 Task: Research Airbnb properties in Coimbra, Portugal from 26th December, 2023 to 27th December, 2023 for 6 adults. Place can be entire room or private room with 6 bedrooms having 6 beds and 6 bathrooms. Property type can be house. Amenities needed are: wifi, TV, free parkinig on premises, gym, breakfast.
Action: Mouse moved to (485, 132)
Screenshot: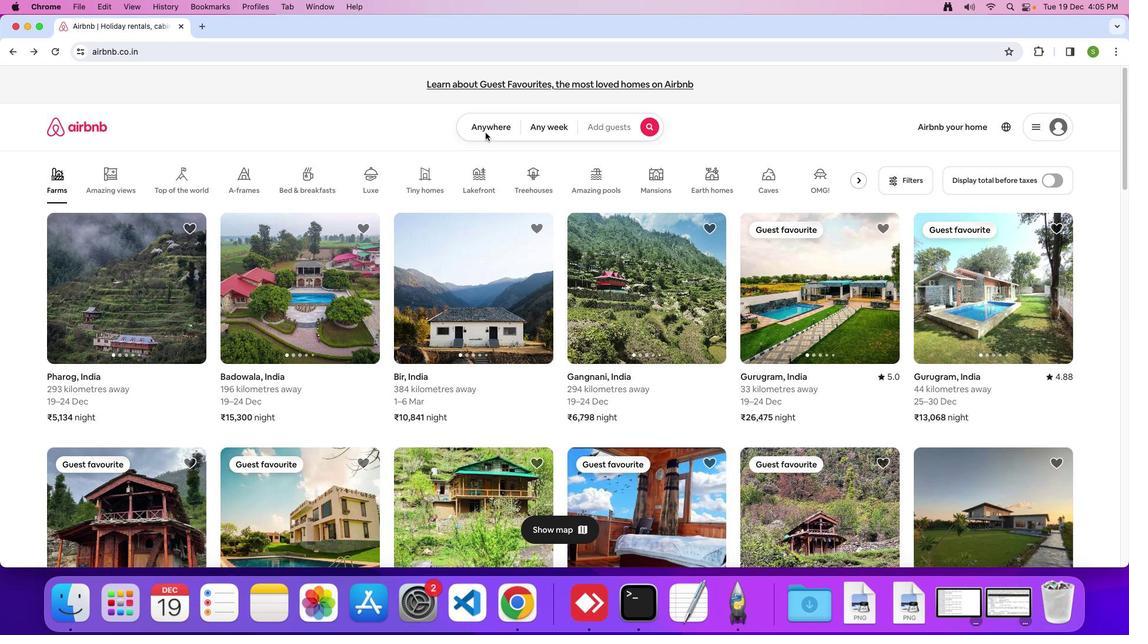 
Action: Mouse pressed left at (485, 132)
Screenshot: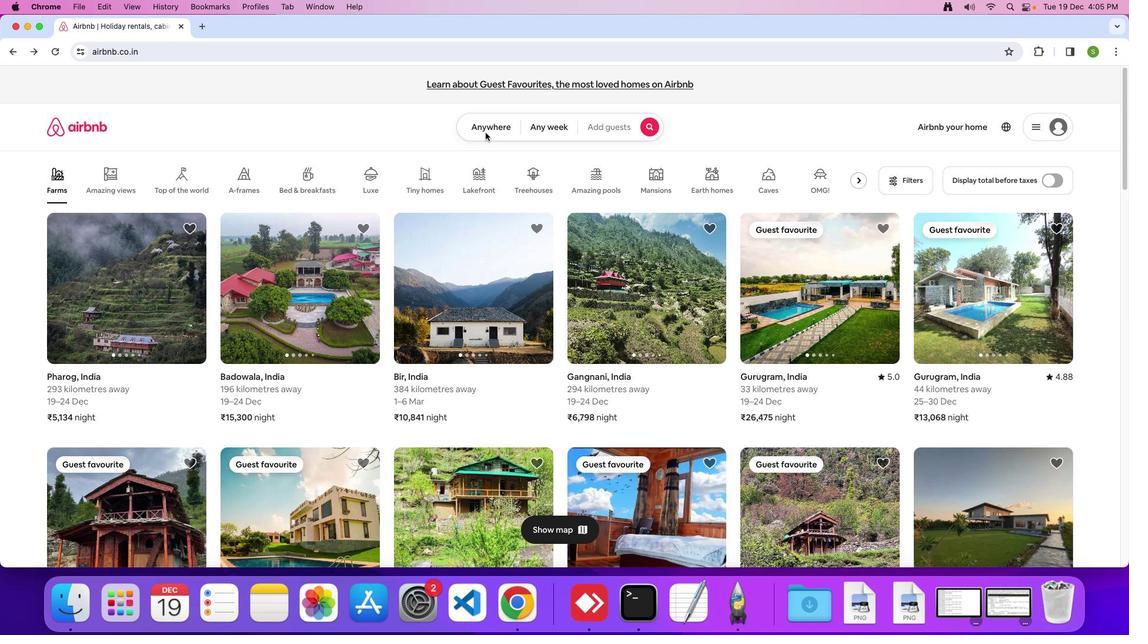 
Action: Mouse moved to (484, 129)
Screenshot: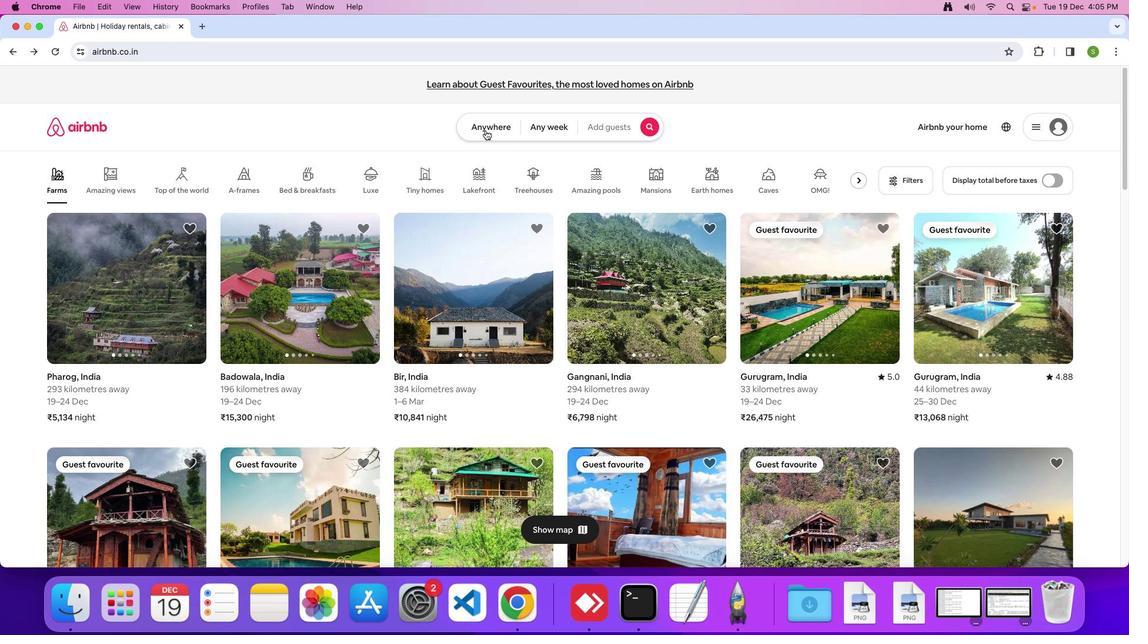 
Action: Mouse pressed left at (484, 129)
Screenshot: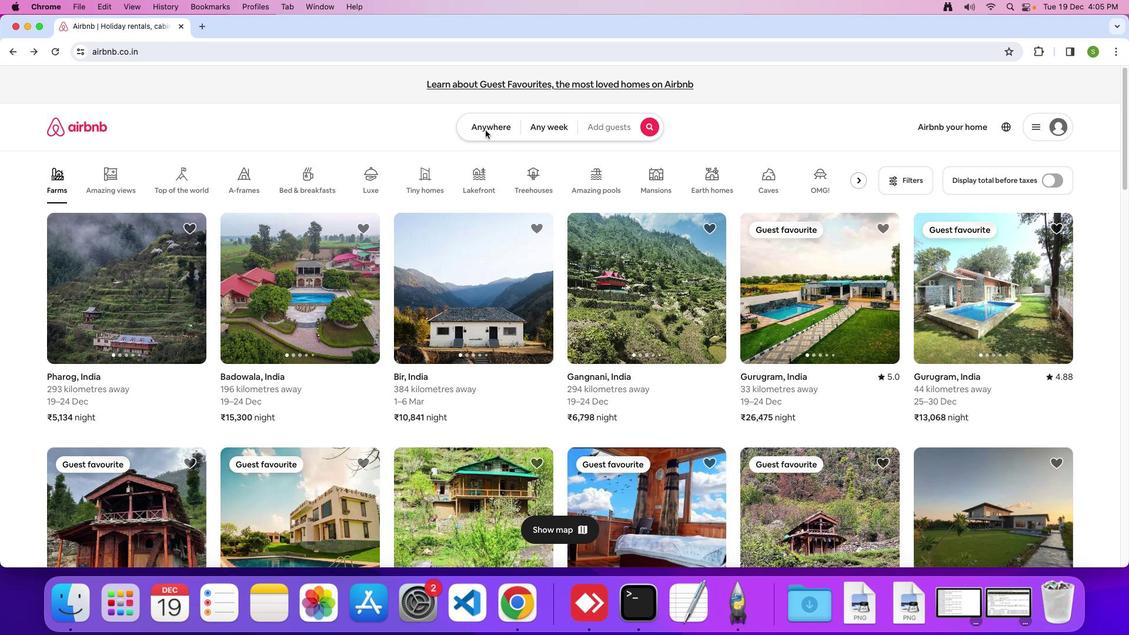 
Action: Mouse moved to (421, 174)
Screenshot: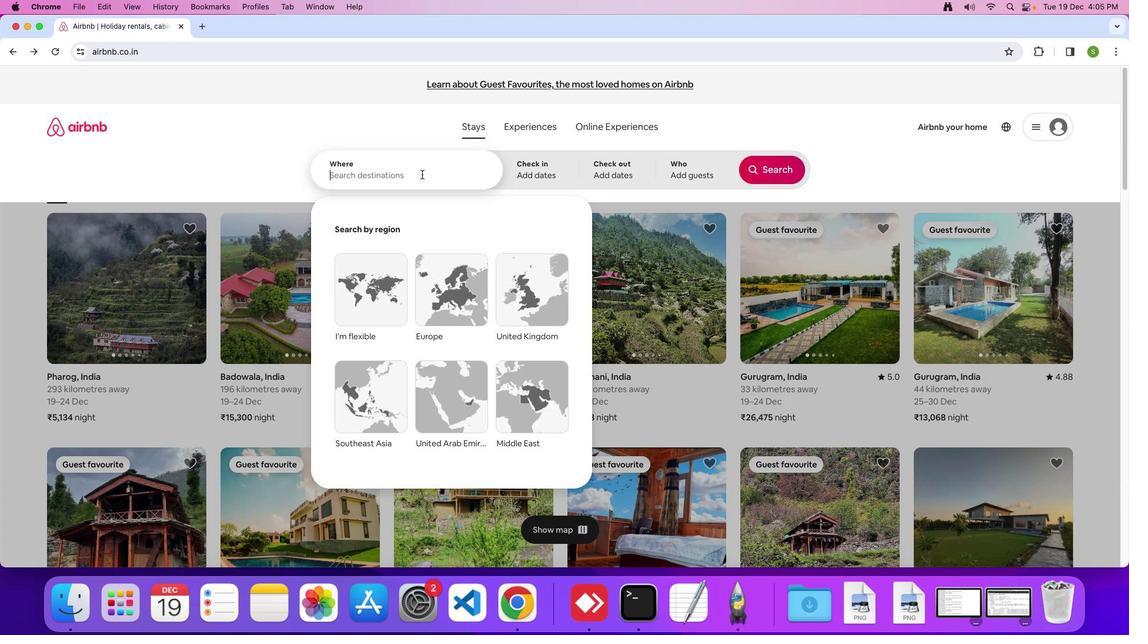 
Action: Mouse pressed left at (421, 174)
Screenshot: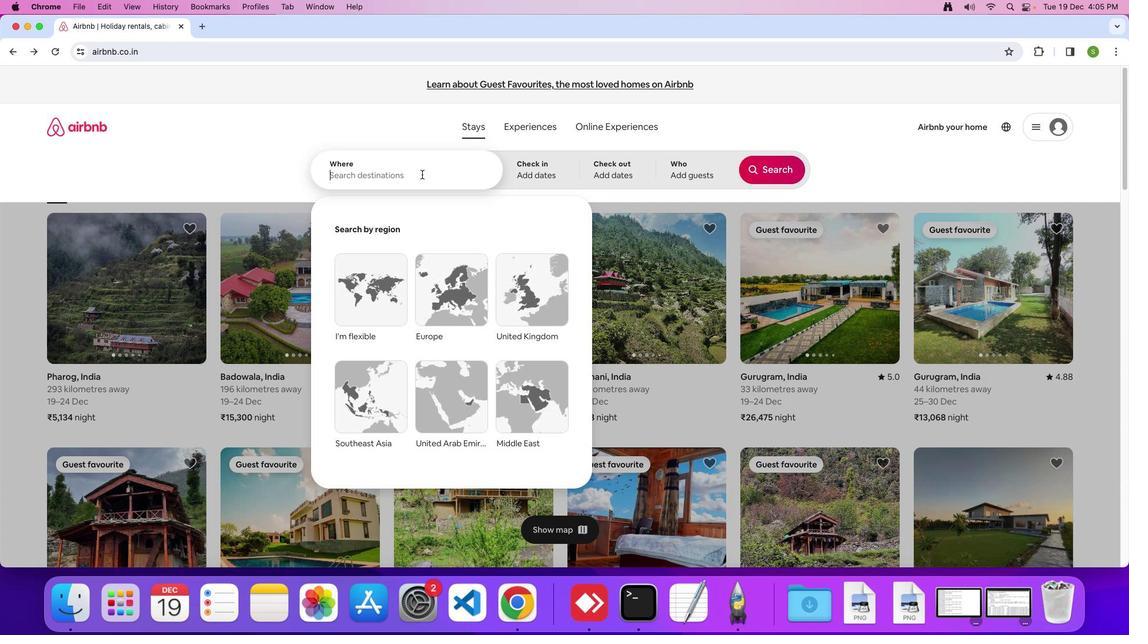 
Action: Mouse moved to (513, 193)
Screenshot: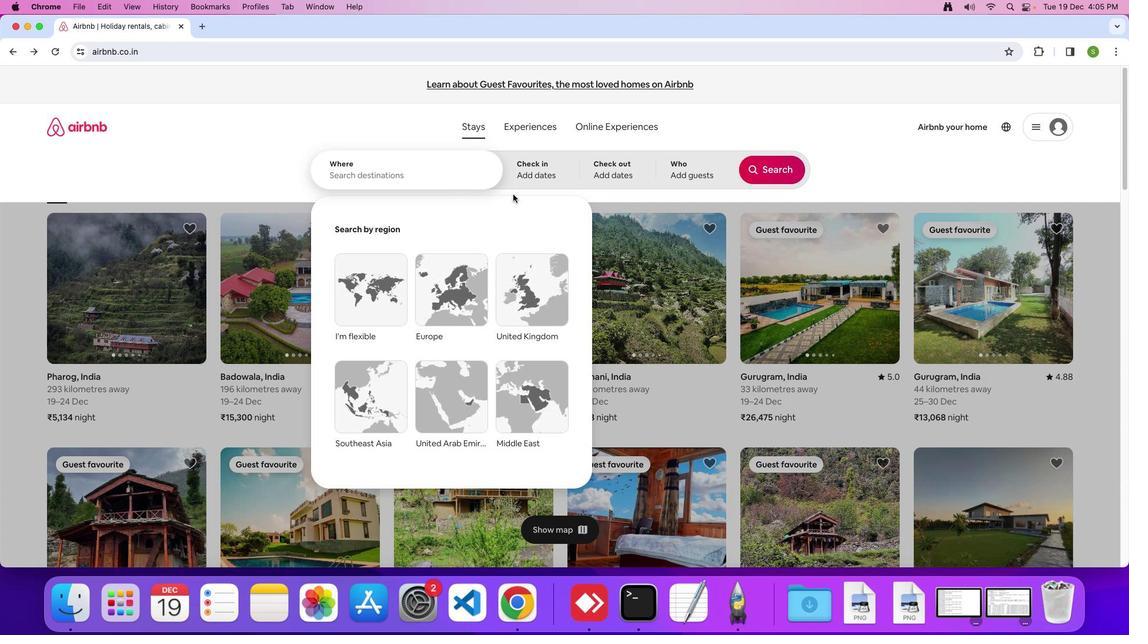 
Action: Key pressed 'C'Key.shift
Screenshot: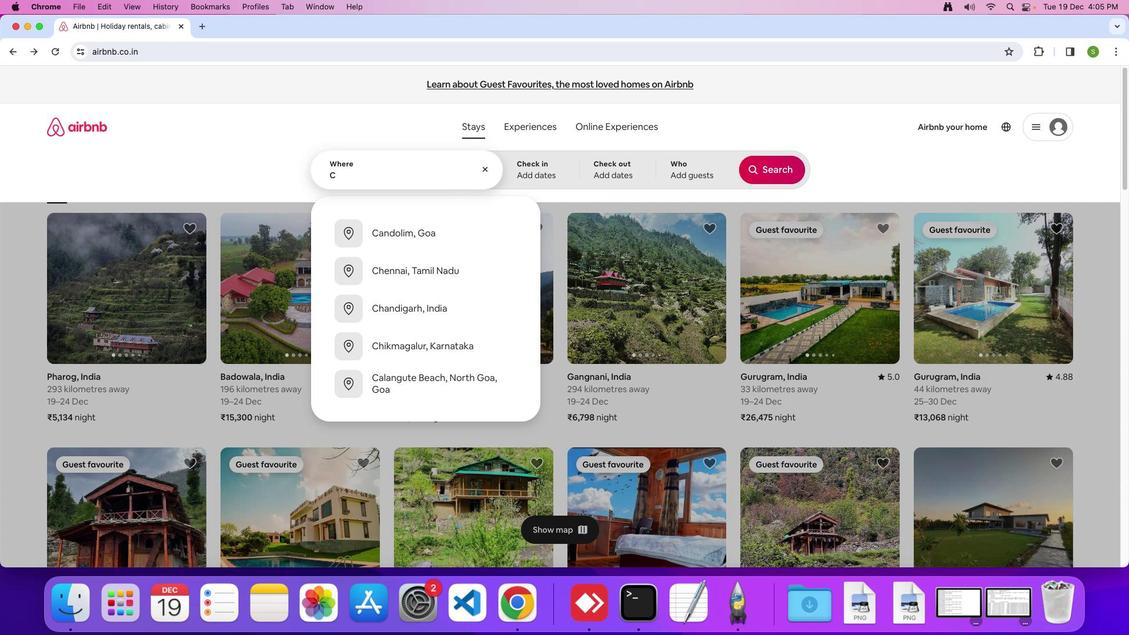 
Action: Mouse moved to (540, 186)
Screenshot: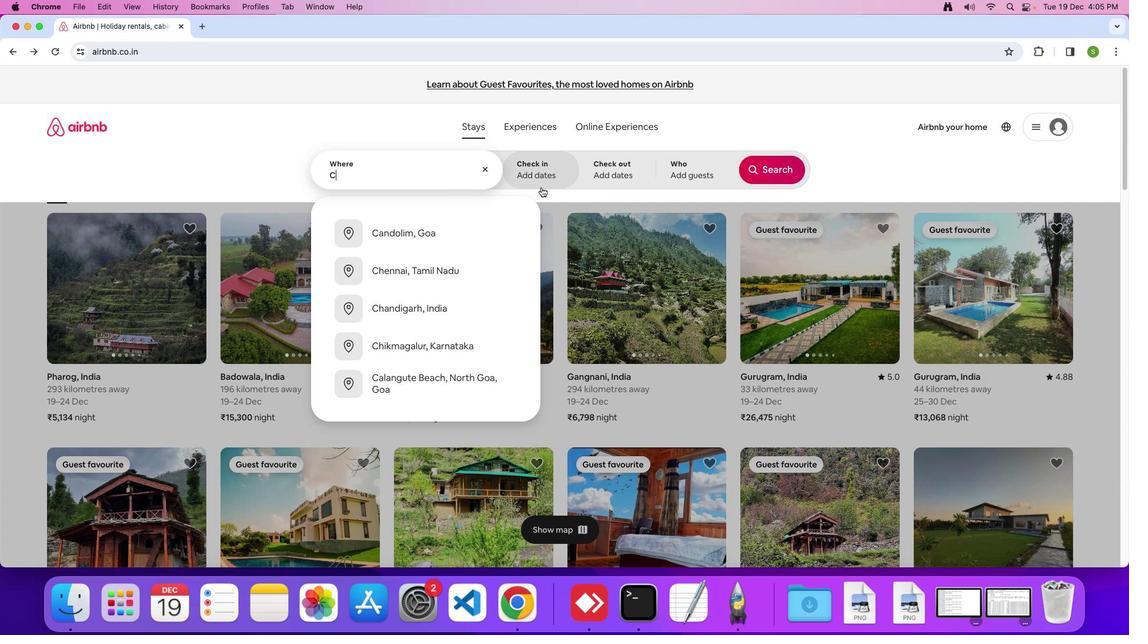 
Action: Key pressed 'O'
Screenshot: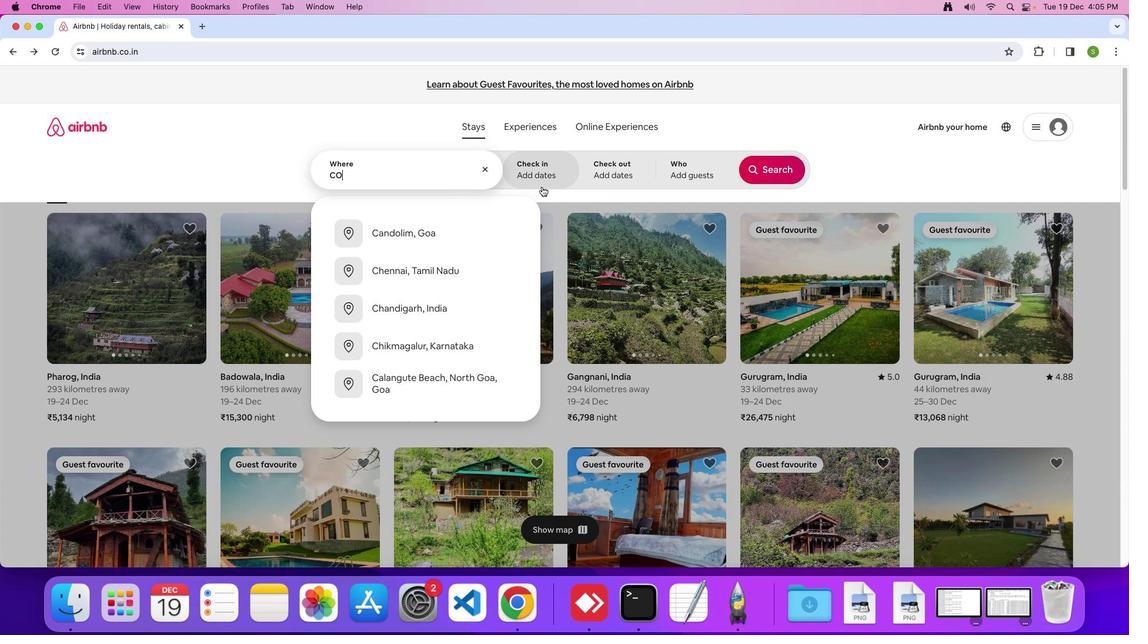 
Action: Mouse moved to (542, 186)
Screenshot: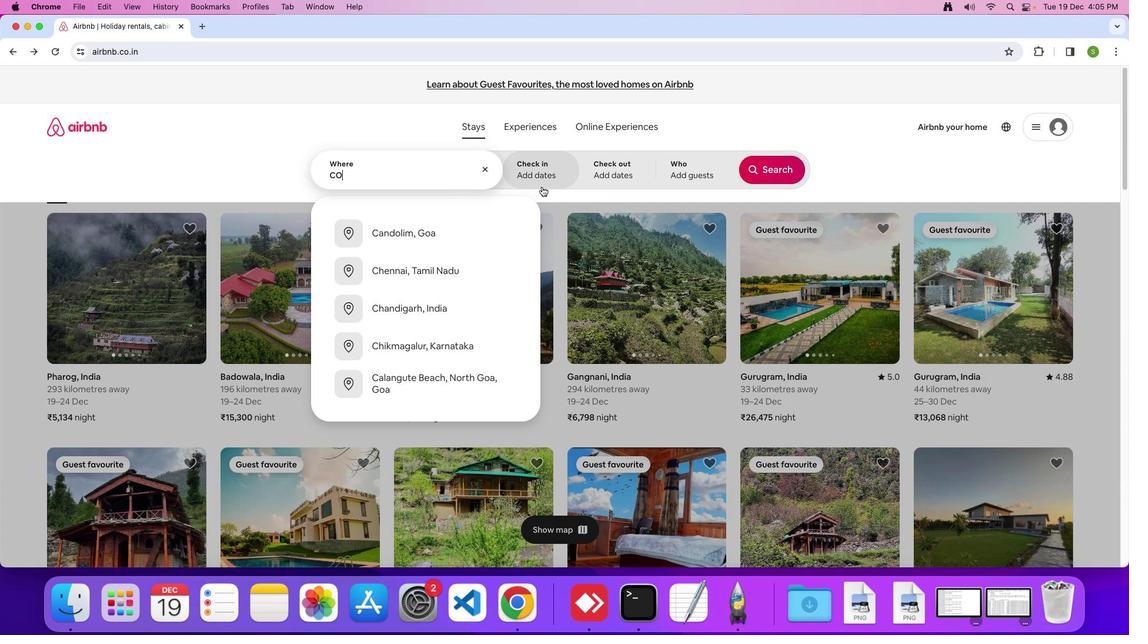 
Action: Key pressed 'I''M''B''R''A'Key.spaceKey.shift'P'
Screenshot: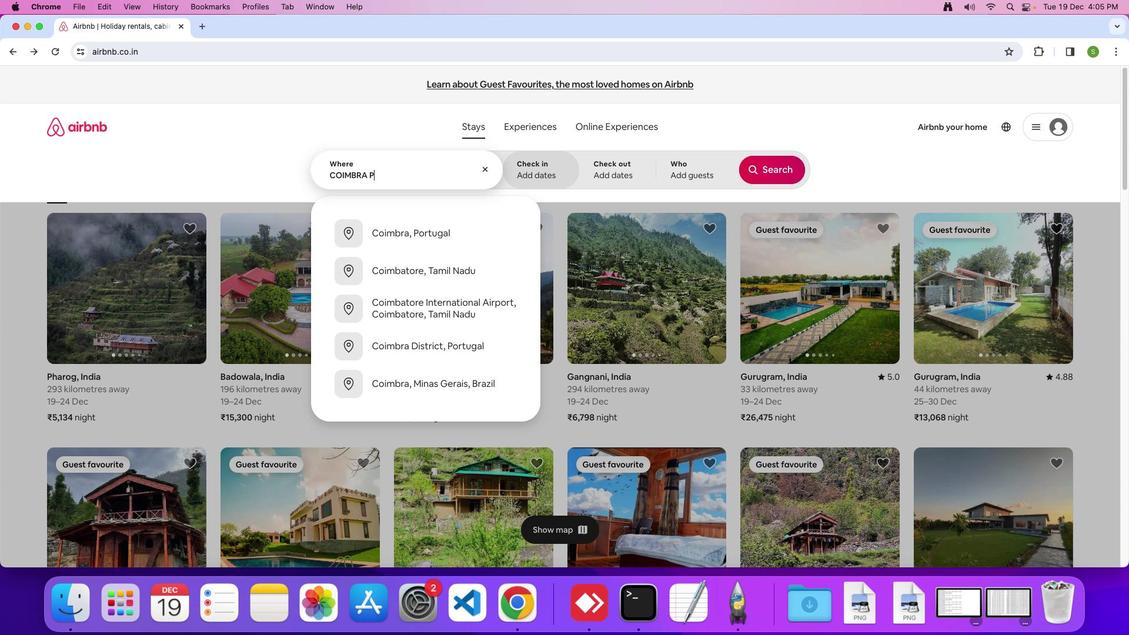 
Action: Mouse moved to (407, 170)
Screenshot: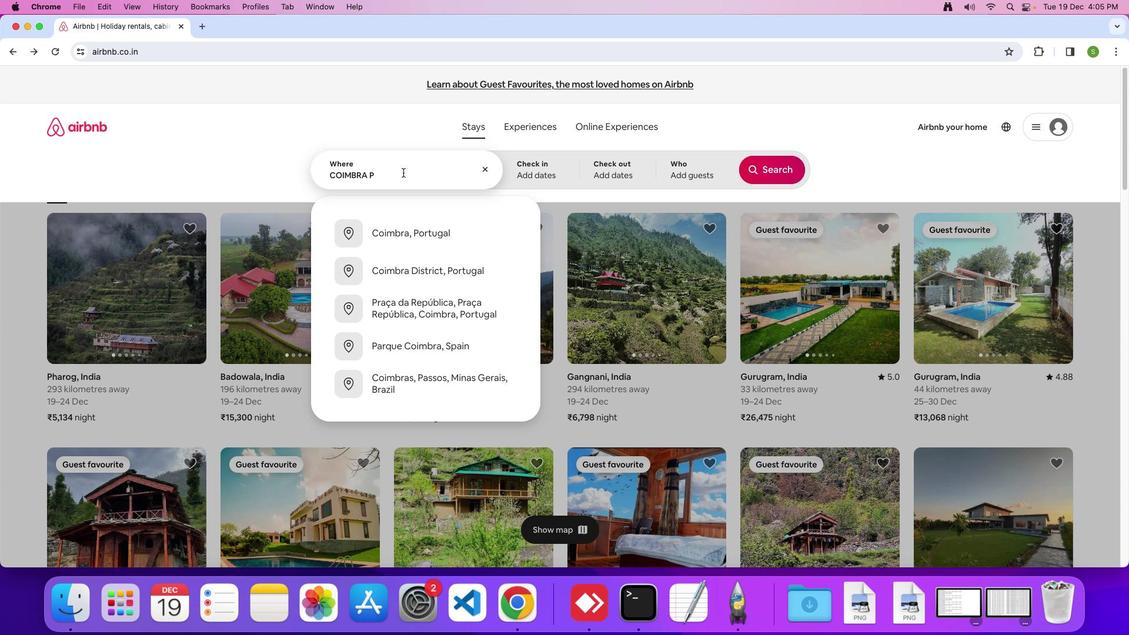 
Action: Mouse pressed left at (407, 170)
Screenshot: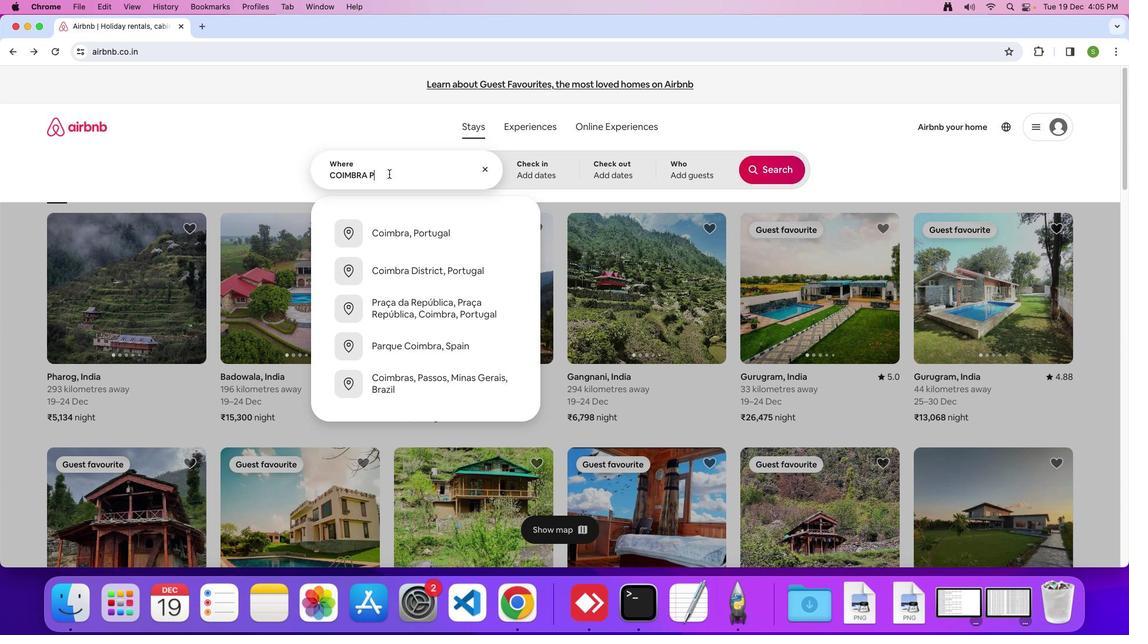 
Action: Mouse moved to (419, 171)
Screenshot: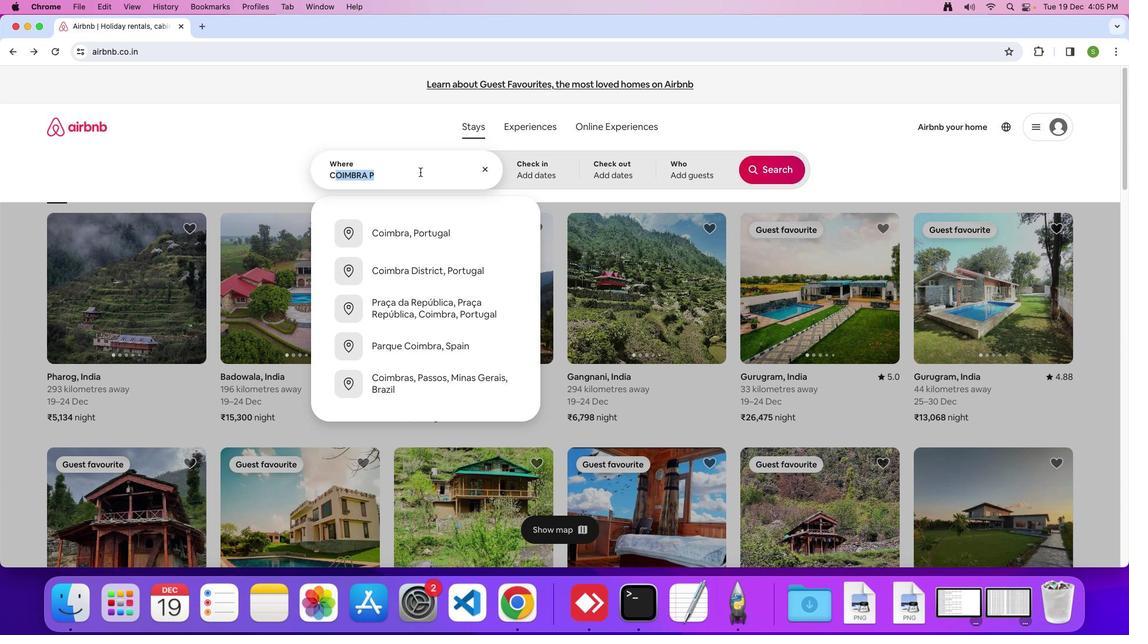 
Action: Key pressed Key.caps_lock'o'
Screenshot: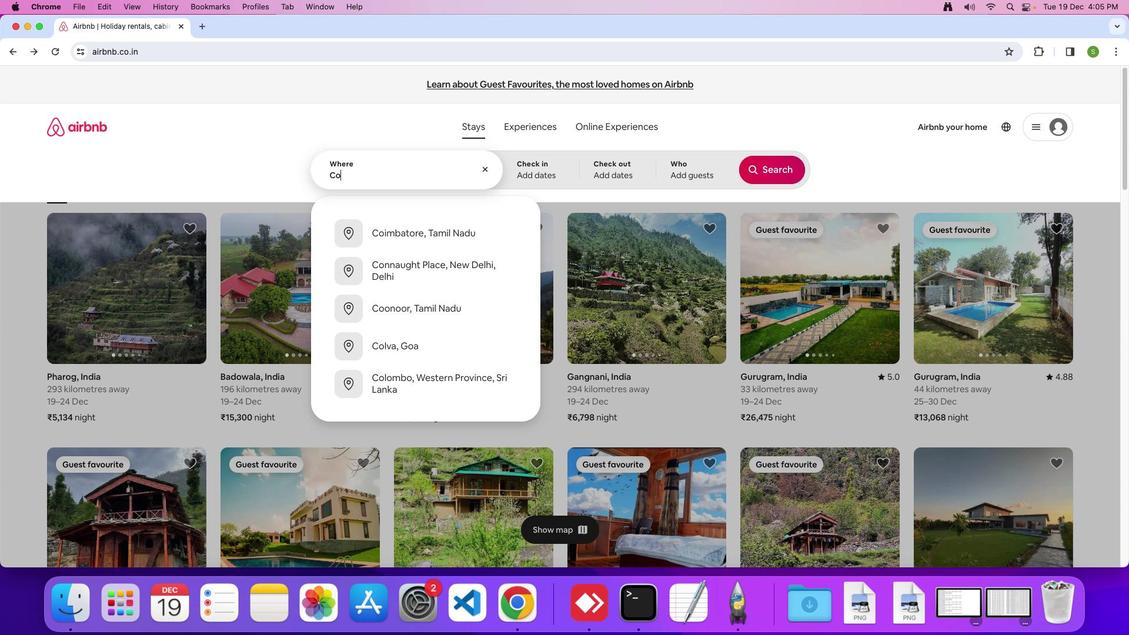 
Action: Mouse moved to (423, 171)
Screenshot: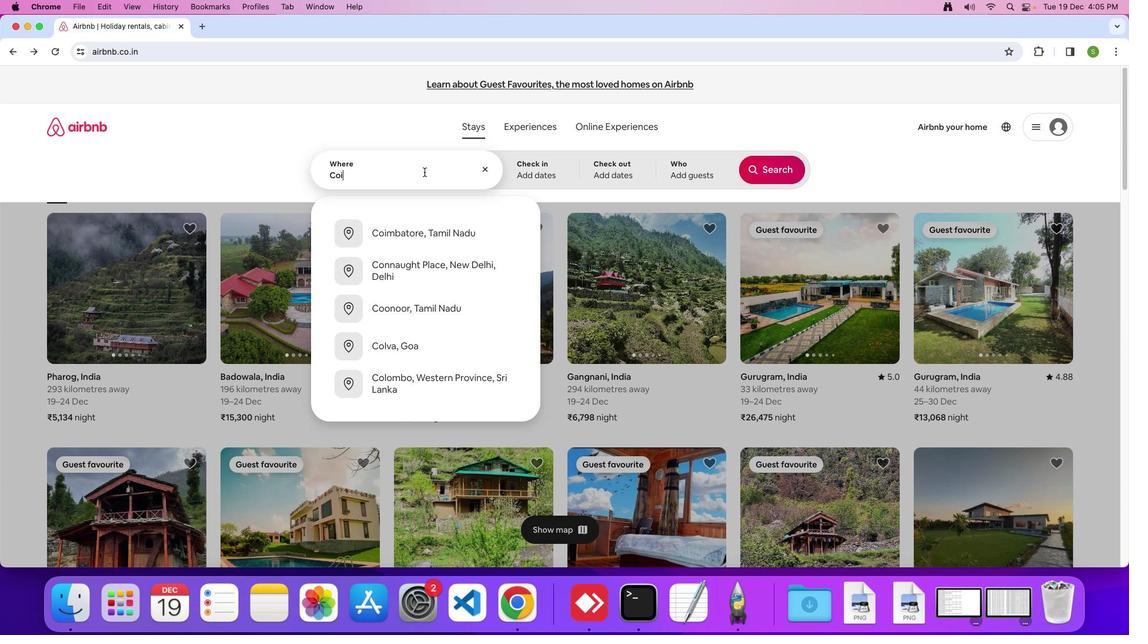 
Action: Key pressed 'i'
Screenshot: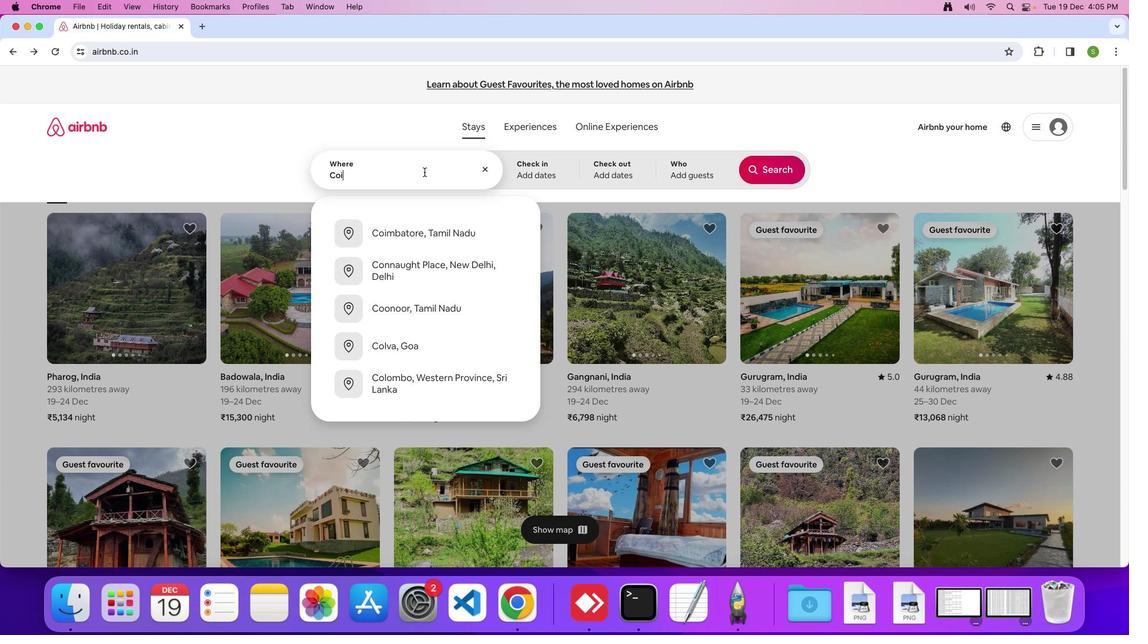 
Action: Mouse moved to (424, 171)
Screenshot: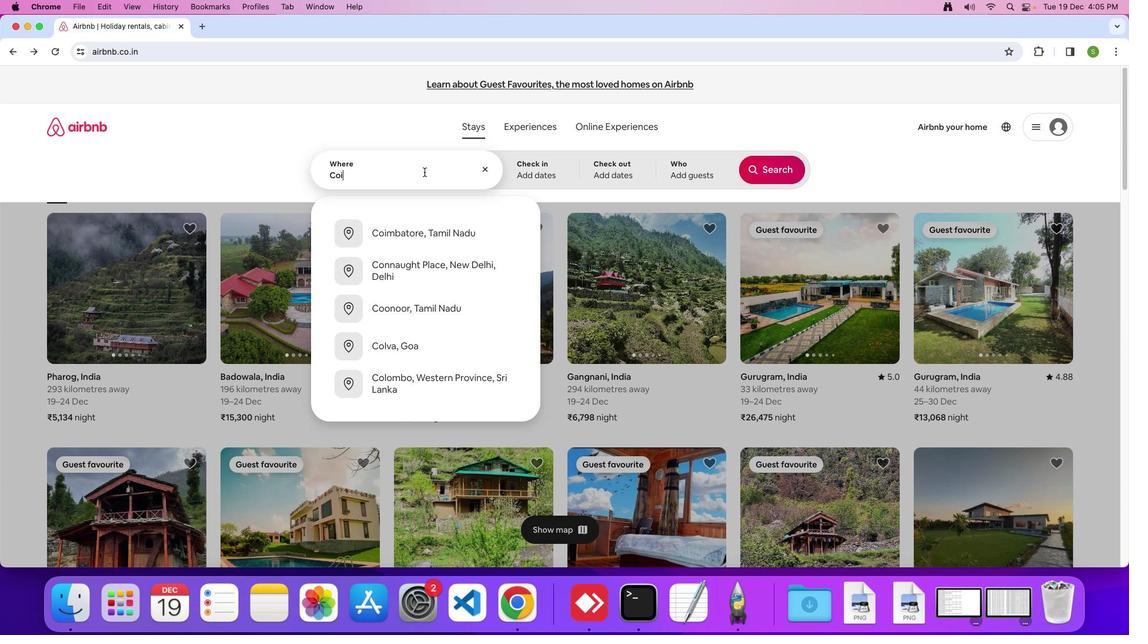 
Action: Key pressed 'm''b''r''a'','Key.spaceKey.shift'P''o''r''t''u''g''a''l'Key.enter
Screenshot: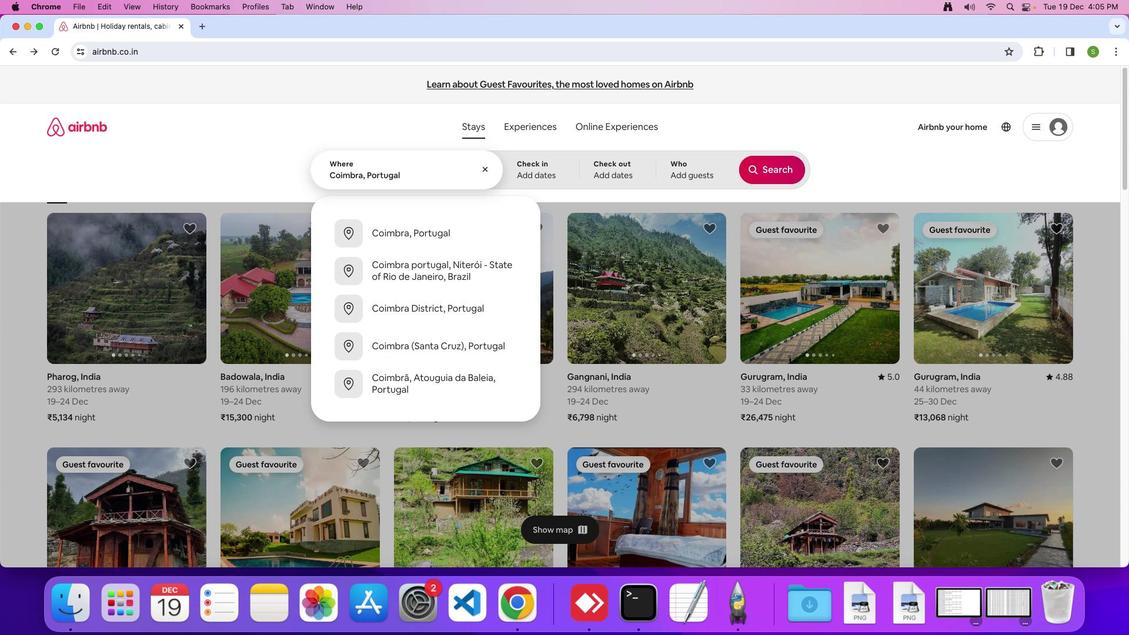 
Action: Mouse moved to (420, 426)
Screenshot: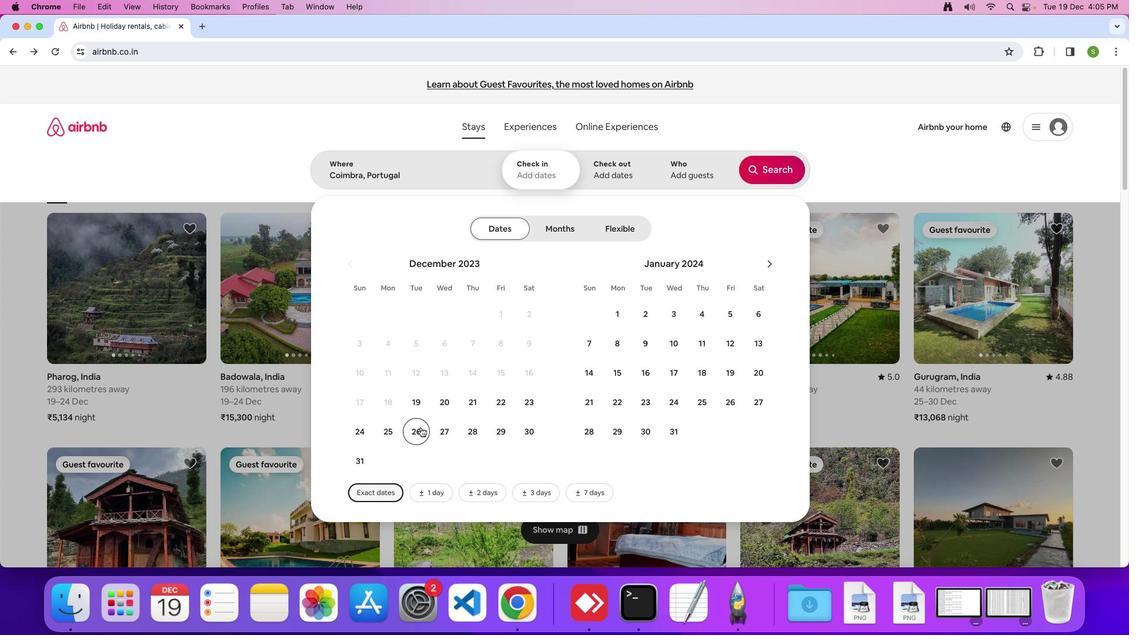 
Action: Mouse pressed left at (420, 426)
Screenshot: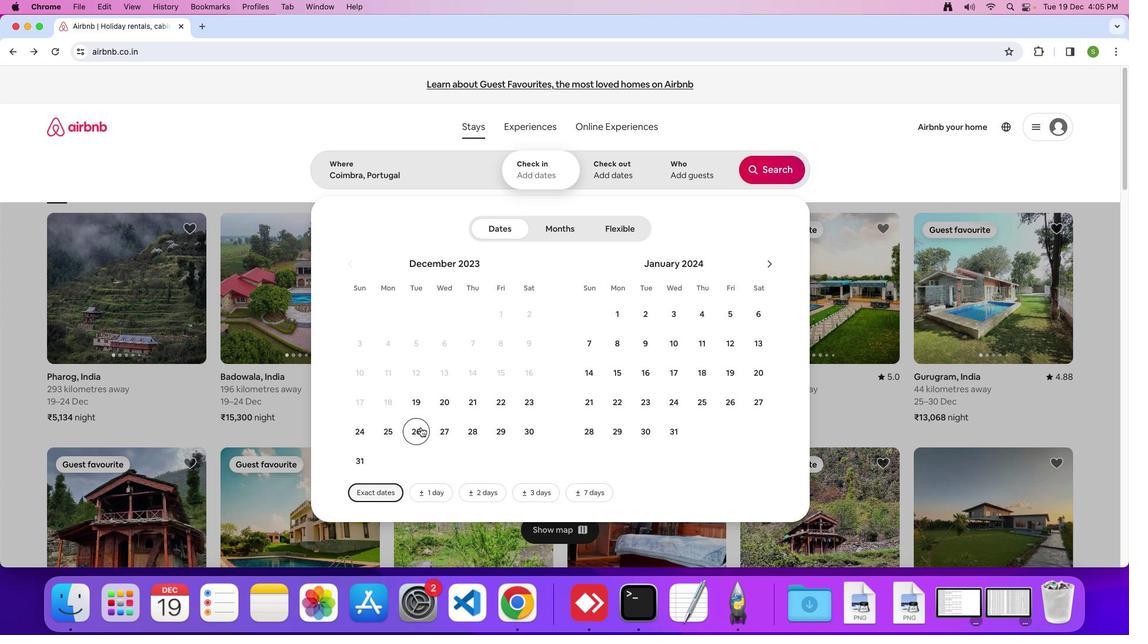 
Action: Mouse moved to (449, 429)
Screenshot: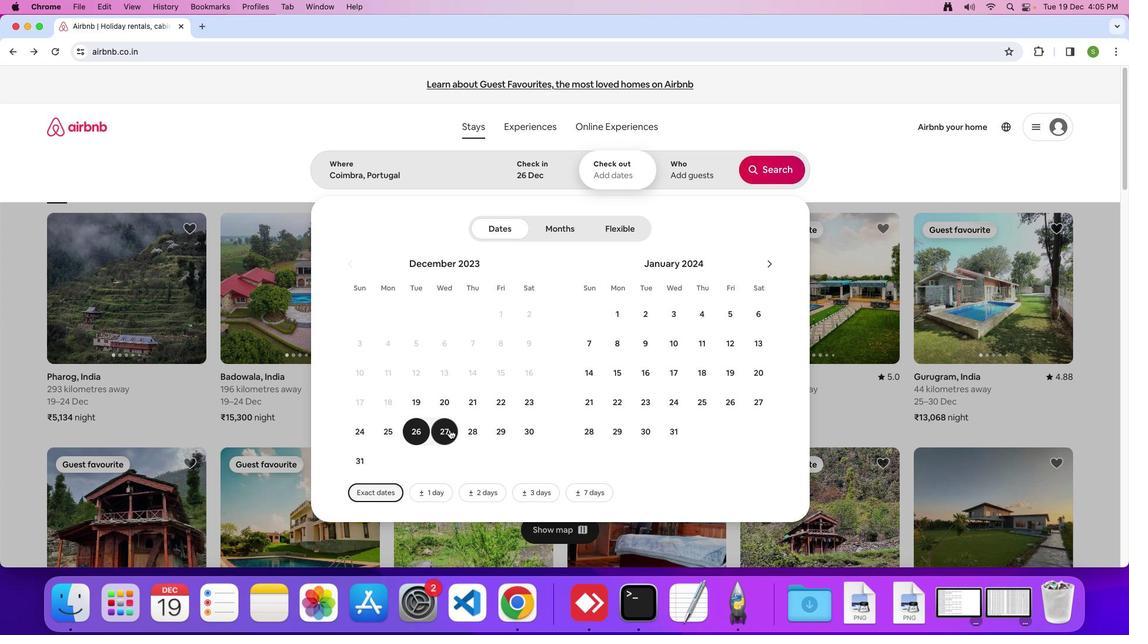 
Action: Mouse pressed left at (449, 429)
Screenshot: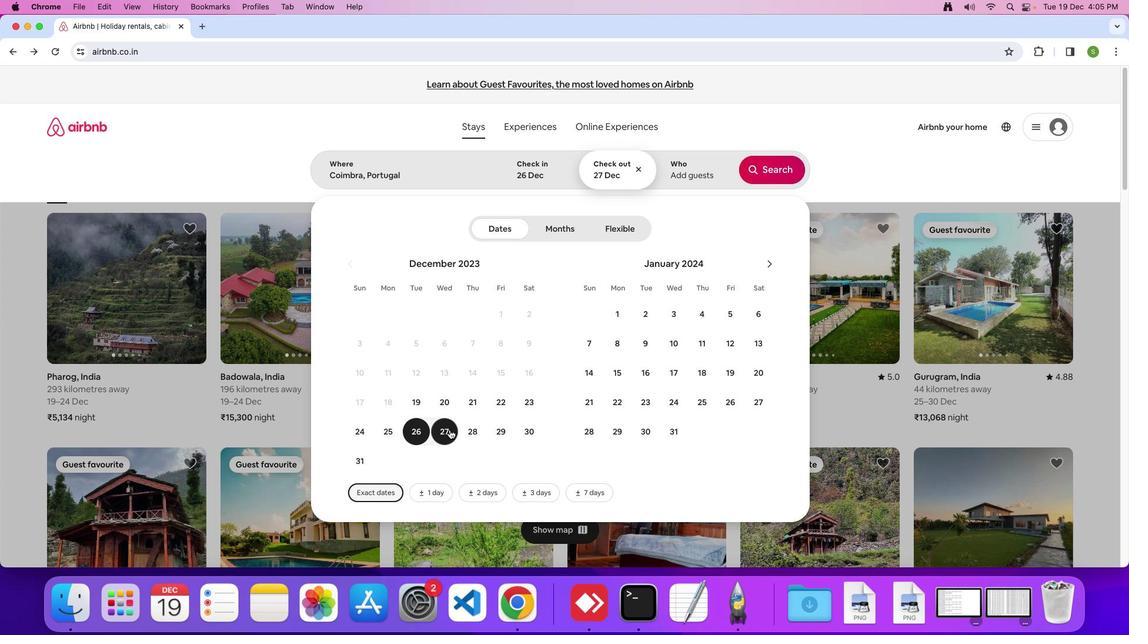 
Action: Mouse moved to (681, 173)
Screenshot: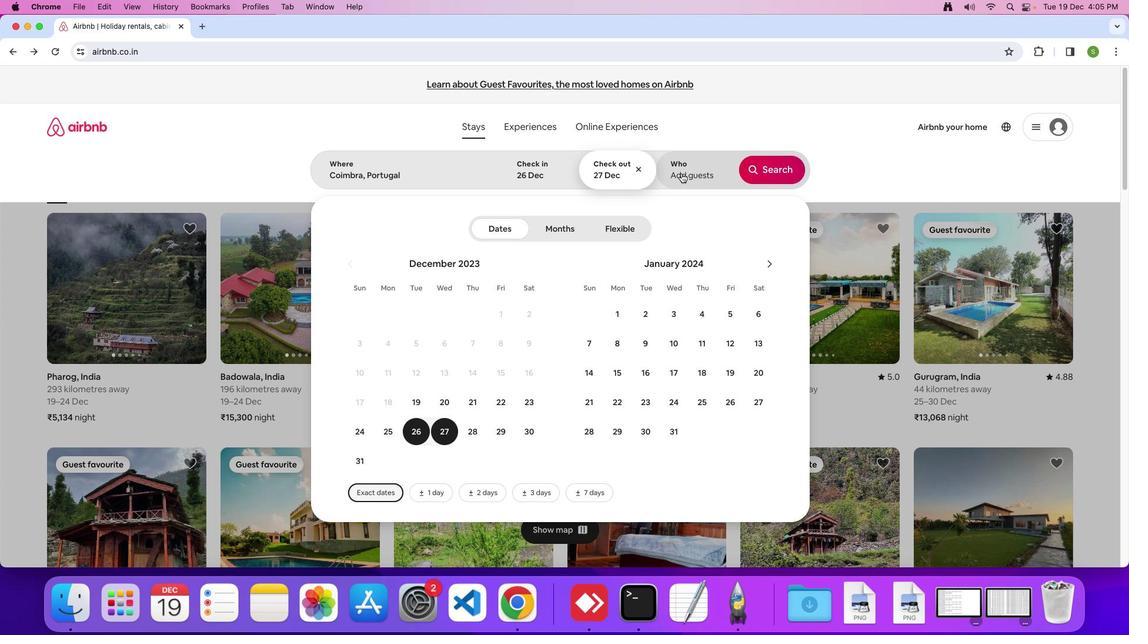 
Action: Mouse pressed left at (681, 173)
Screenshot: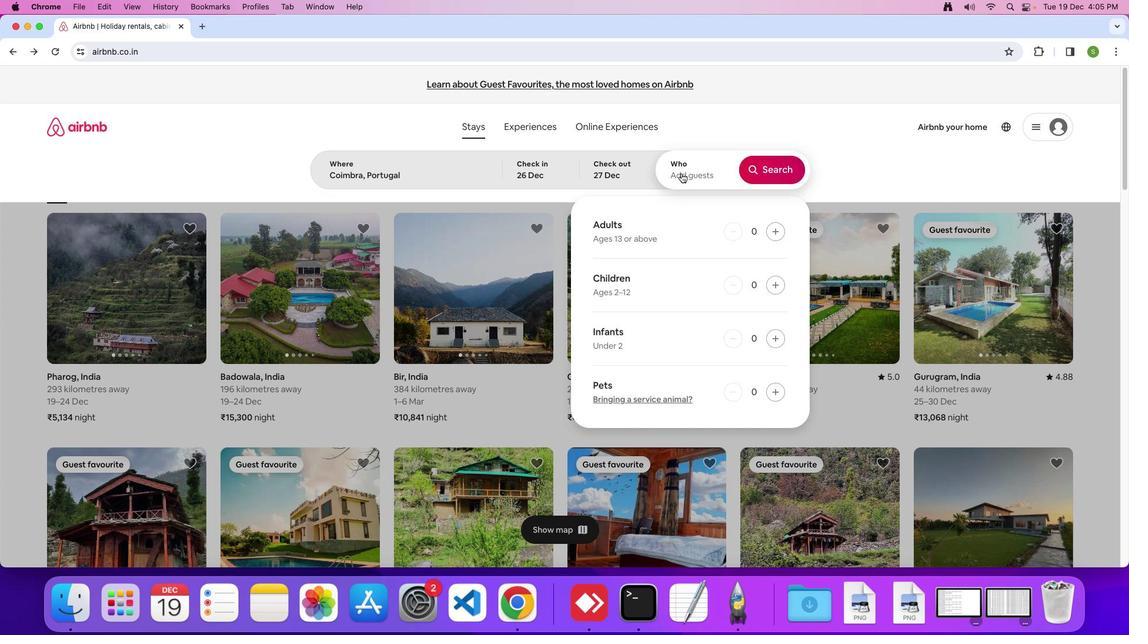 
Action: Mouse moved to (769, 231)
Screenshot: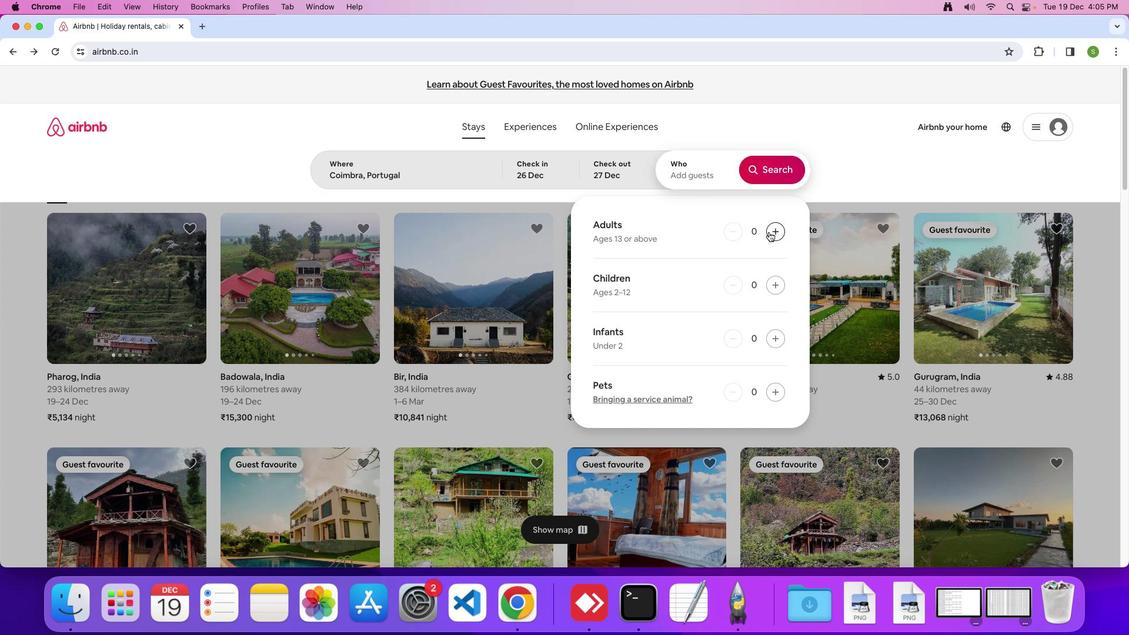 
Action: Mouse pressed left at (769, 231)
Screenshot: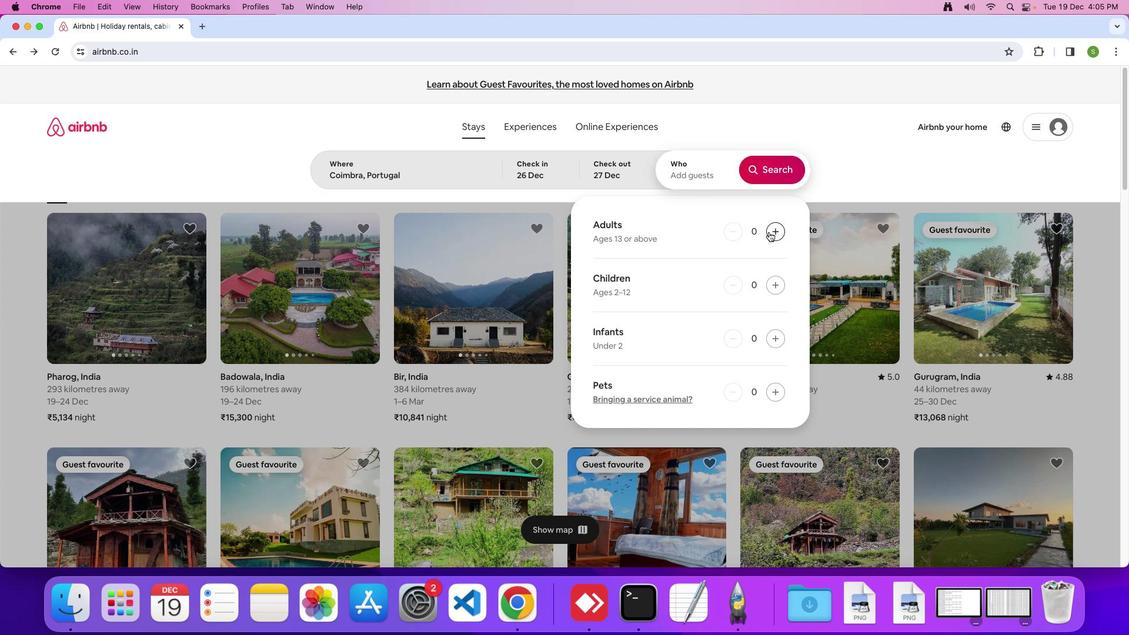 
Action: Mouse moved to (769, 231)
Screenshot: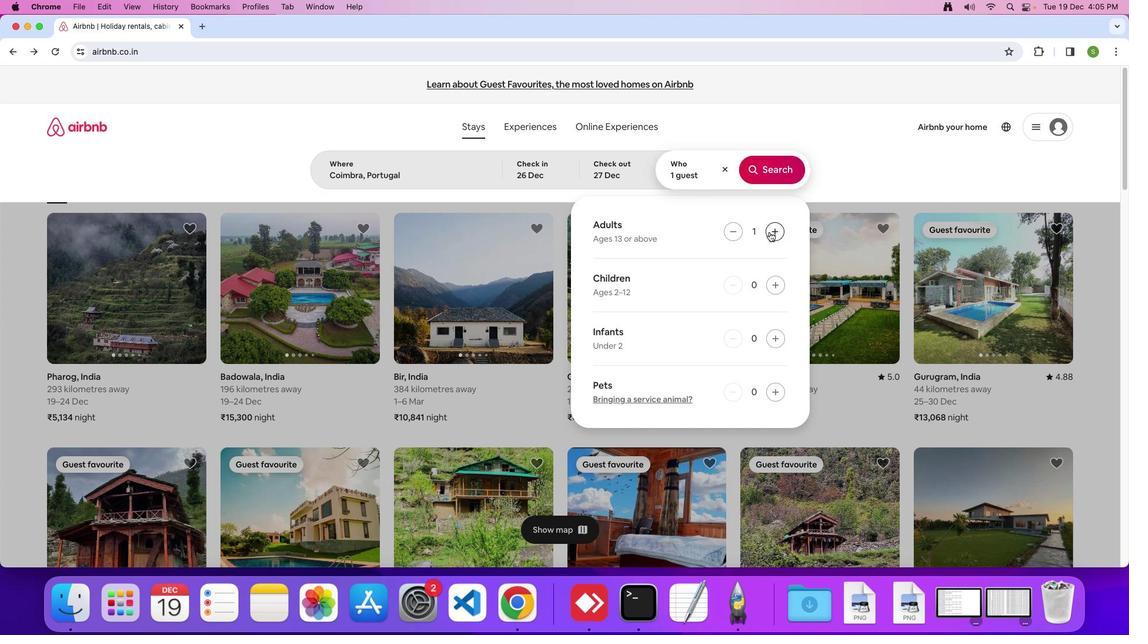 
Action: Mouse pressed left at (769, 231)
Screenshot: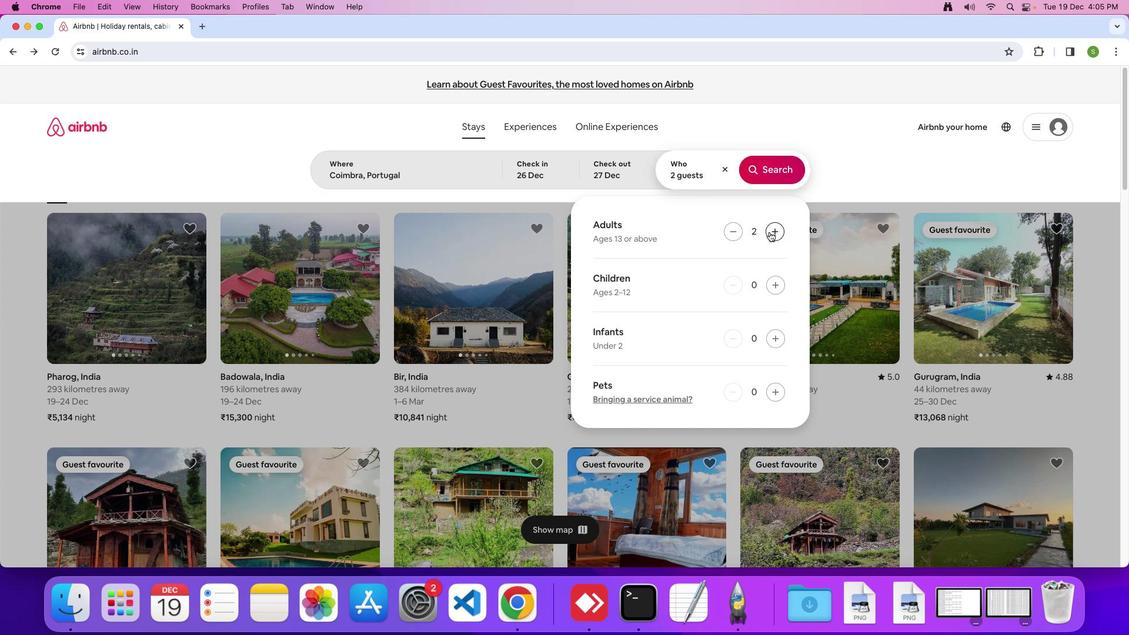 
Action: Mouse pressed left at (769, 231)
Screenshot: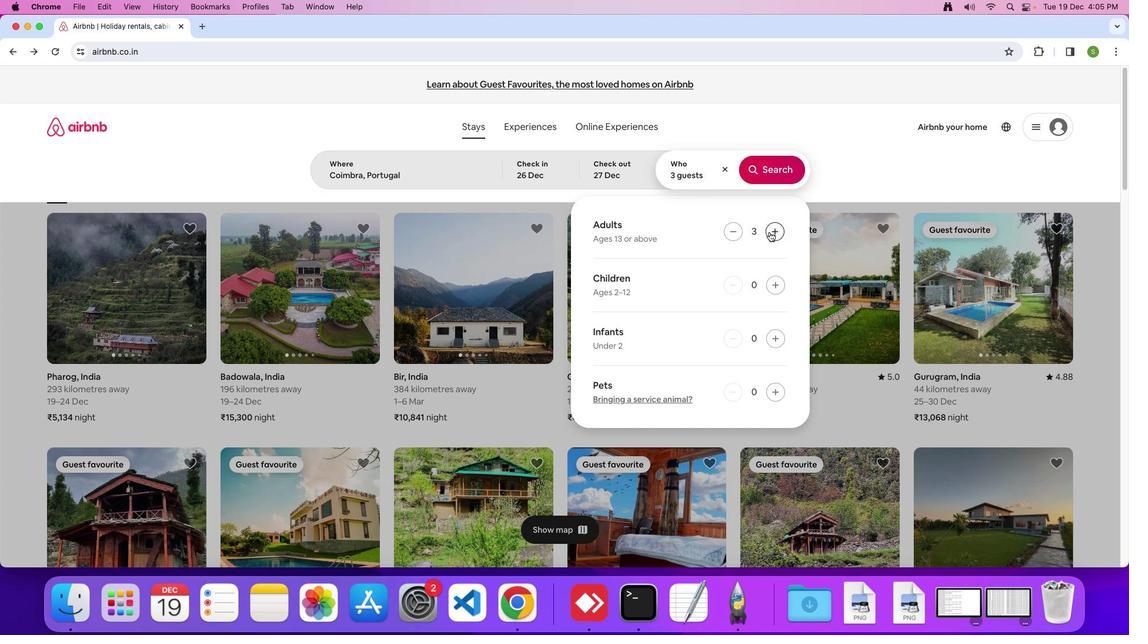 
Action: Mouse moved to (769, 231)
Screenshot: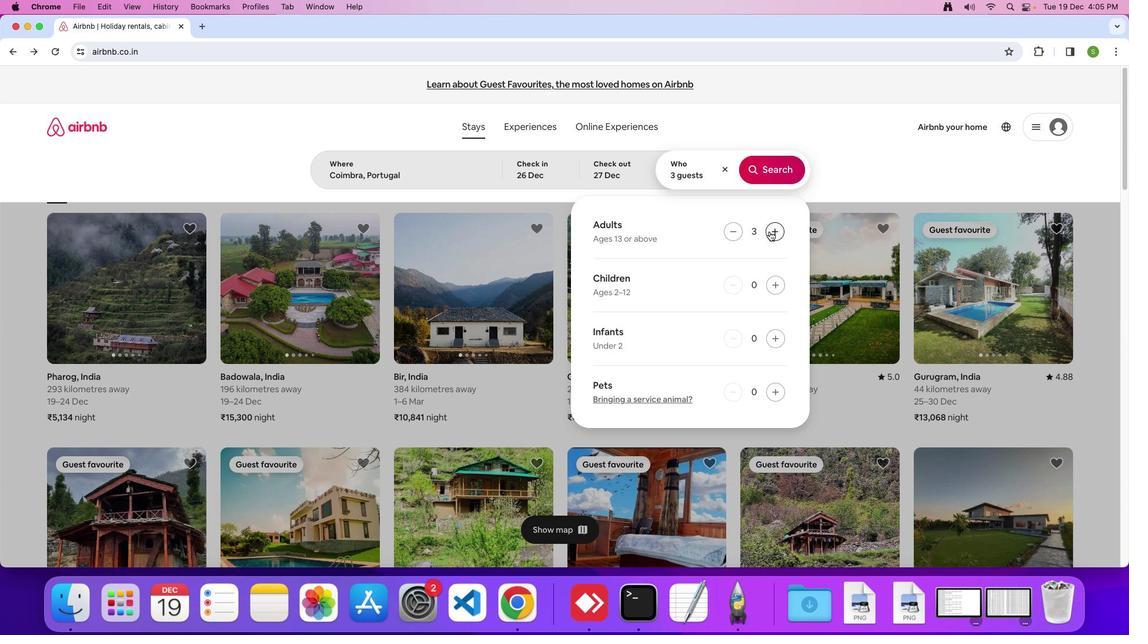 
Action: Mouse pressed left at (769, 231)
Screenshot: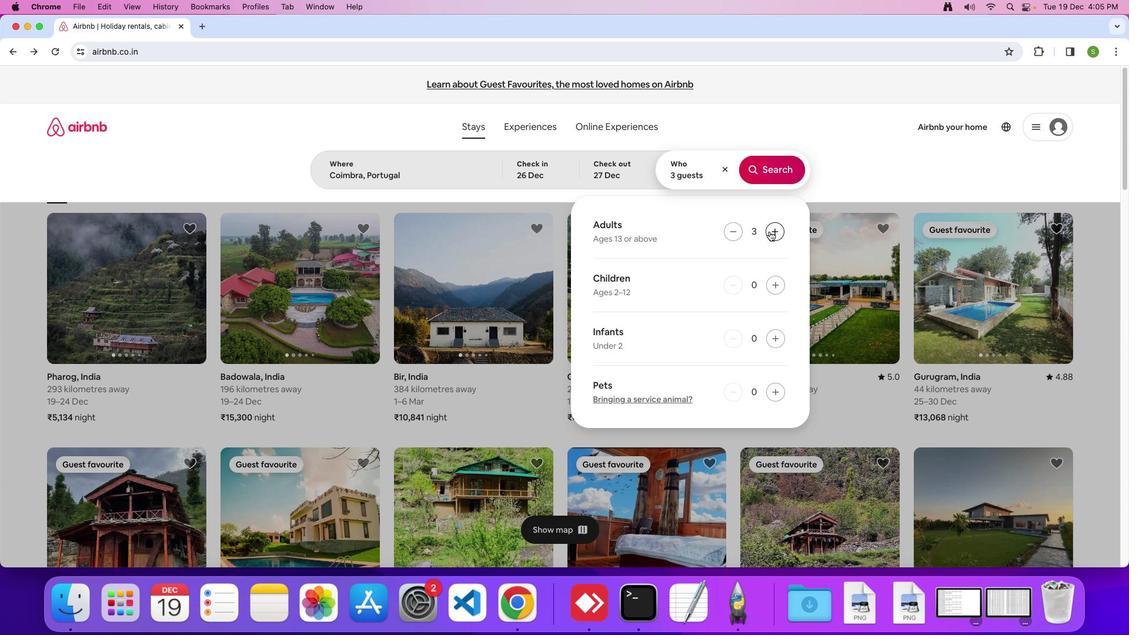 
Action: Mouse pressed left at (769, 231)
Screenshot: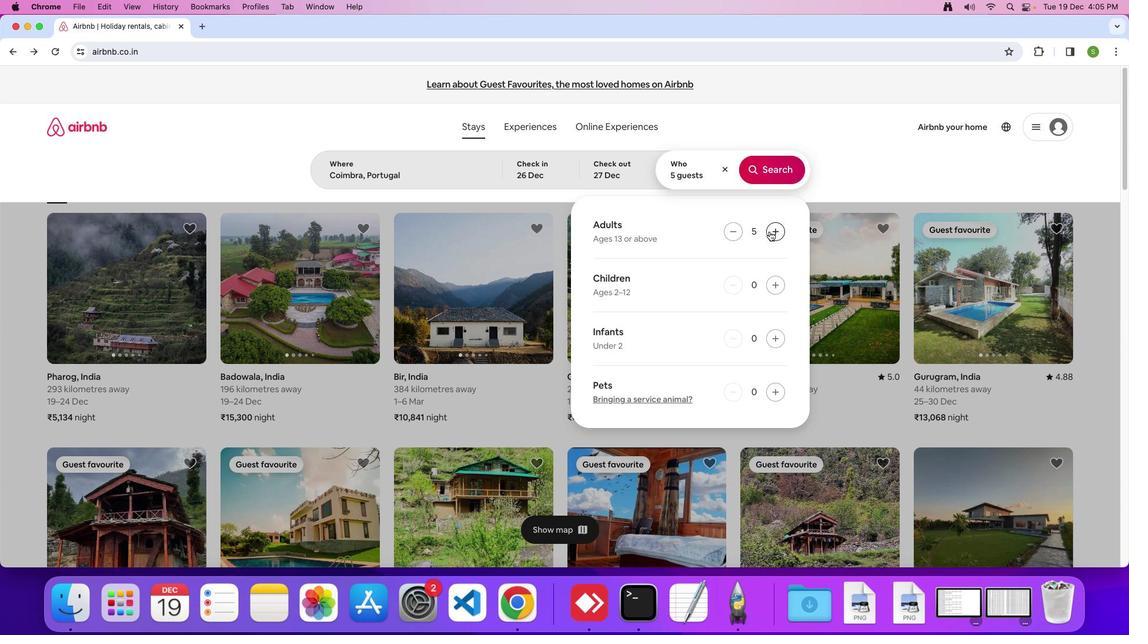 
Action: Mouse pressed left at (769, 231)
Screenshot: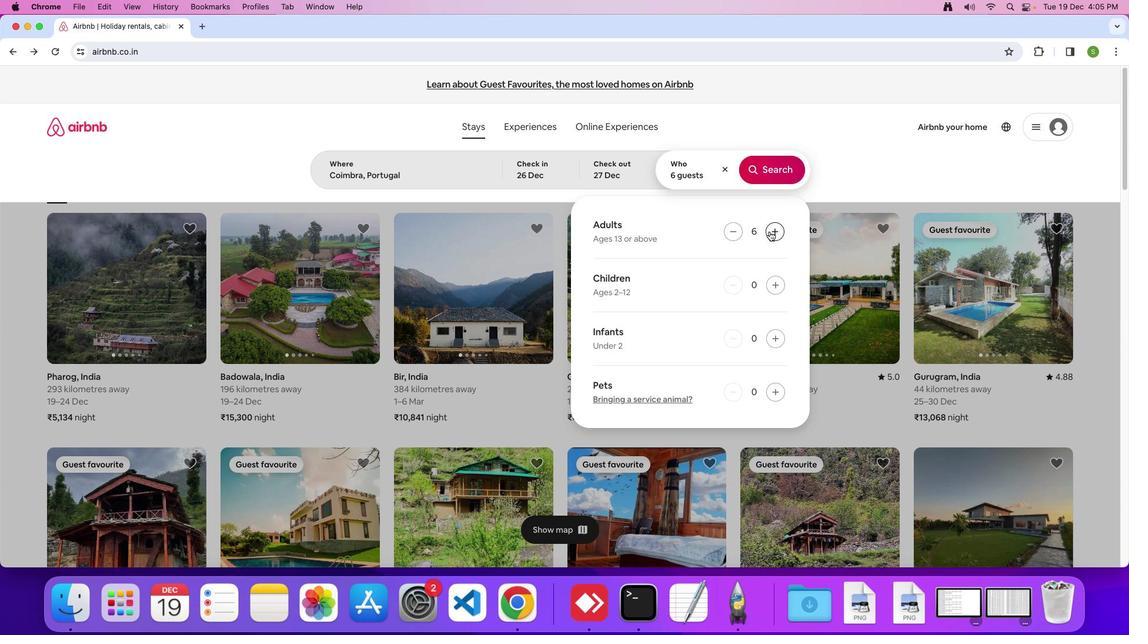 
Action: Mouse moved to (763, 174)
Screenshot: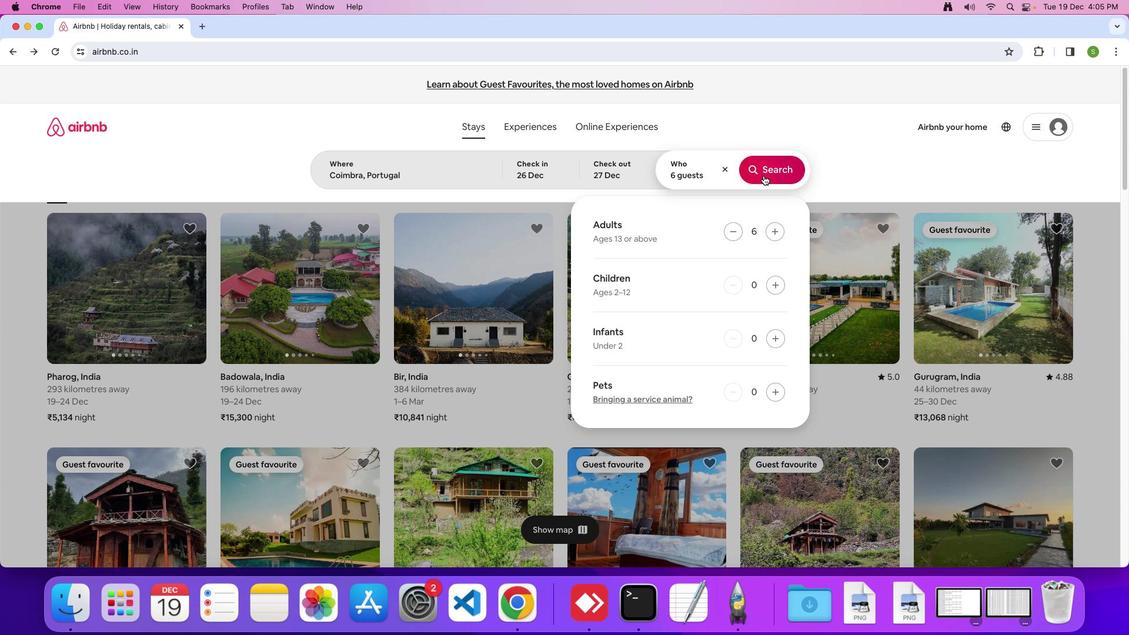 
Action: Mouse pressed left at (763, 174)
Screenshot: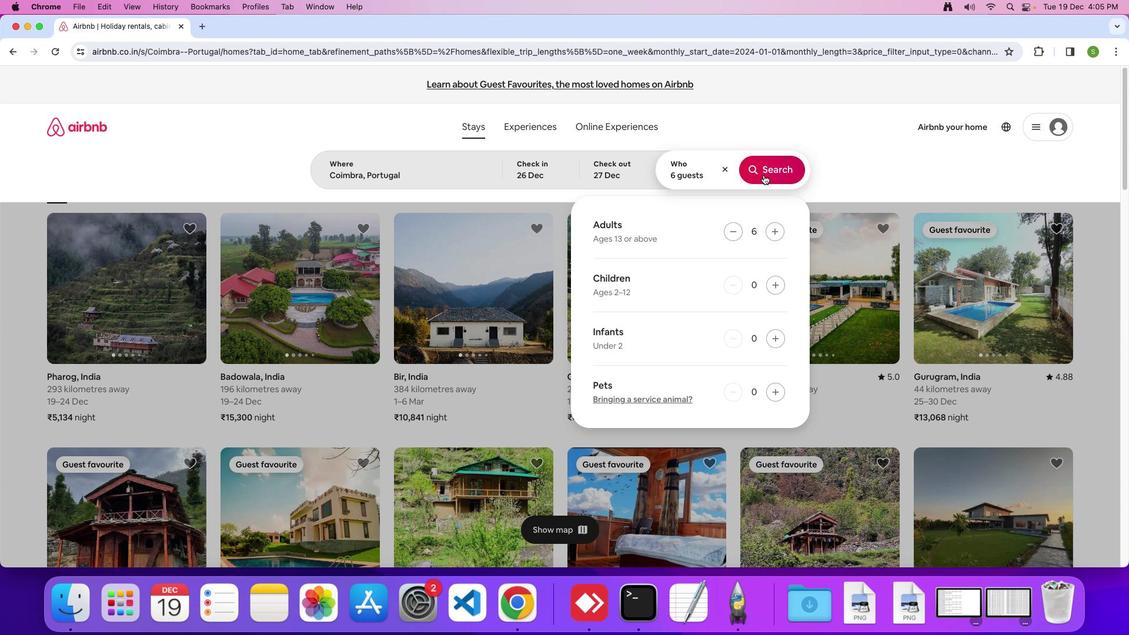 
Action: Mouse moved to (929, 138)
Screenshot: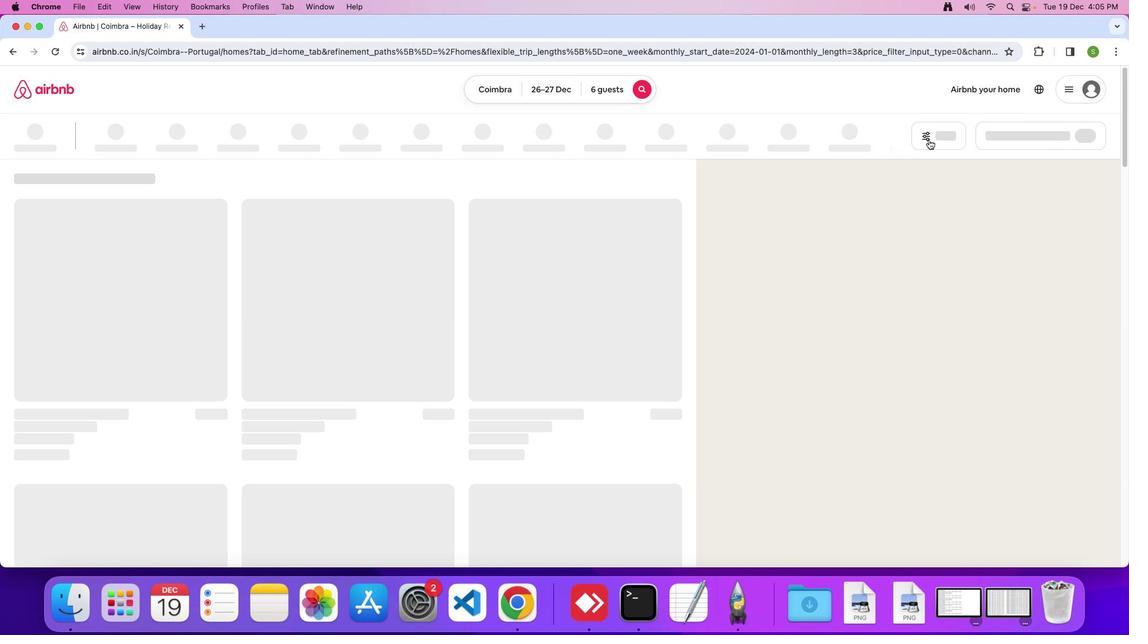 
Action: Mouse pressed left at (929, 138)
Screenshot: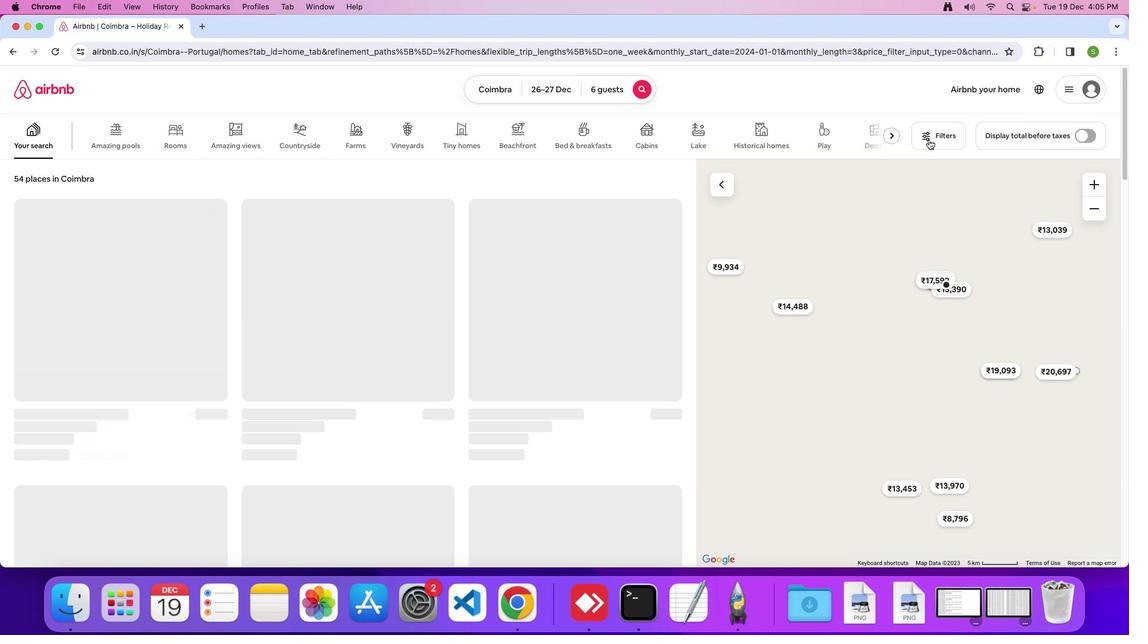 
Action: Mouse moved to (553, 420)
Screenshot: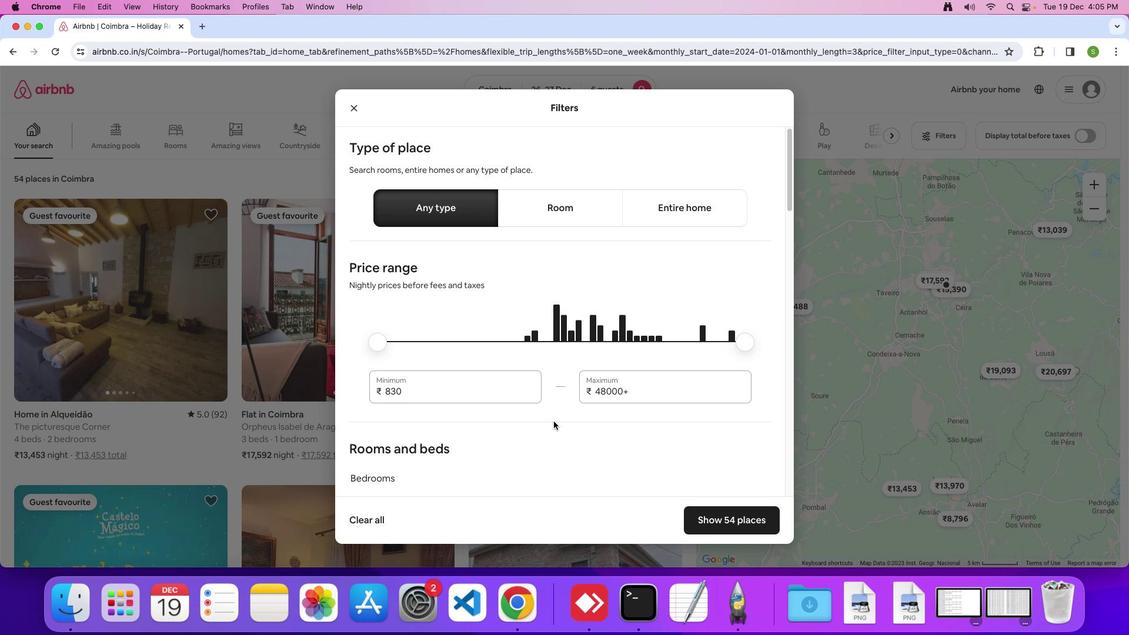 
Action: Mouse scrolled (553, 420) with delta (0, 0)
Screenshot: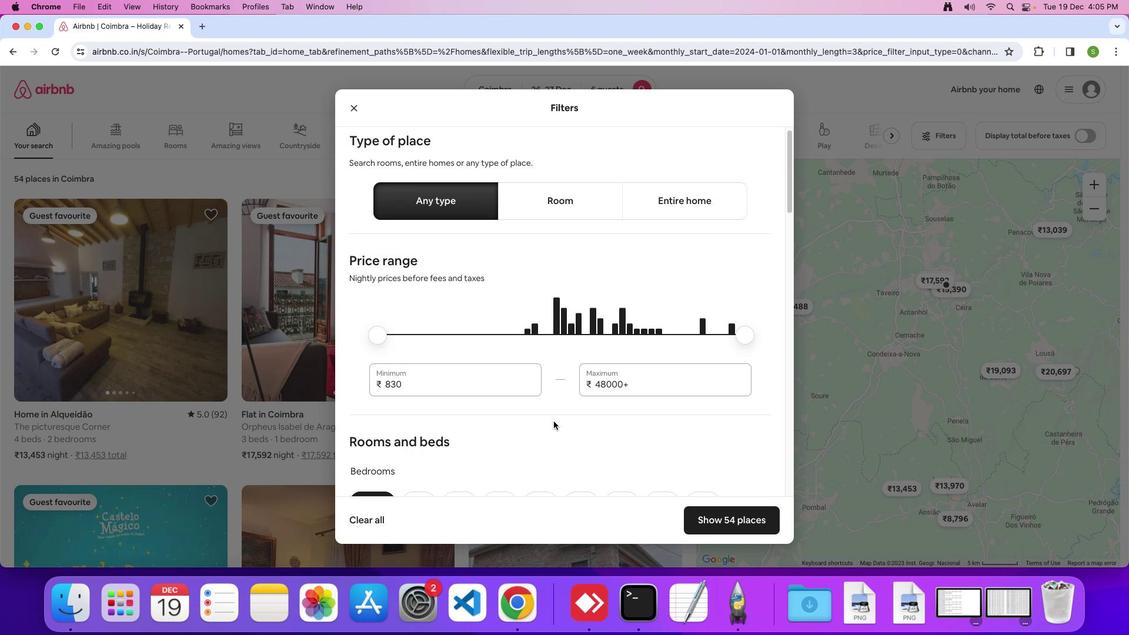 
Action: Mouse scrolled (553, 420) with delta (0, 0)
Screenshot: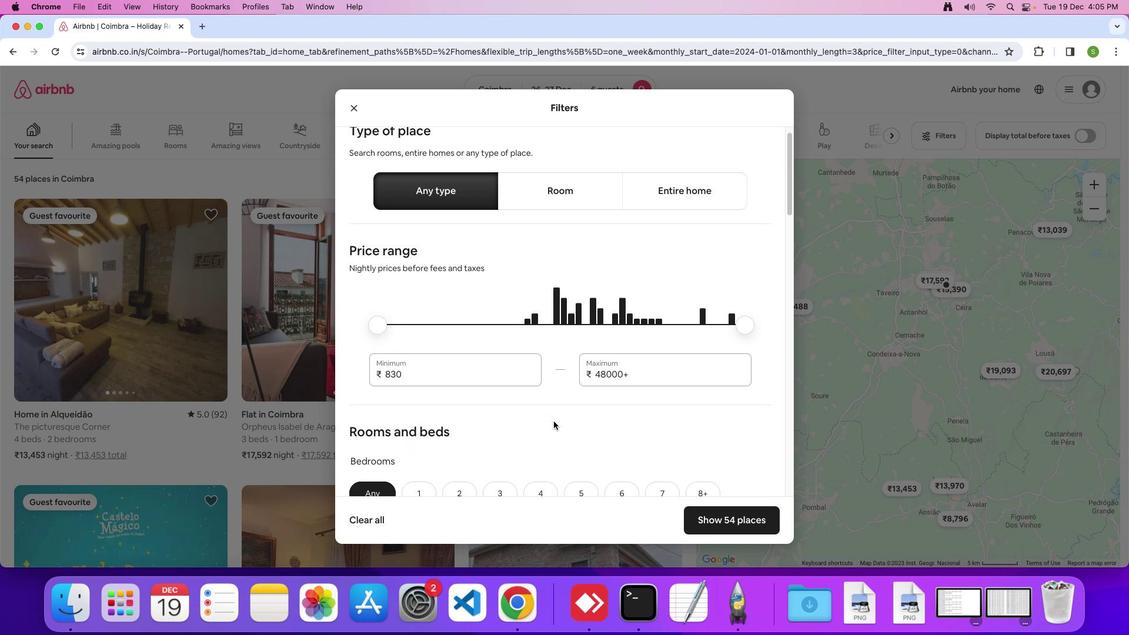 
Action: Mouse moved to (554, 419)
Screenshot: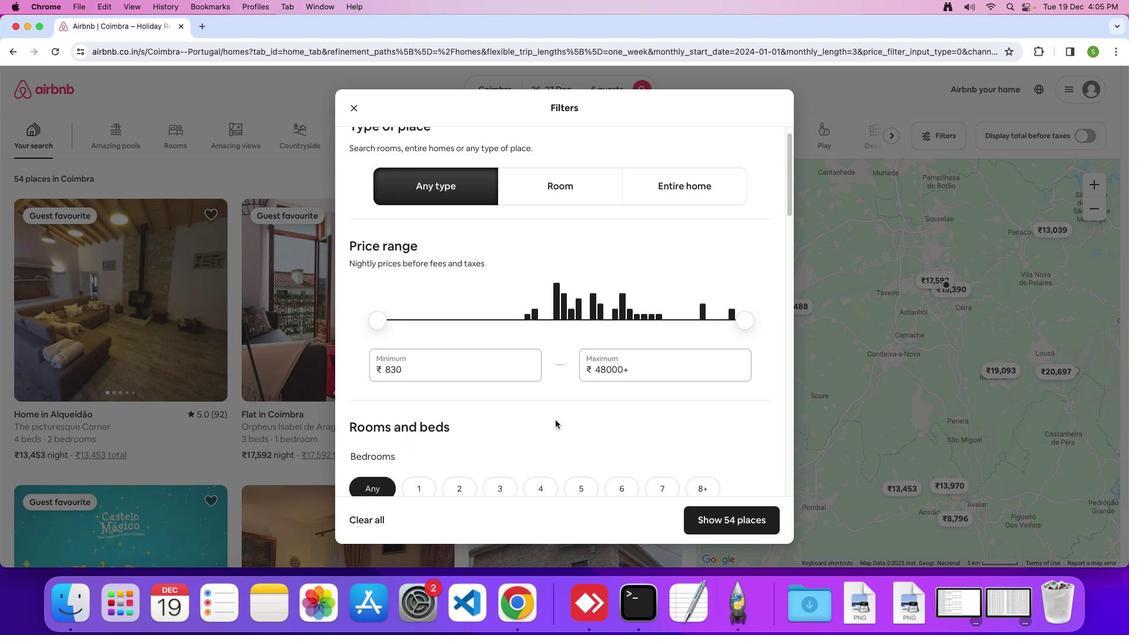 
Action: Mouse scrolled (554, 419) with delta (0, 0)
Screenshot: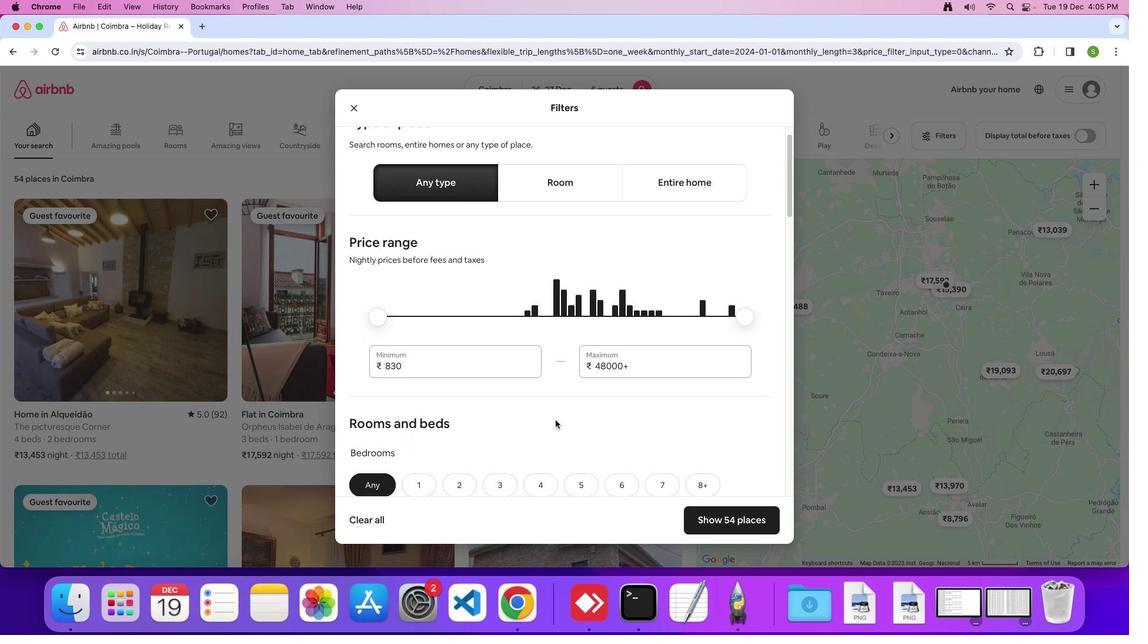 
Action: Mouse scrolled (554, 419) with delta (0, 0)
Screenshot: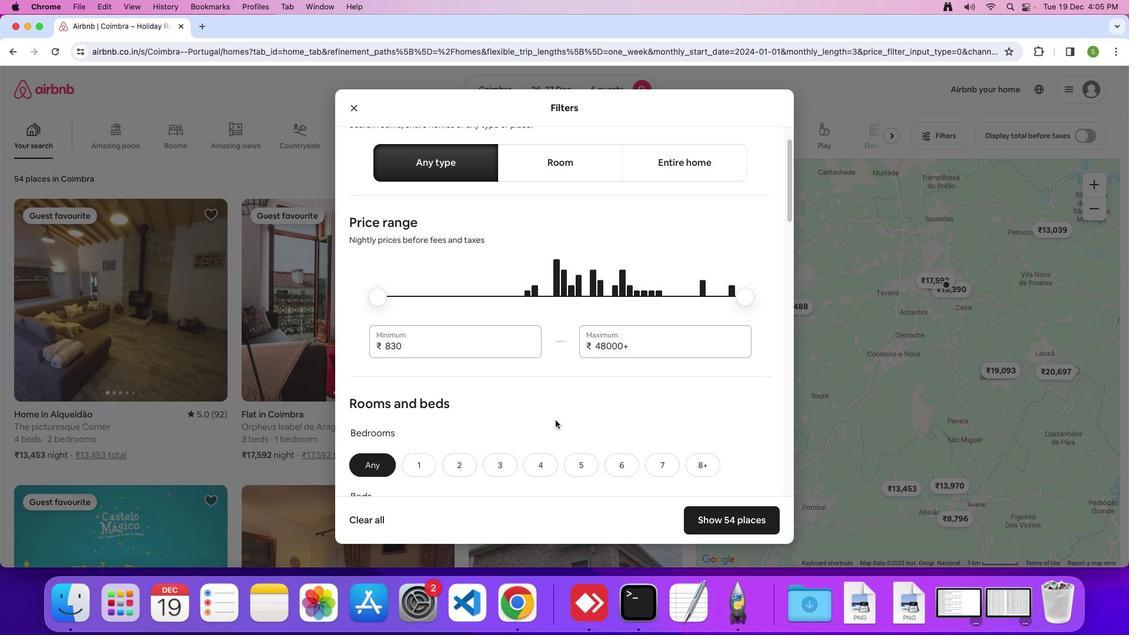 
Action: Mouse scrolled (554, 419) with delta (0, 0)
Screenshot: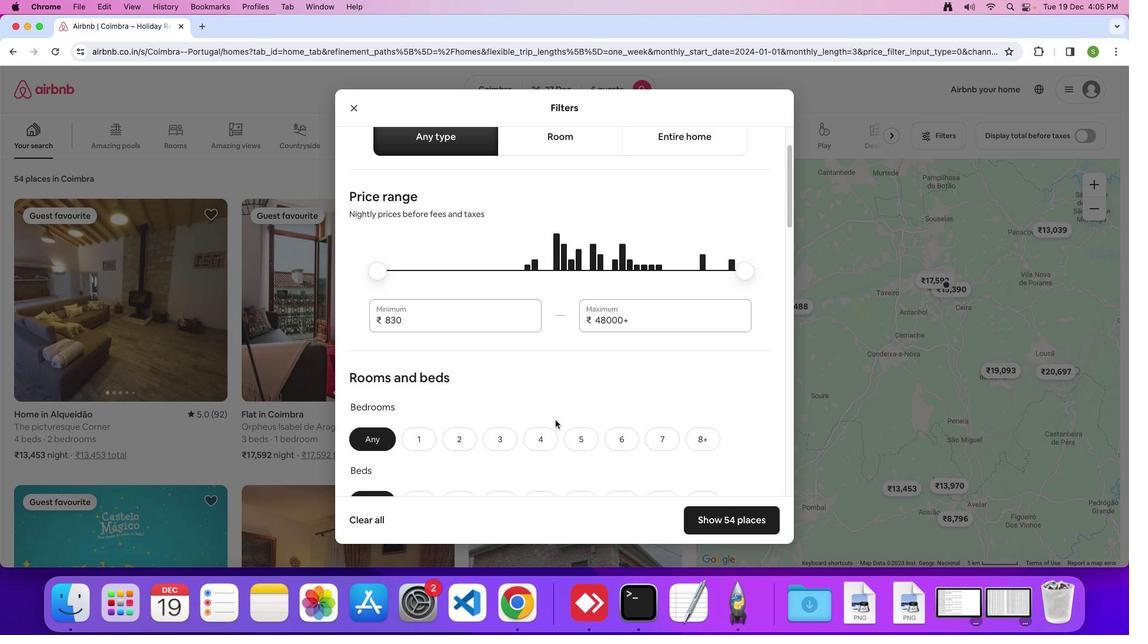 
Action: Mouse scrolled (554, 419) with delta (0, 0)
Screenshot: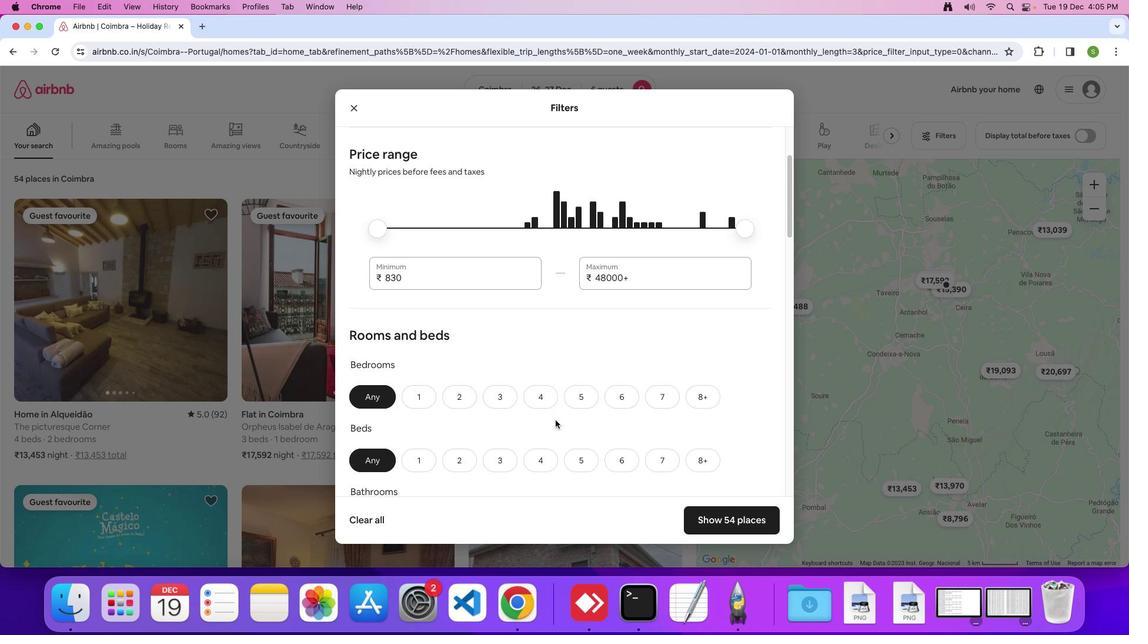 
Action: Mouse moved to (555, 419)
Screenshot: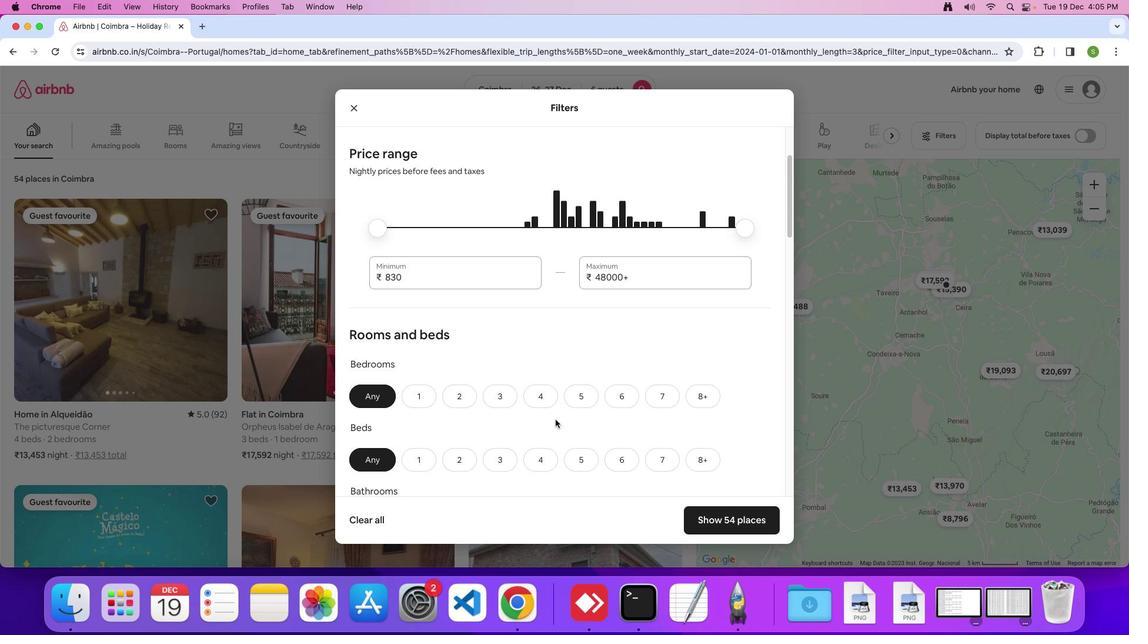 
Action: Mouse scrolled (555, 419) with delta (0, 0)
Screenshot: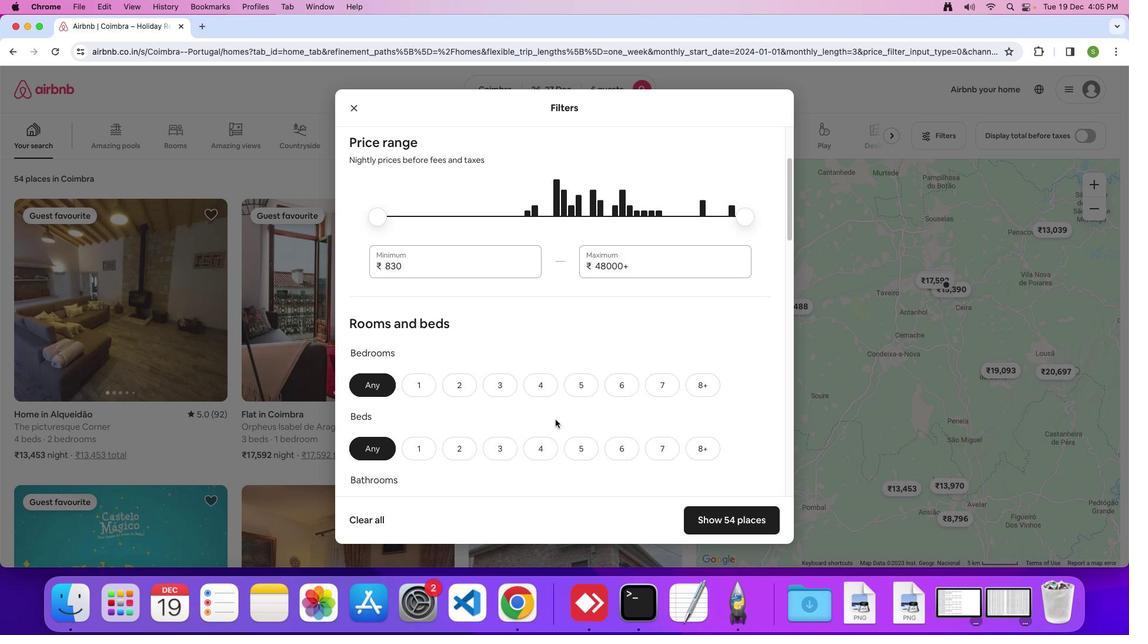 
Action: Mouse scrolled (555, 419) with delta (0, 0)
Screenshot: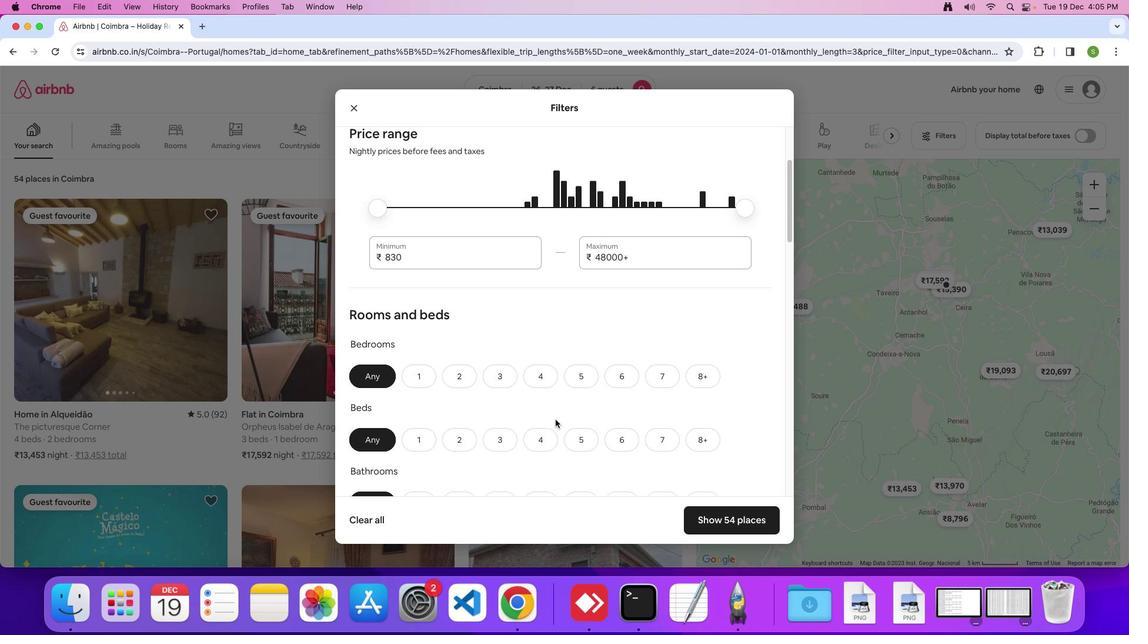 
Action: Mouse moved to (556, 420)
Screenshot: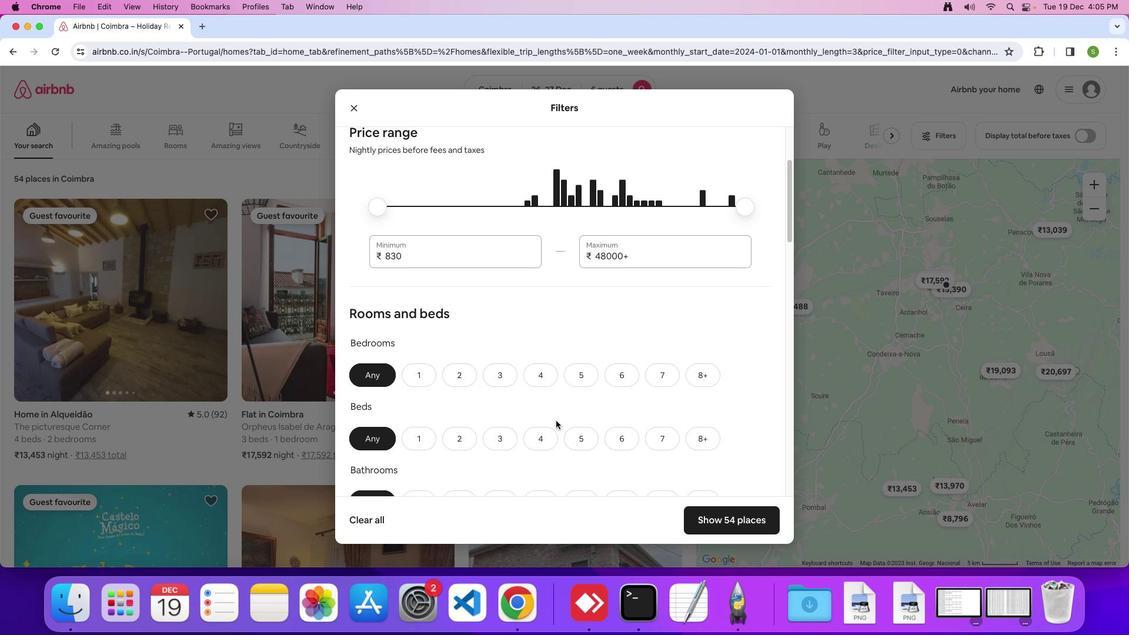
Action: Mouse scrolled (556, 420) with delta (0, 0)
Screenshot: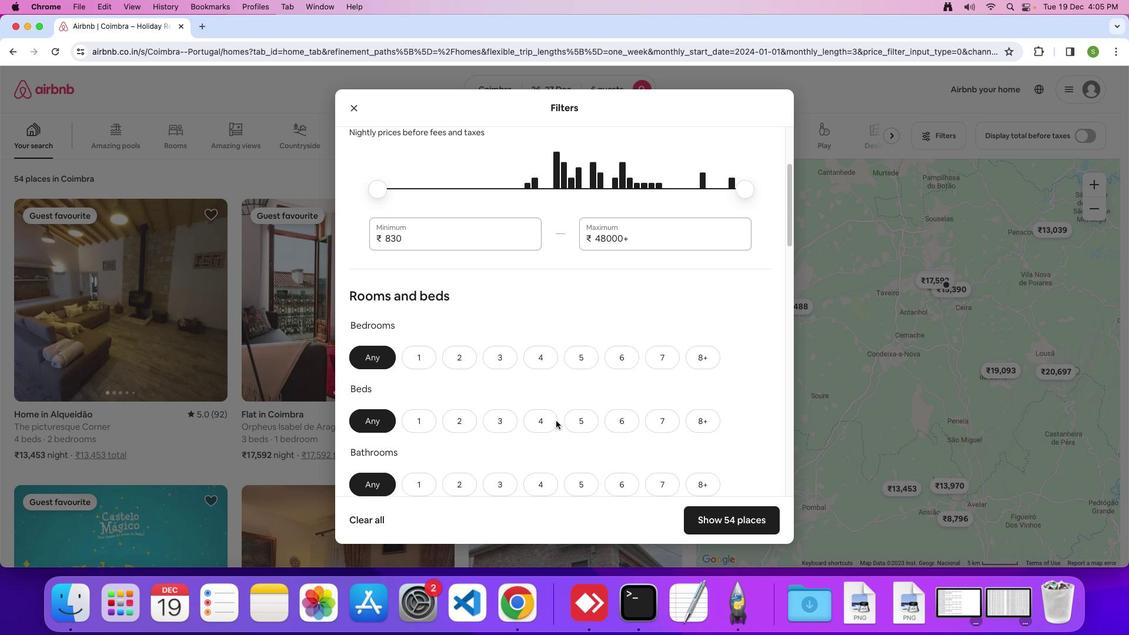 
Action: Mouse scrolled (556, 420) with delta (0, 0)
Screenshot: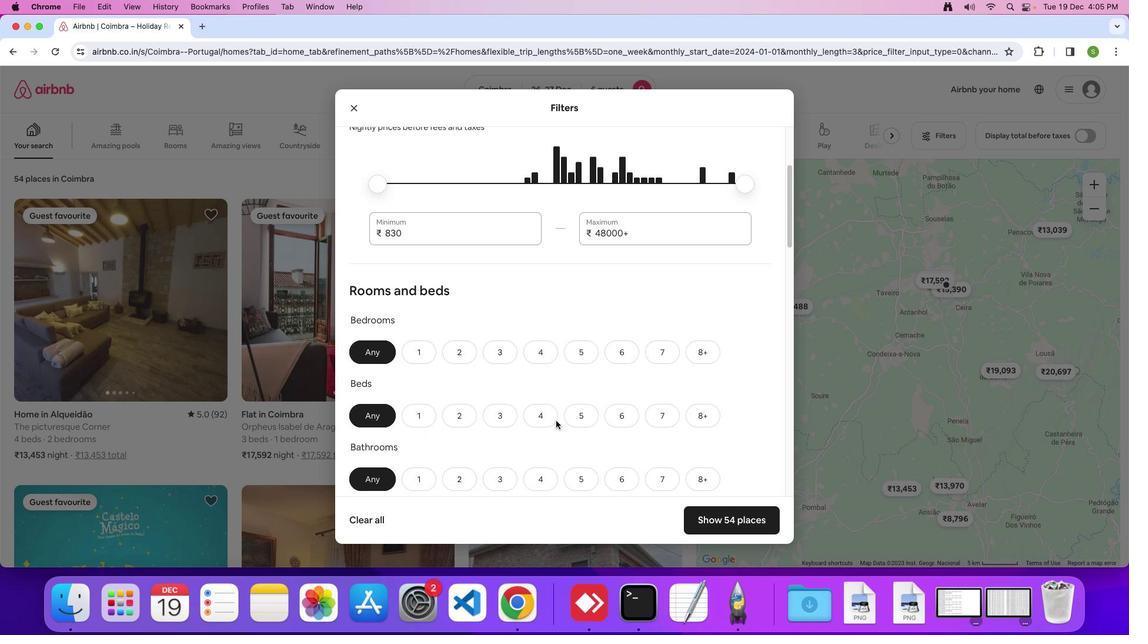
Action: Mouse scrolled (556, 420) with delta (0, 0)
Screenshot: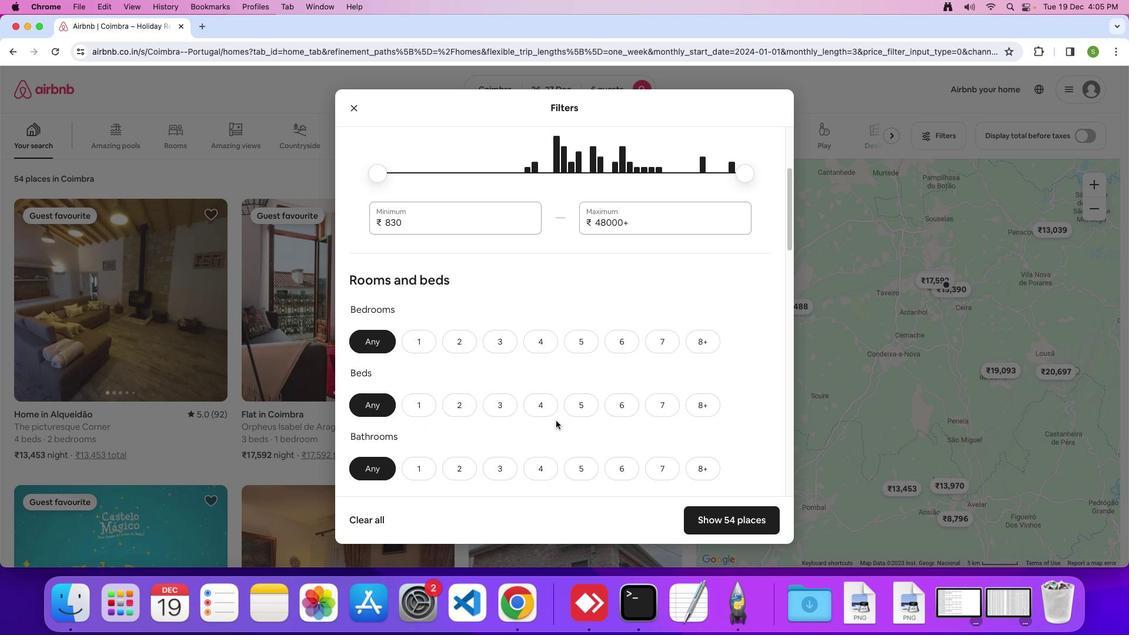 
Action: Mouse scrolled (556, 420) with delta (0, 0)
Screenshot: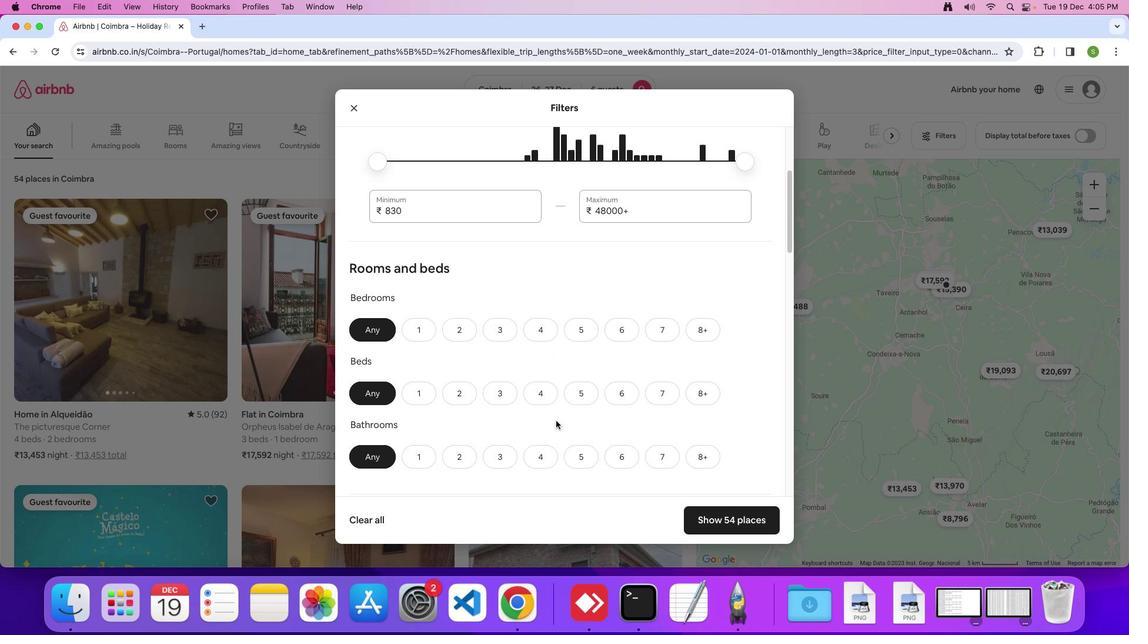 
Action: Mouse scrolled (556, 420) with delta (0, 0)
Screenshot: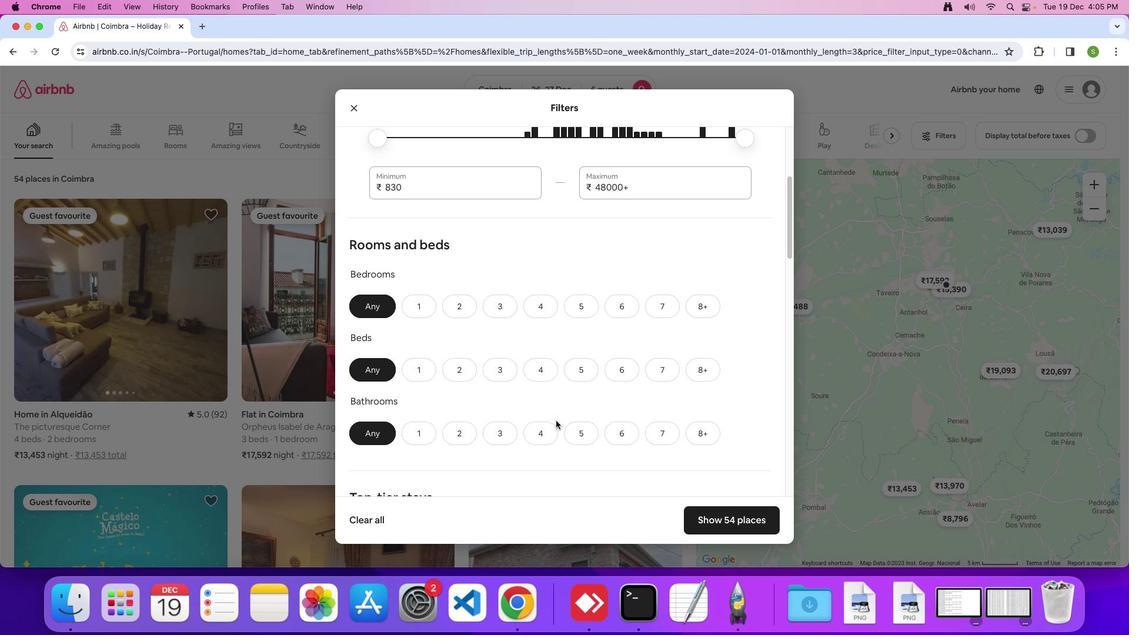 
Action: Mouse scrolled (556, 420) with delta (0, 0)
Screenshot: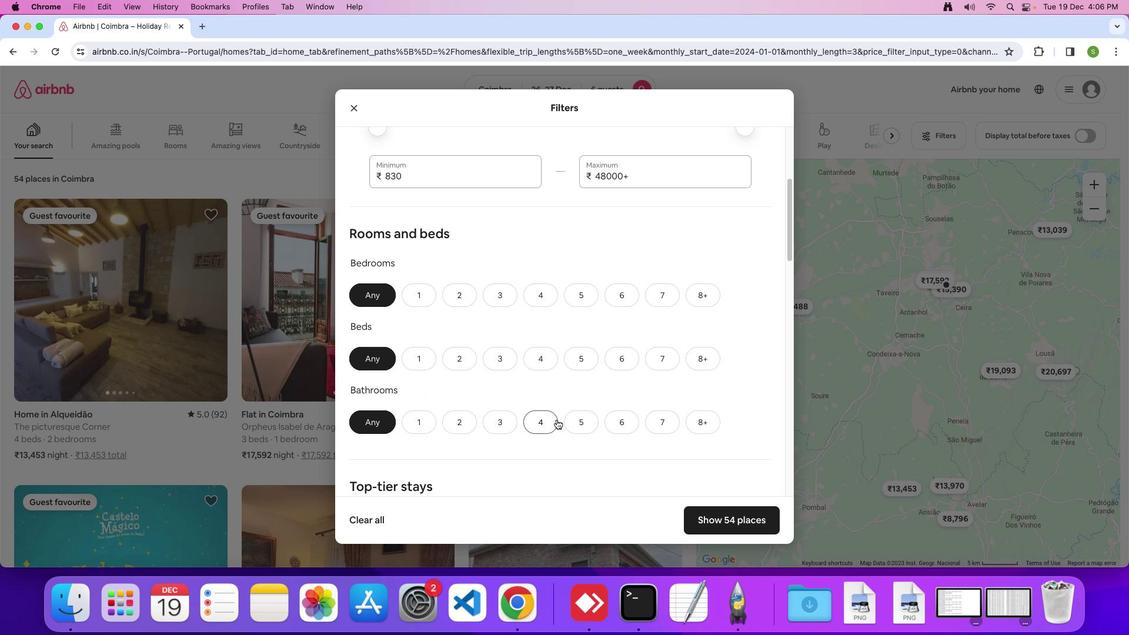 
Action: Mouse moved to (556, 420)
Screenshot: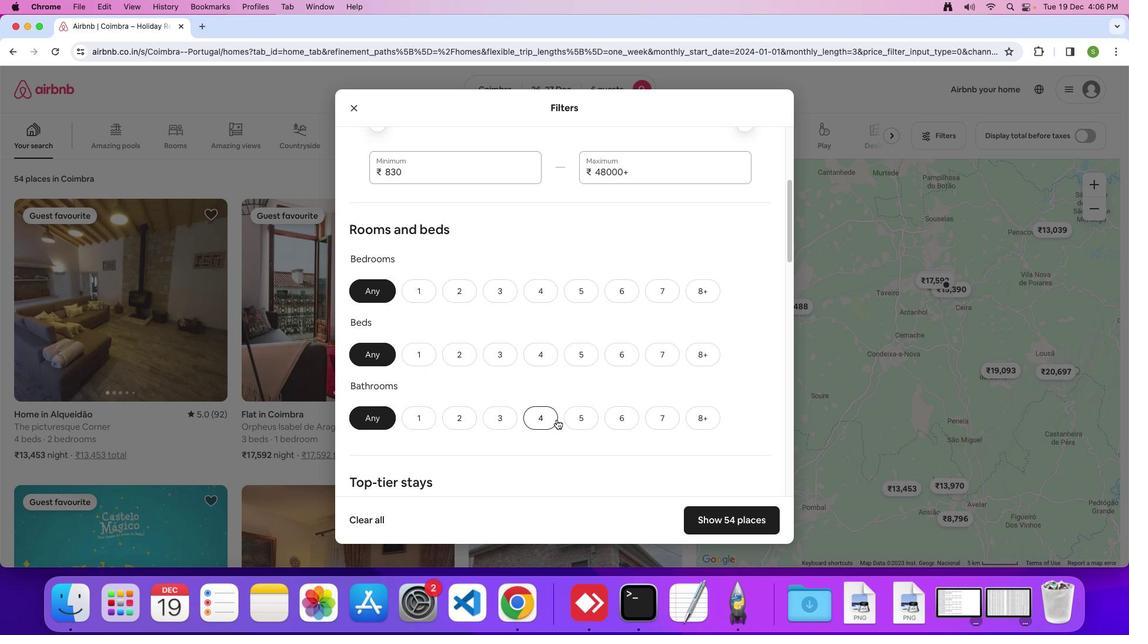 
Action: Mouse scrolled (556, 420) with delta (0, 0)
Screenshot: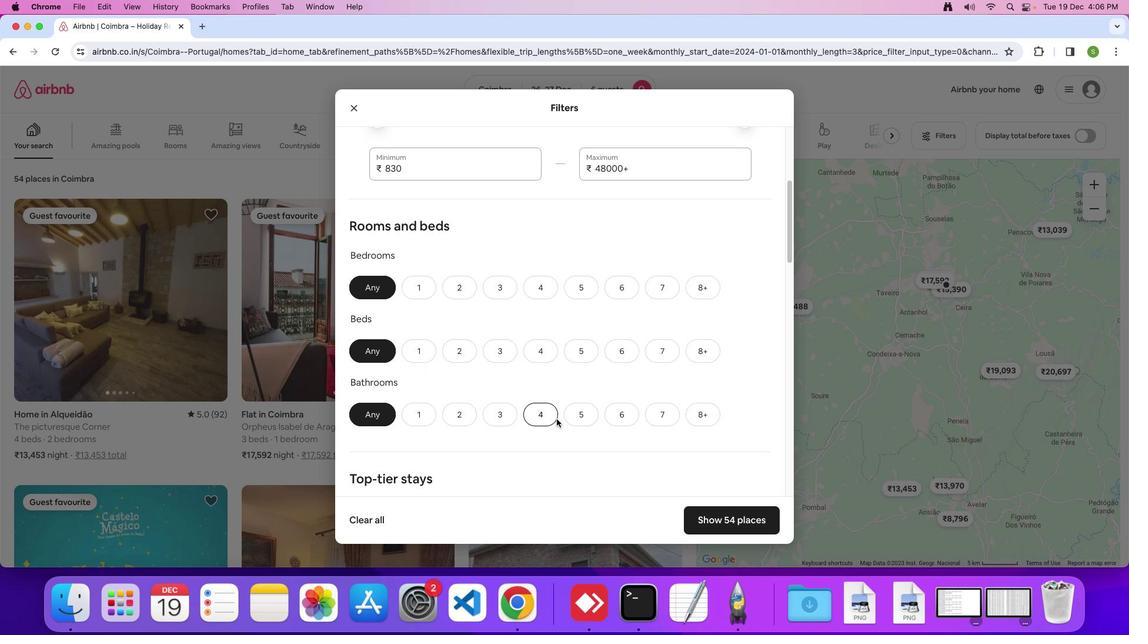 
Action: Mouse moved to (629, 288)
Screenshot: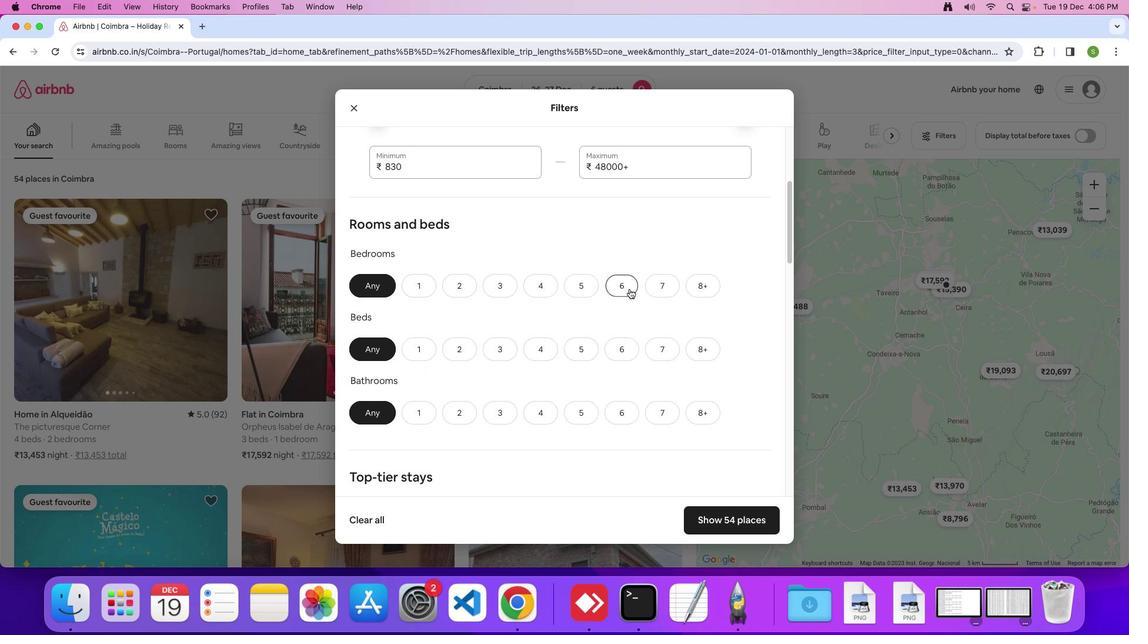 
Action: Mouse pressed left at (629, 288)
Screenshot: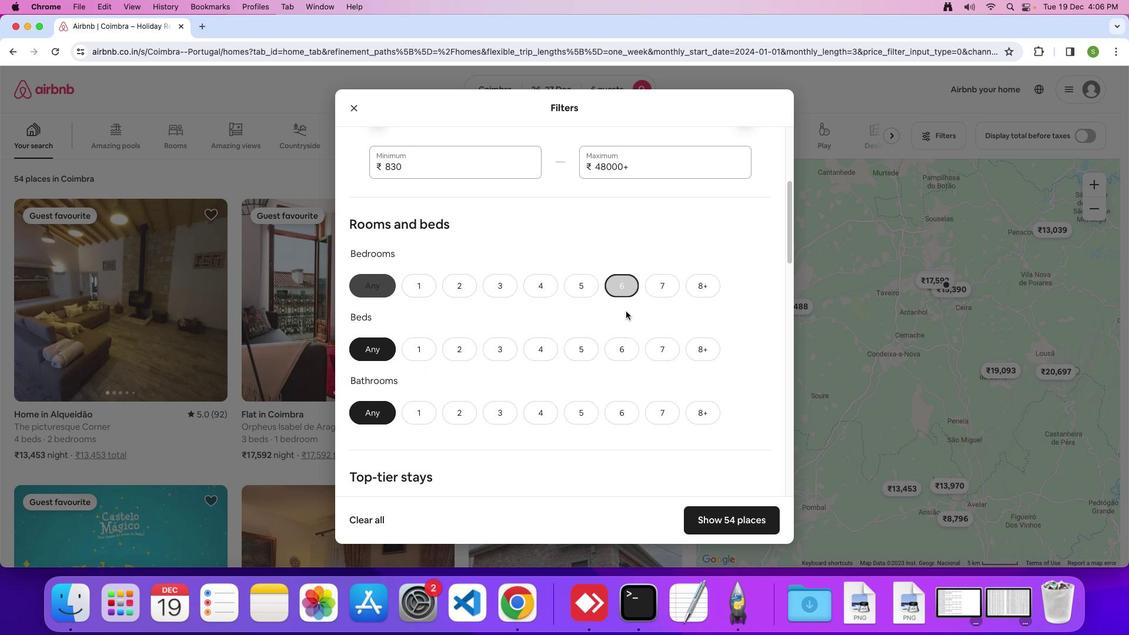
Action: Mouse moved to (619, 353)
Screenshot: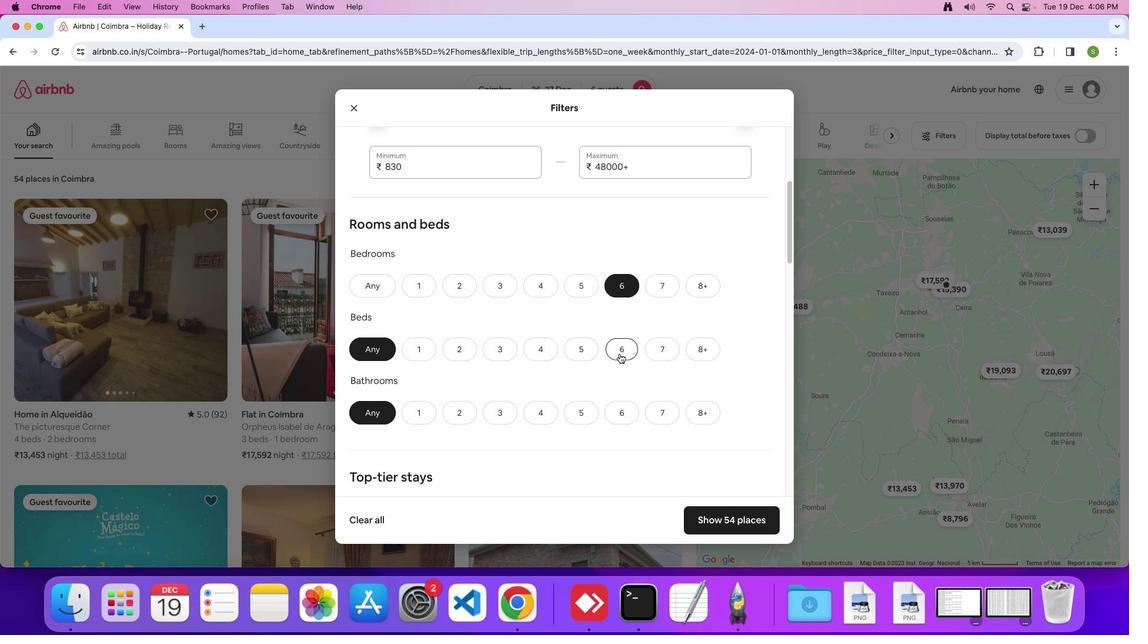 
Action: Mouse pressed left at (619, 353)
Screenshot: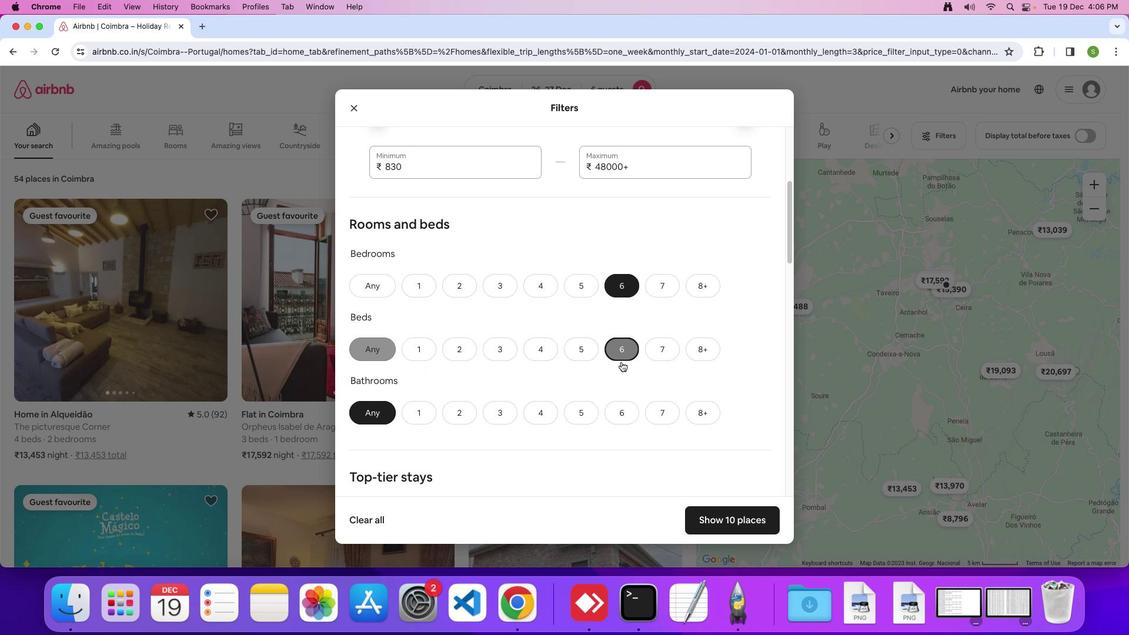 
Action: Mouse moved to (623, 417)
Screenshot: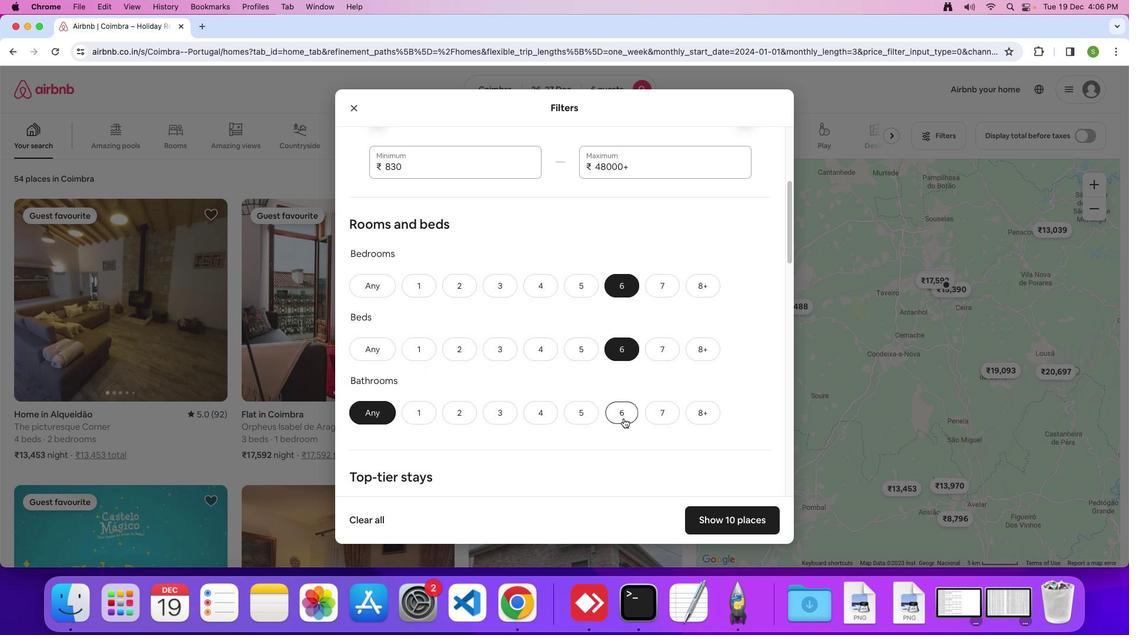 
Action: Mouse pressed left at (623, 417)
Screenshot: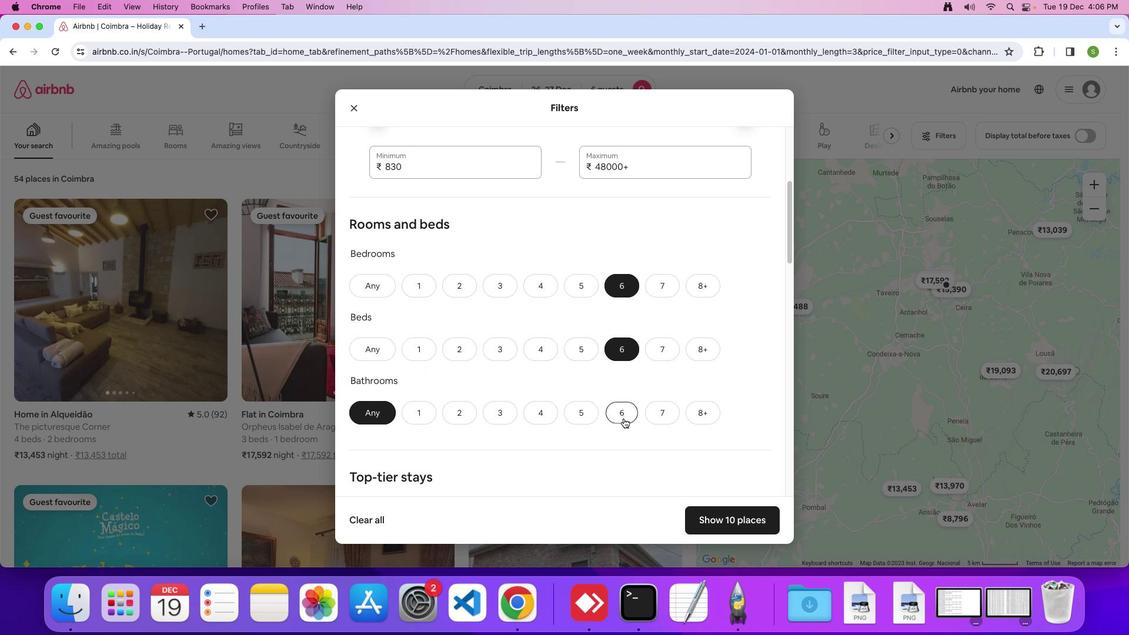 
Action: Mouse moved to (570, 399)
Screenshot: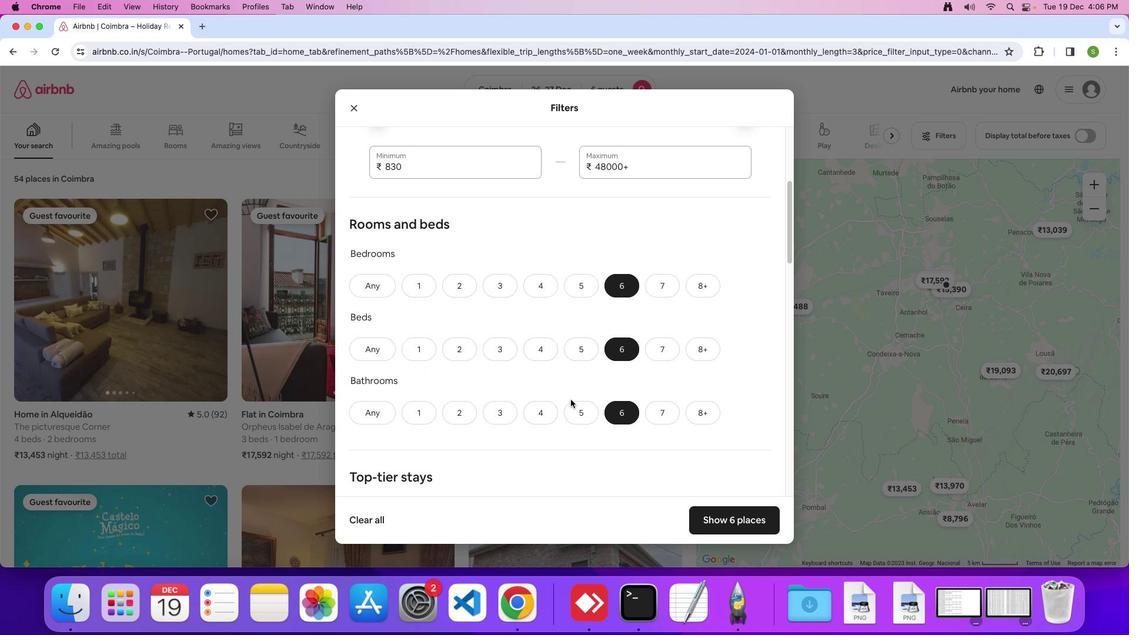 
Action: Mouse scrolled (570, 399) with delta (0, 0)
Screenshot: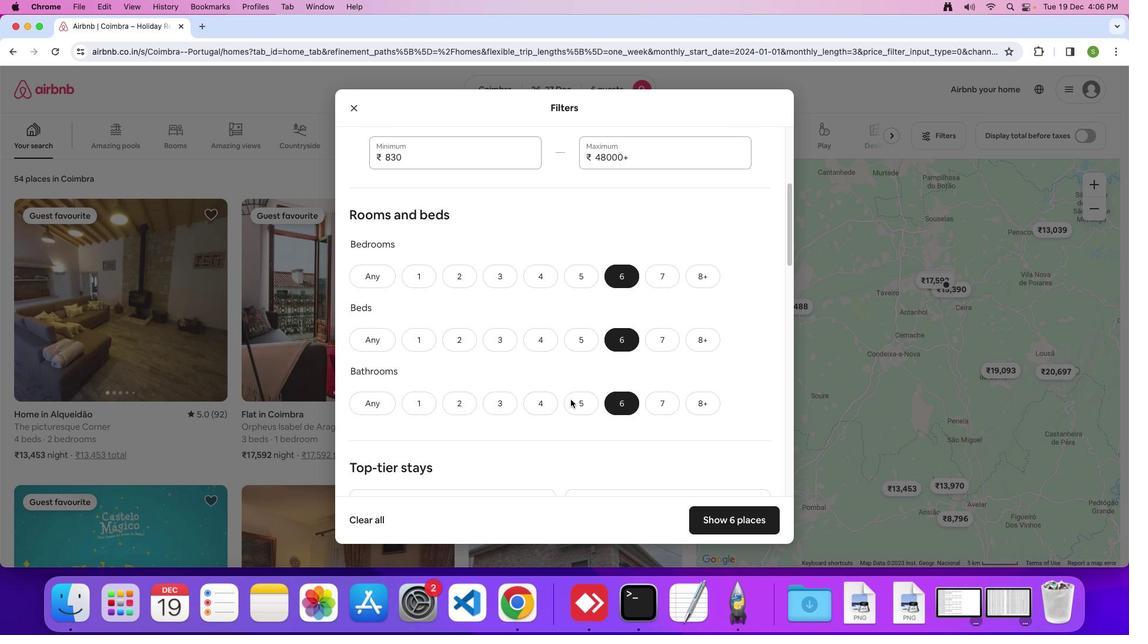 
Action: Mouse scrolled (570, 399) with delta (0, 0)
Screenshot: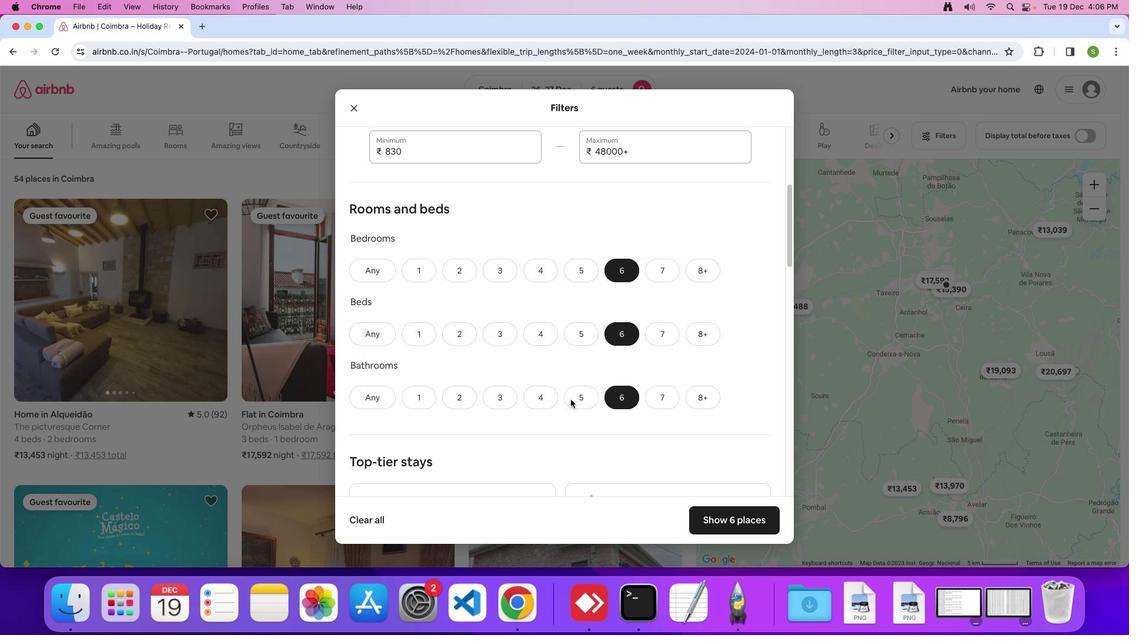 
Action: Mouse scrolled (570, 399) with delta (0, 0)
Screenshot: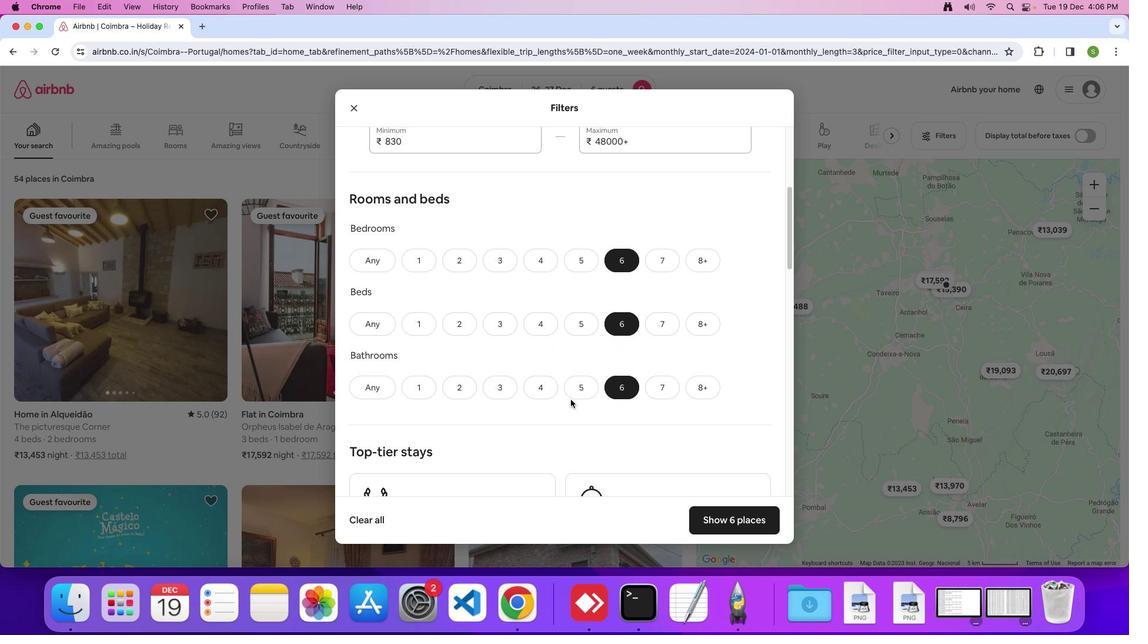 
Action: Mouse scrolled (570, 399) with delta (0, 0)
Screenshot: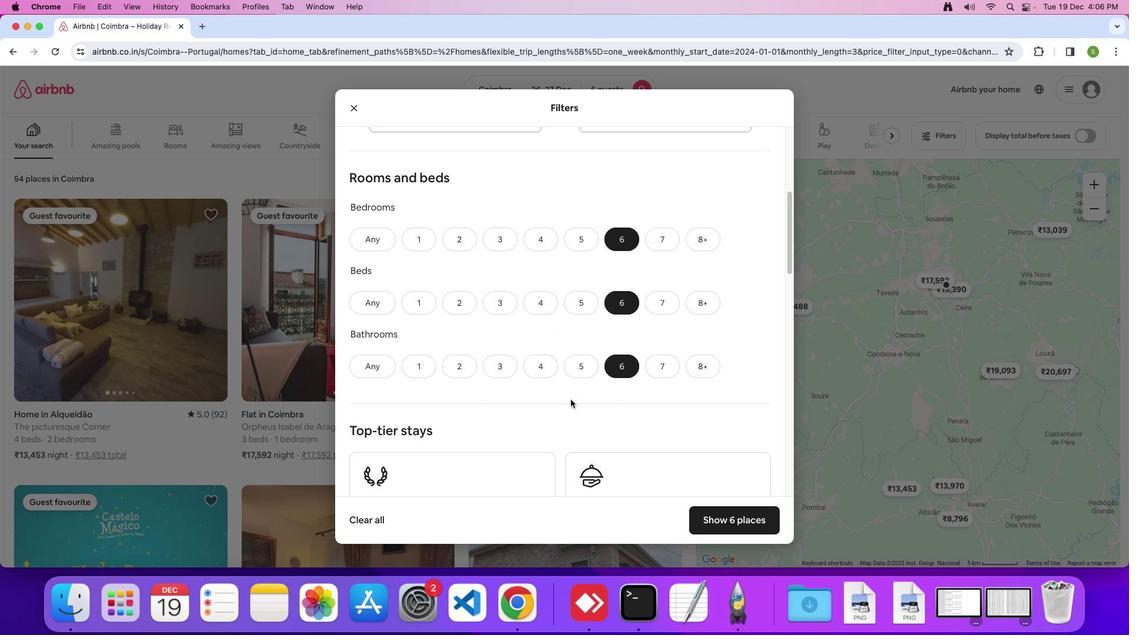 
Action: Mouse scrolled (570, 399) with delta (0, -1)
Screenshot: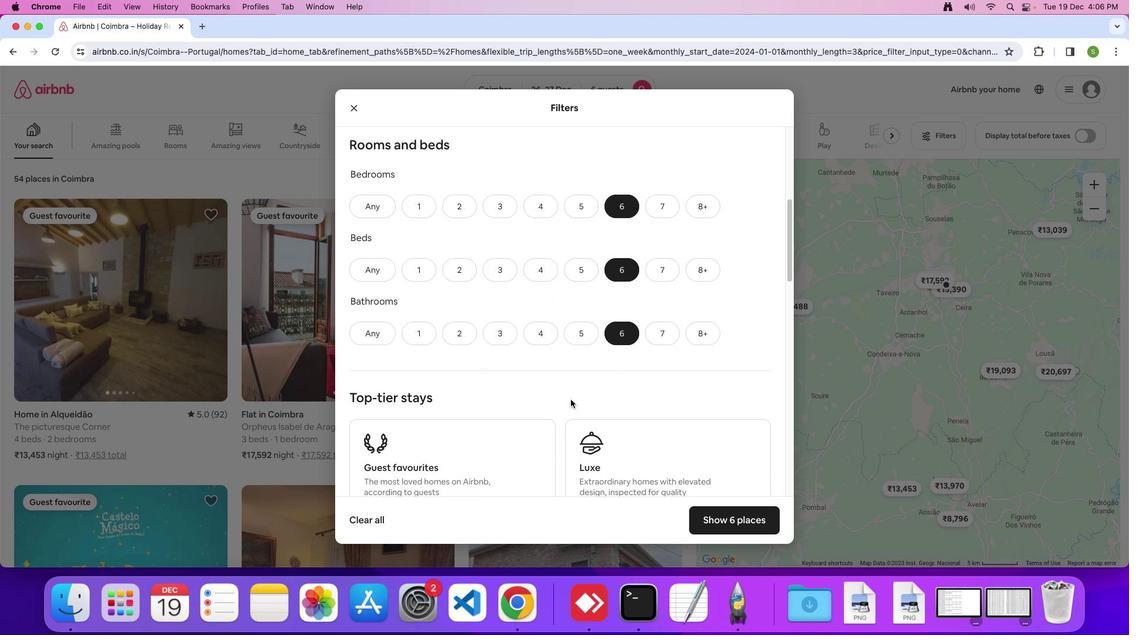 
Action: Mouse scrolled (570, 399) with delta (0, 0)
Screenshot: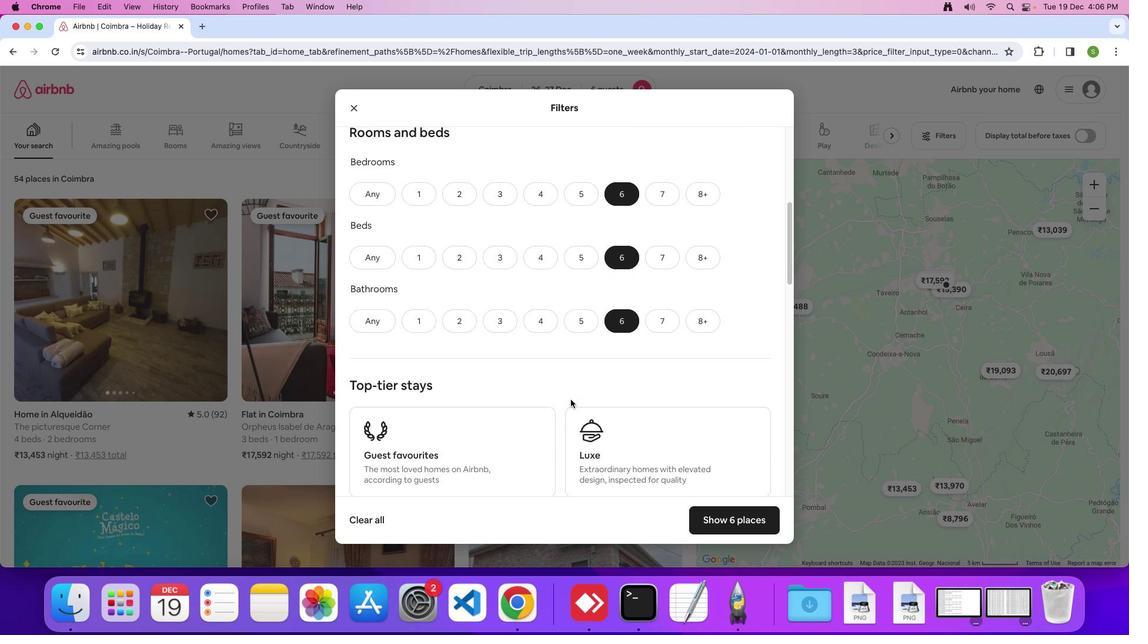 
Action: Mouse moved to (570, 394)
Screenshot: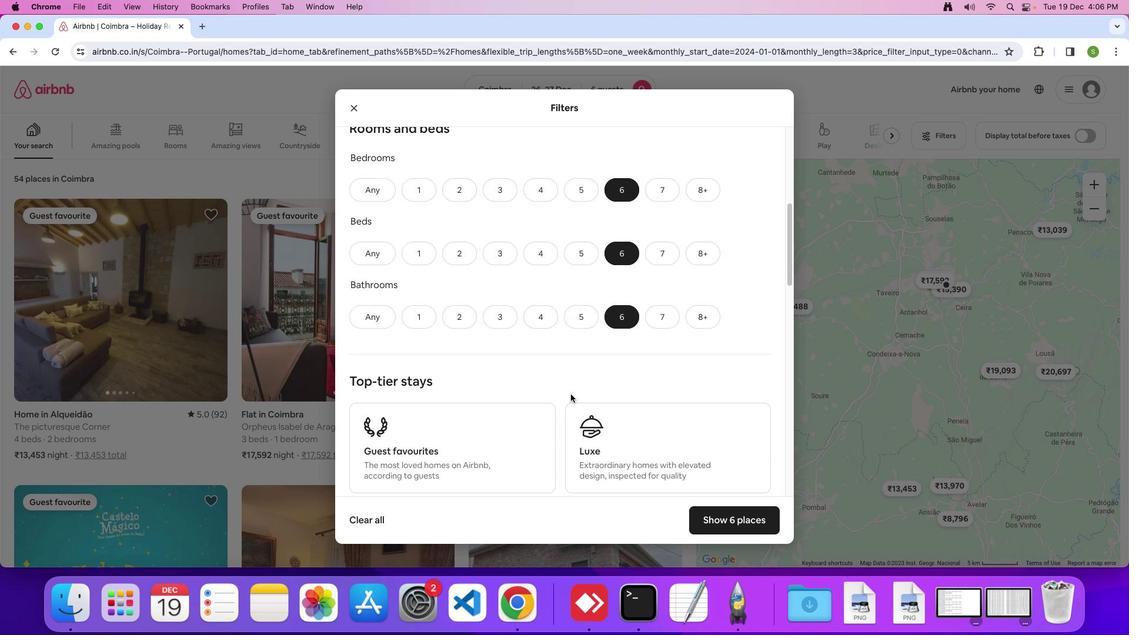 
Action: Mouse scrolled (570, 394) with delta (0, 0)
Screenshot: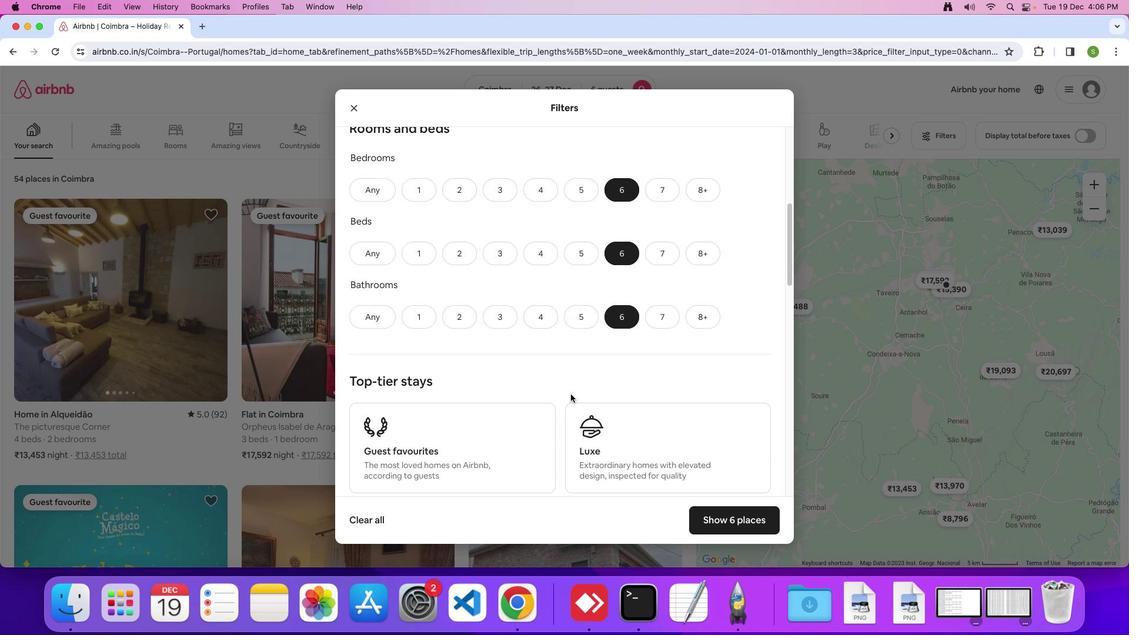 
Action: Mouse scrolled (570, 394) with delta (0, 0)
Screenshot: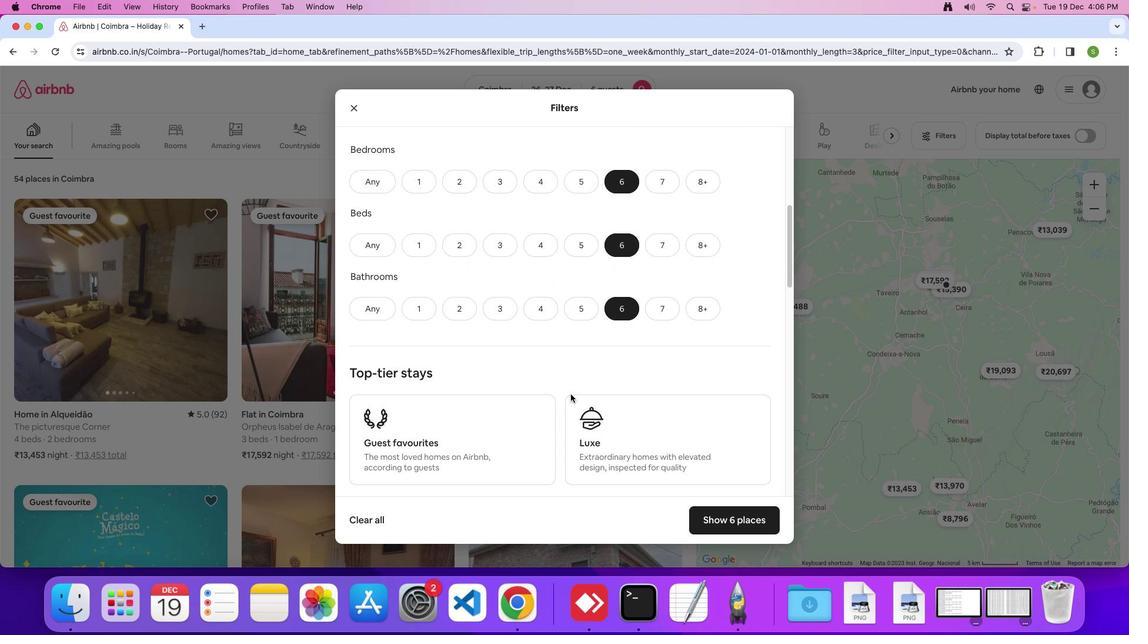 
Action: Mouse scrolled (570, 394) with delta (0, 0)
Screenshot: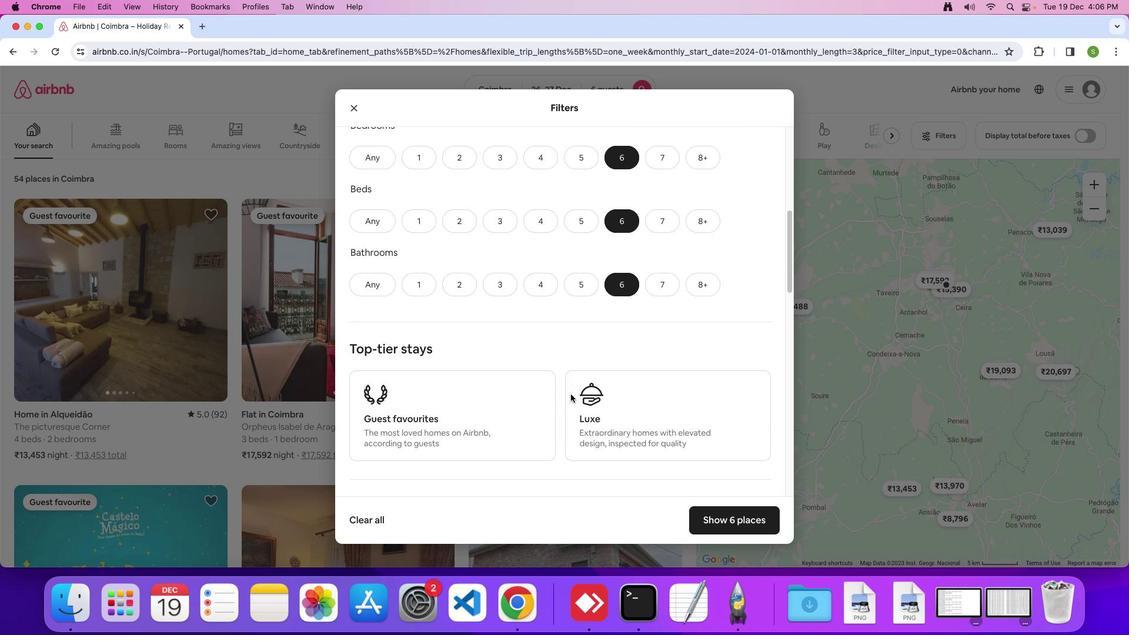 
Action: Mouse scrolled (570, 394) with delta (0, 0)
Screenshot: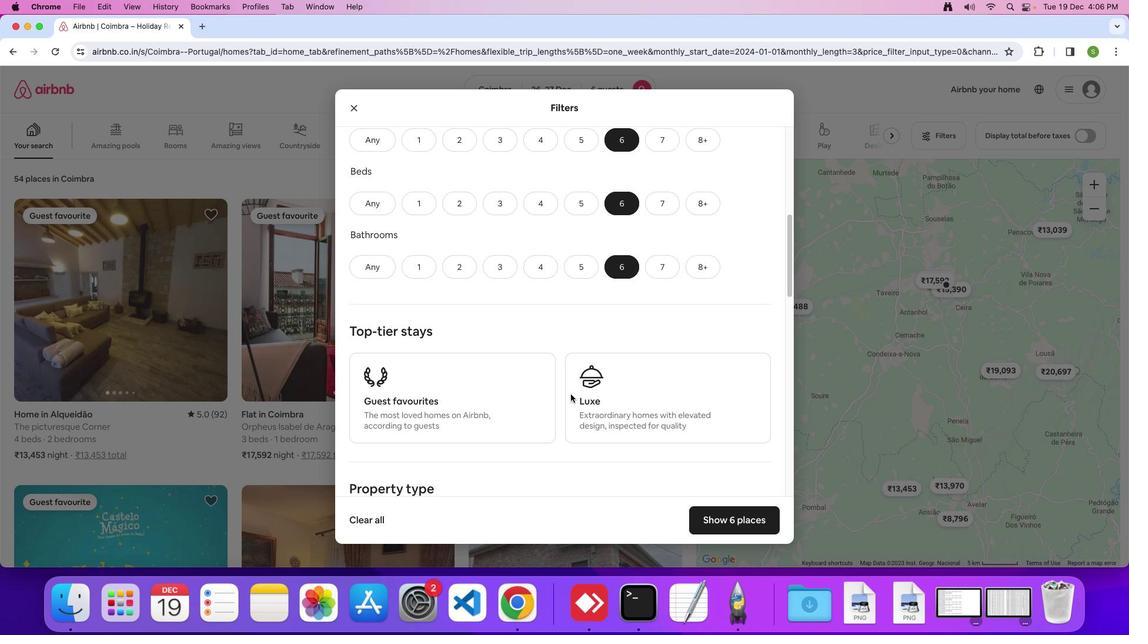 
Action: Mouse scrolled (570, 394) with delta (0, 0)
Screenshot: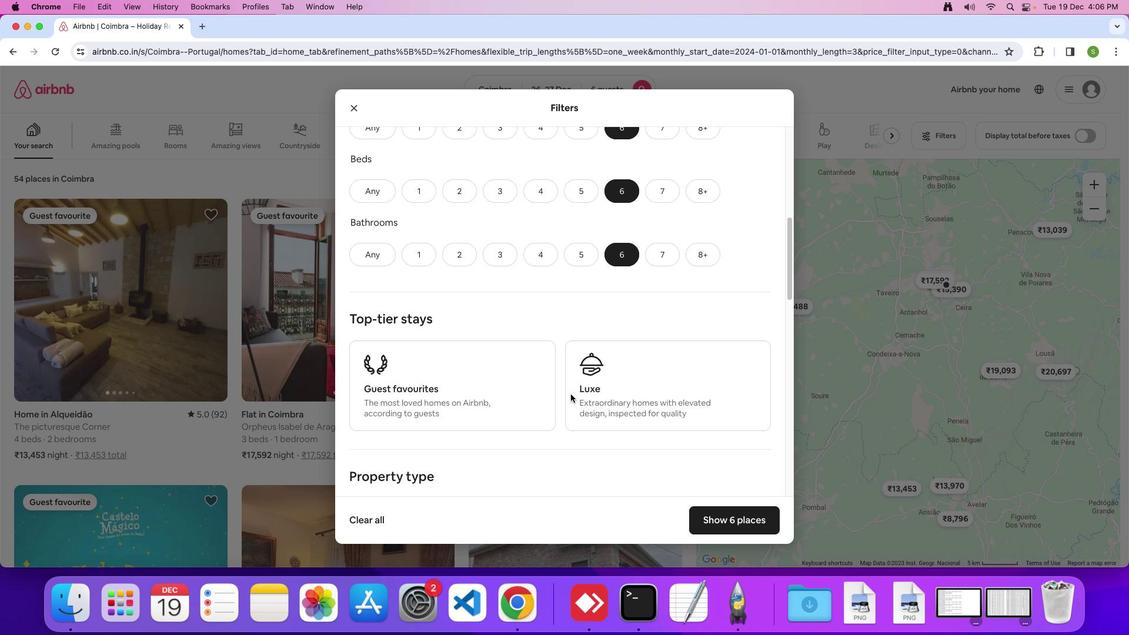 
Action: Mouse scrolled (570, 394) with delta (0, 0)
Screenshot: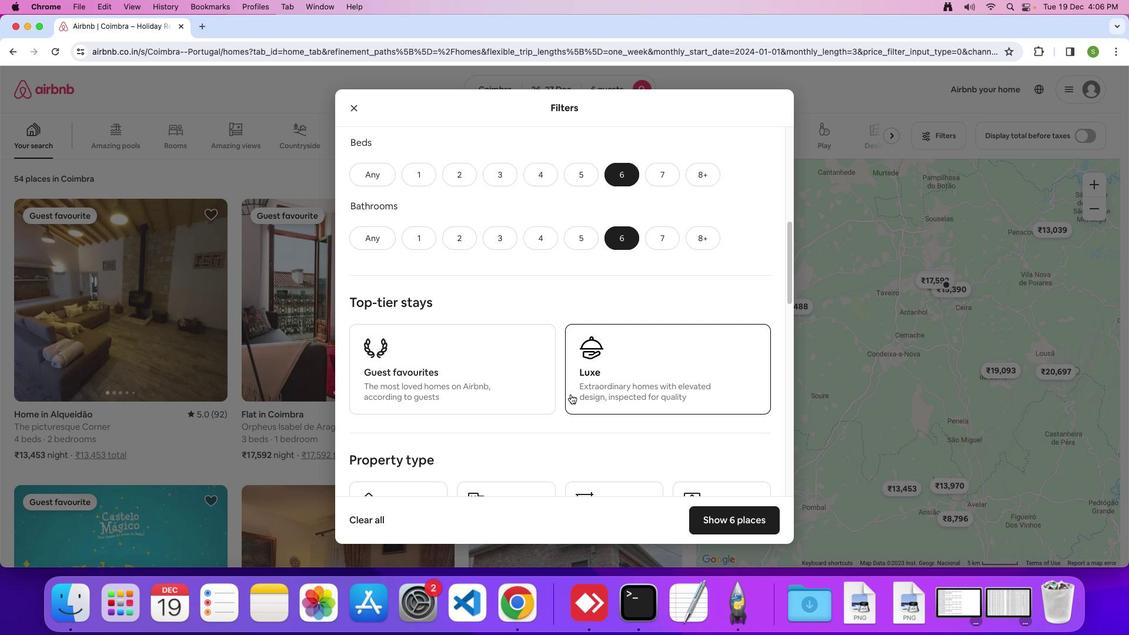 
Action: Mouse scrolled (570, 394) with delta (0, 0)
Screenshot: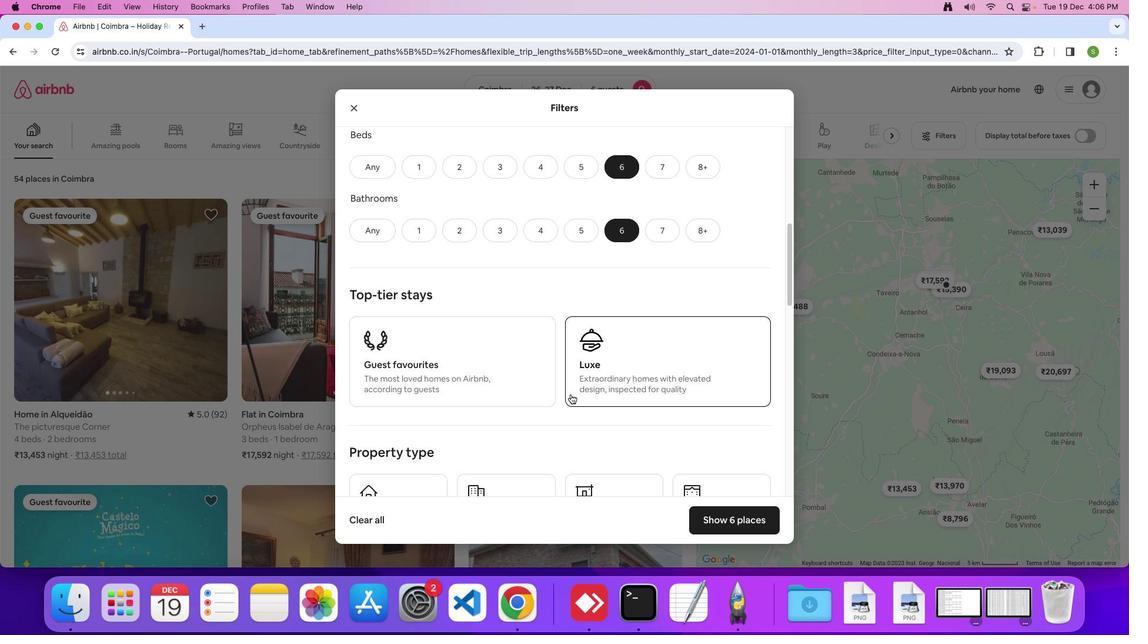 
Action: Mouse scrolled (570, 394) with delta (0, 0)
Screenshot: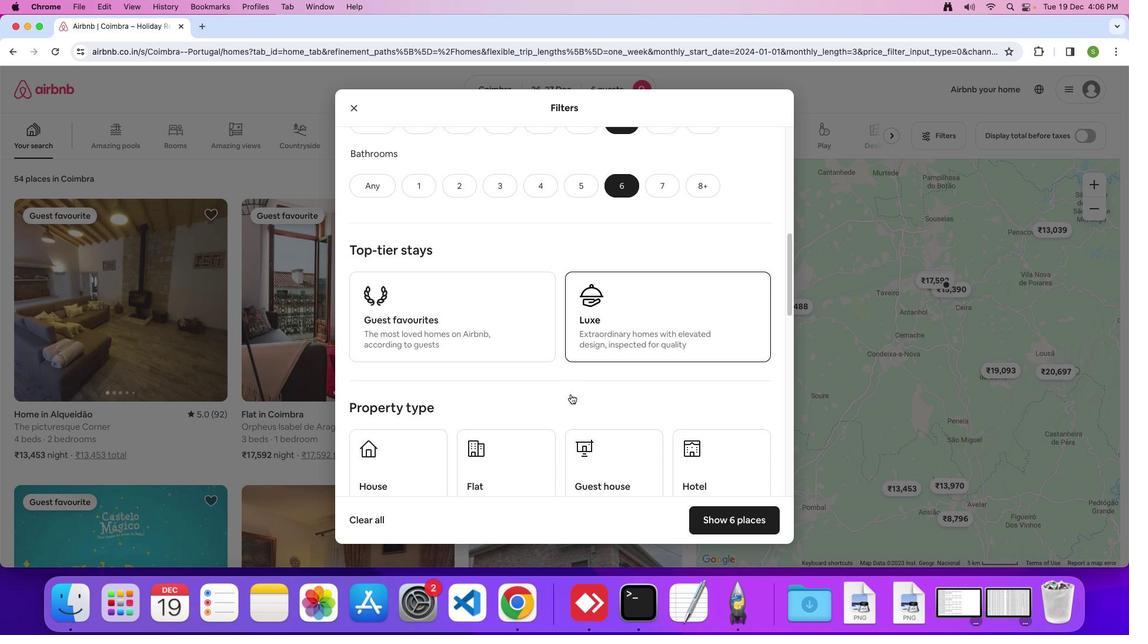 
Action: Mouse scrolled (570, 394) with delta (0, 0)
Screenshot: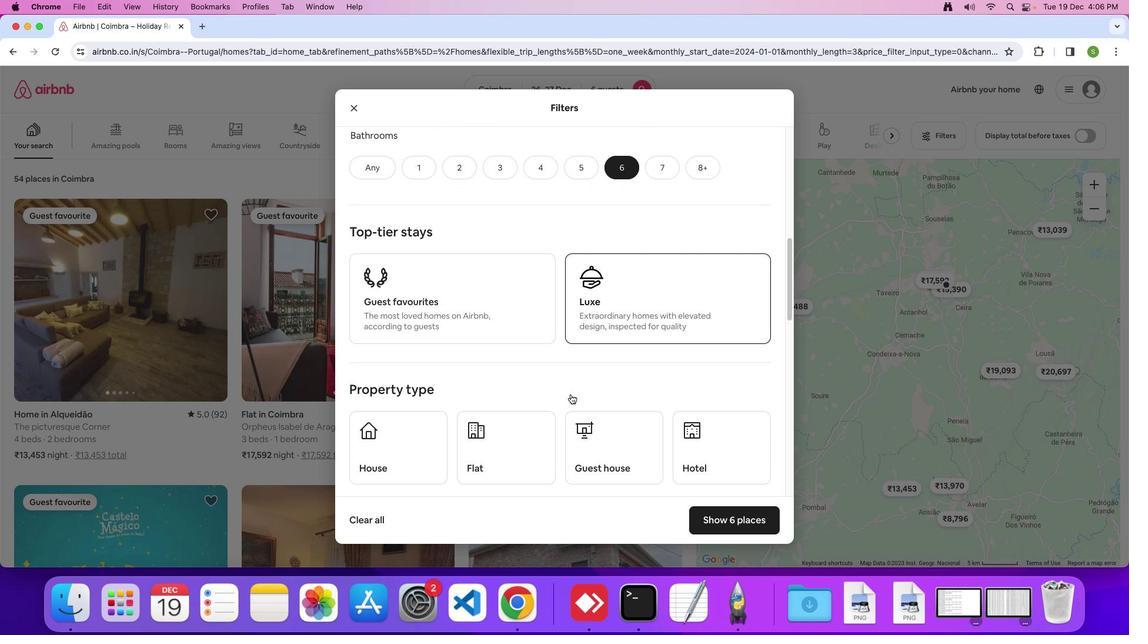 
Action: Mouse scrolled (570, 394) with delta (0, 0)
Screenshot: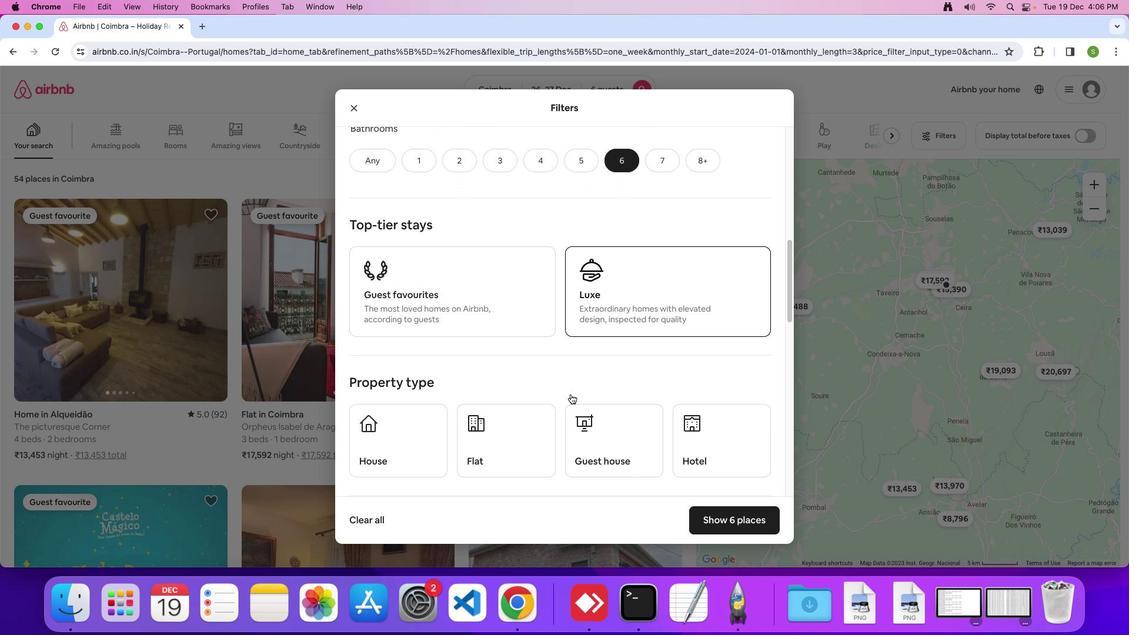 
Action: Mouse moved to (416, 423)
Screenshot: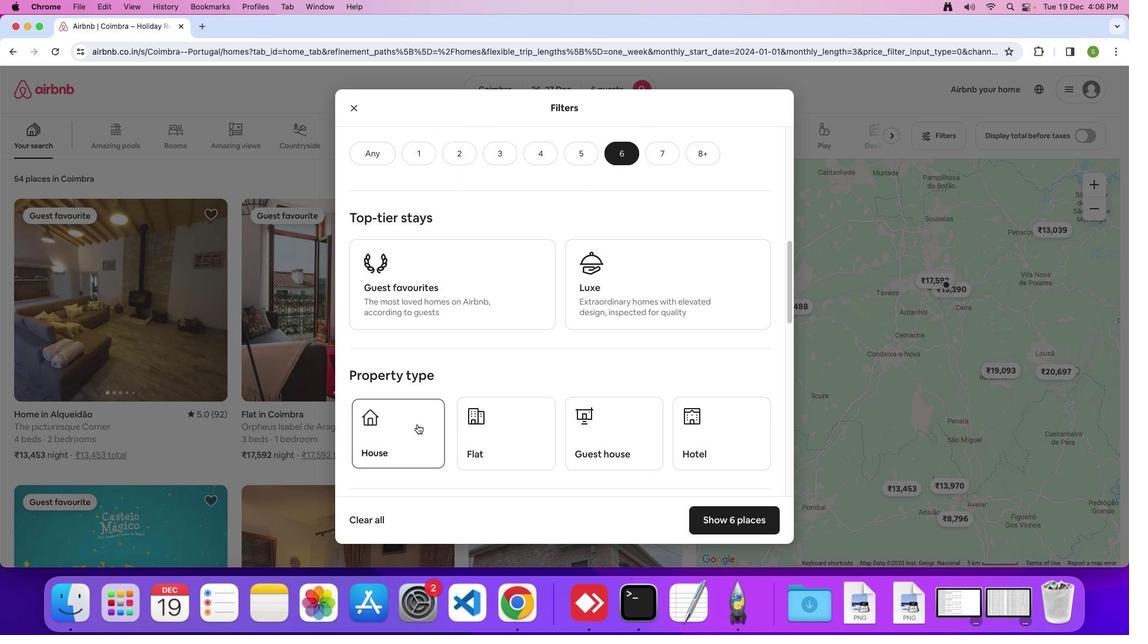 
Action: Mouse pressed left at (416, 423)
Screenshot: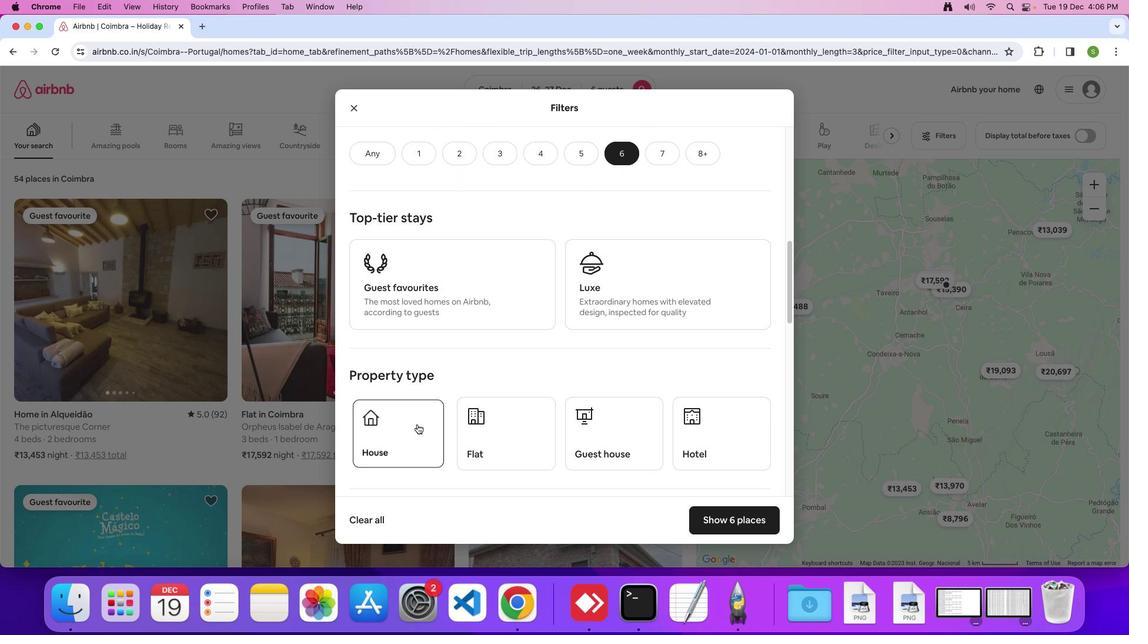 
Action: Mouse moved to (586, 351)
Screenshot: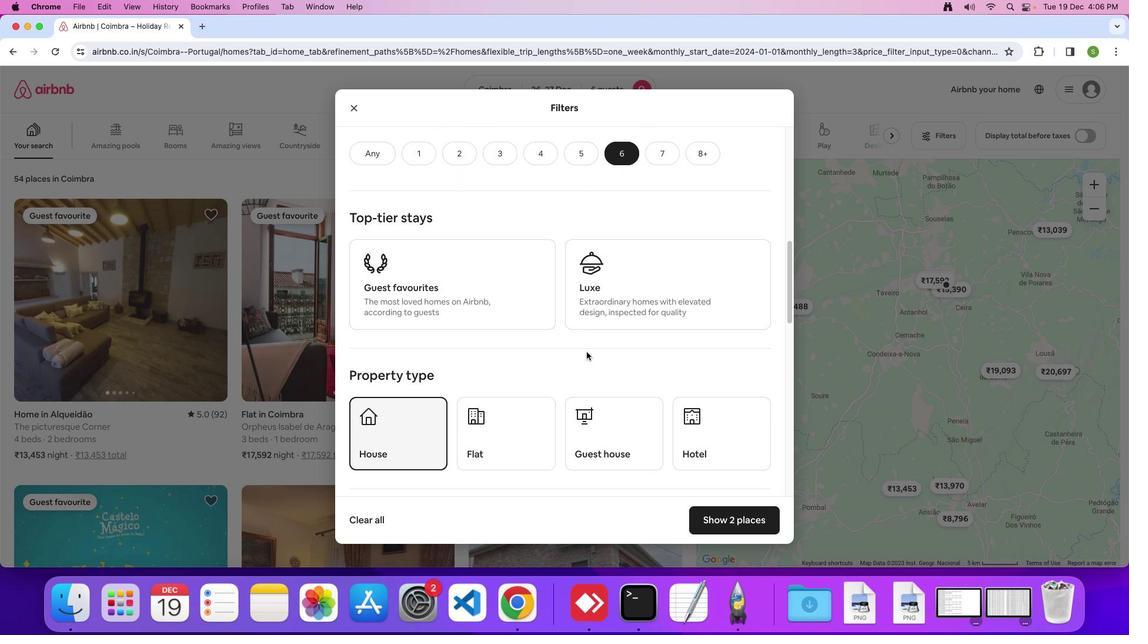
Action: Mouse scrolled (586, 351) with delta (0, 0)
Screenshot: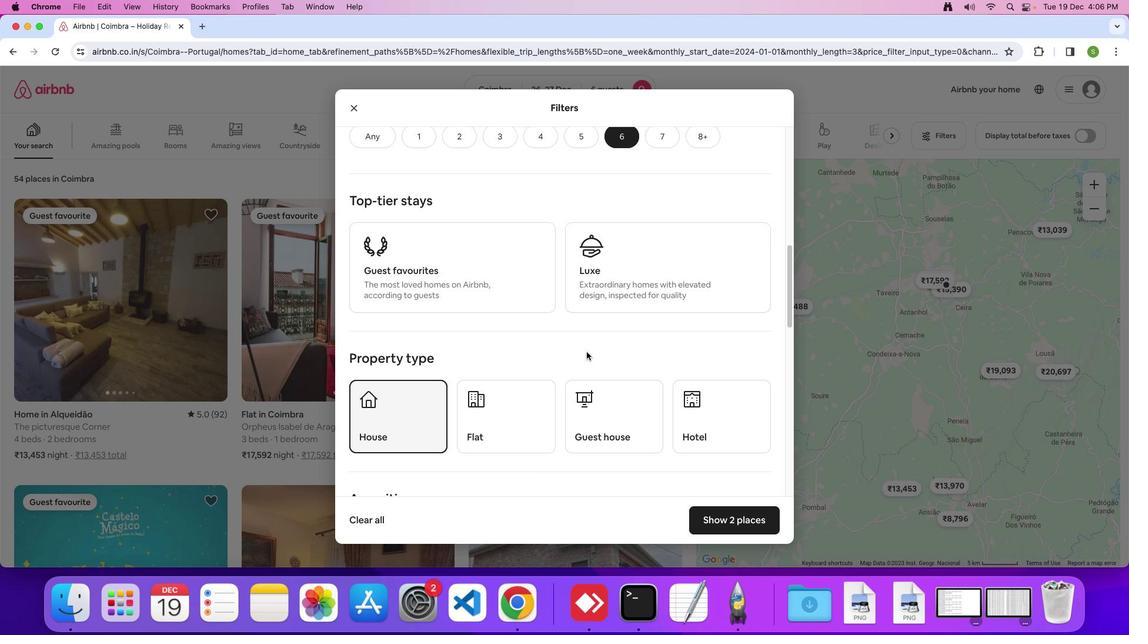 
Action: Mouse scrolled (586, 351) with delta (0, 0)
Screenshot: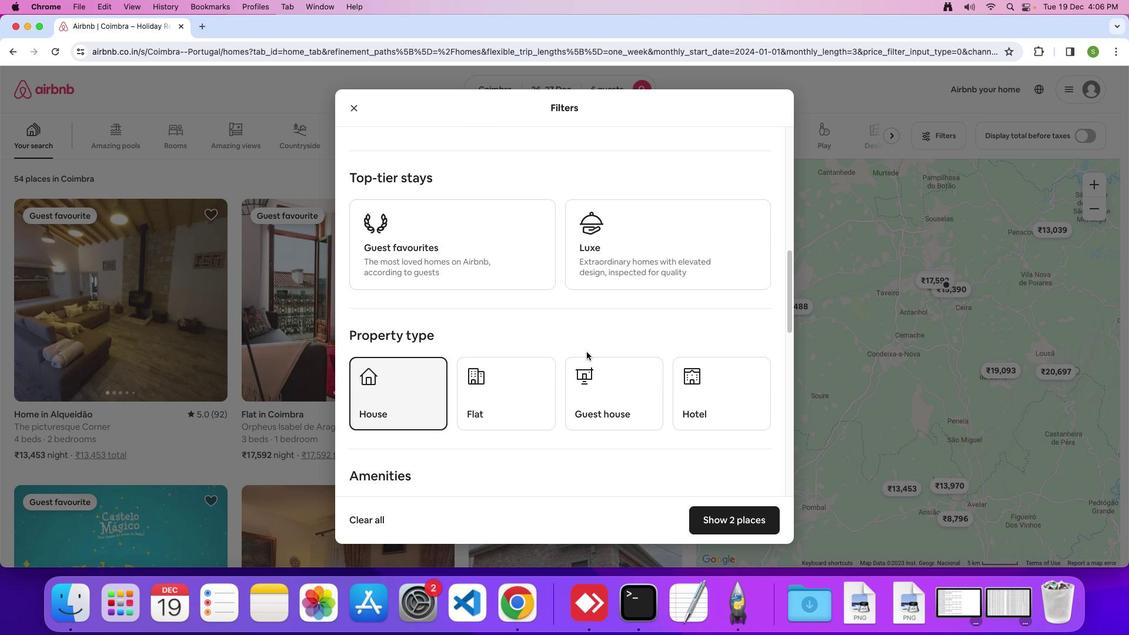
Action: Mouse moved to (586, 351)
Screenshot: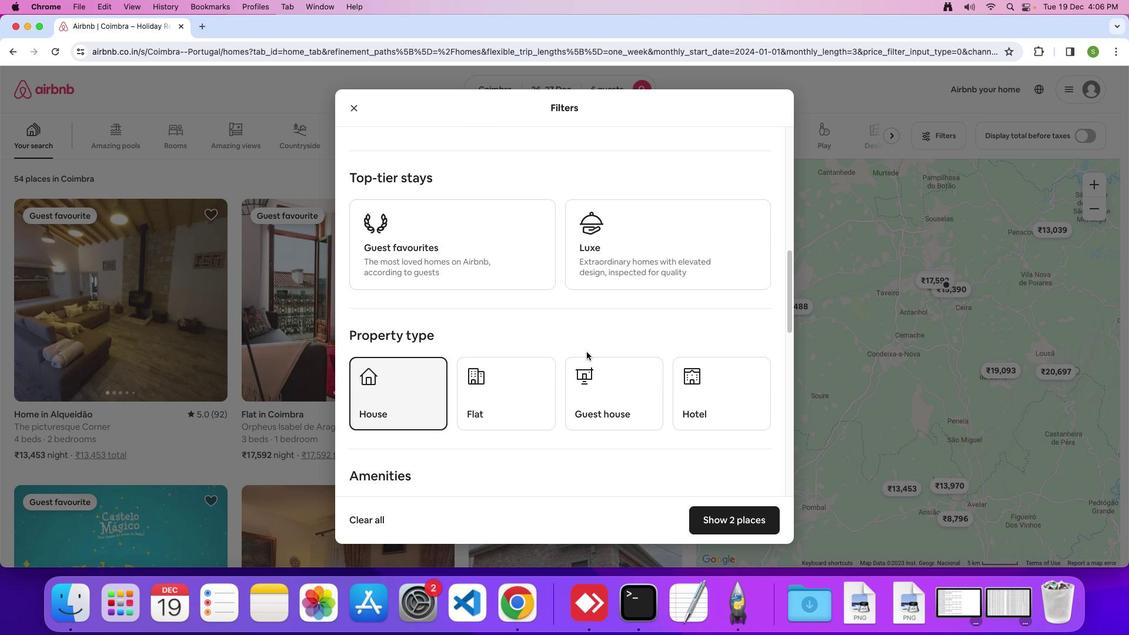 
Action: Mouse scrolled (586, 351) with delta (0, -1)
Screenshot: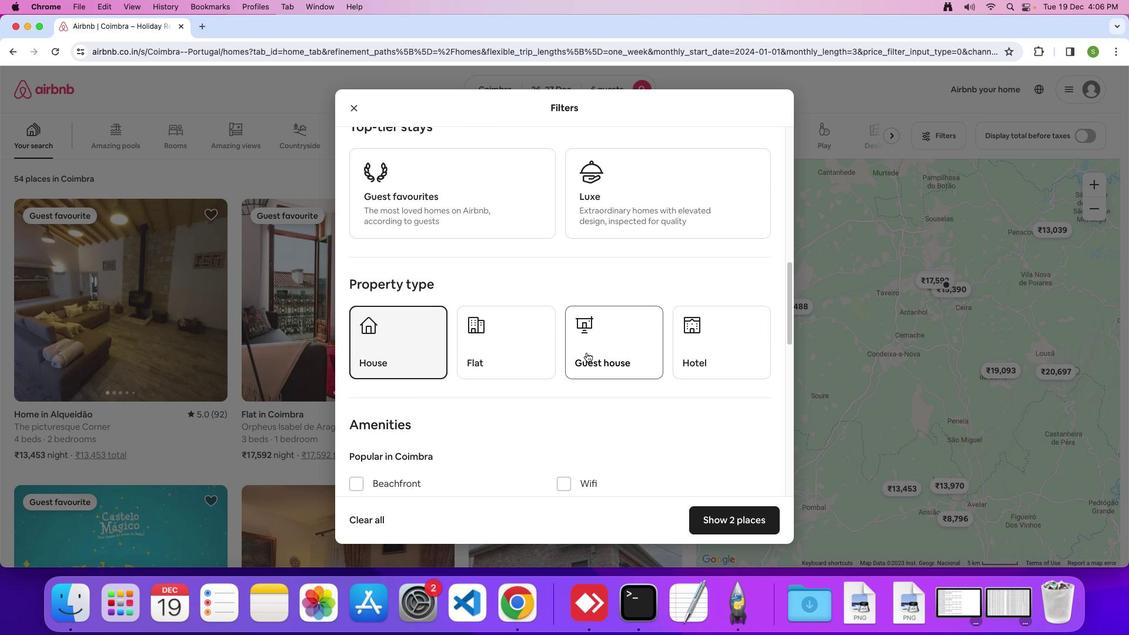 
Action: Mouse moved to (586, 351)
Screenshot: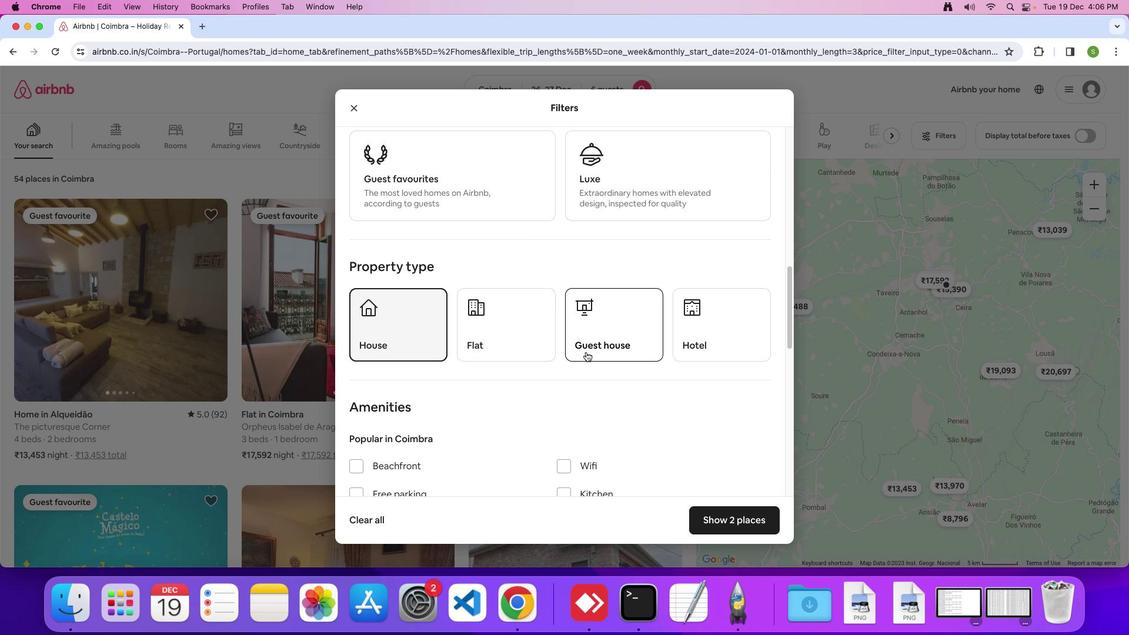 
Action: Mouse scrolled (586, 351) with delta (0, 0)
Screenshot: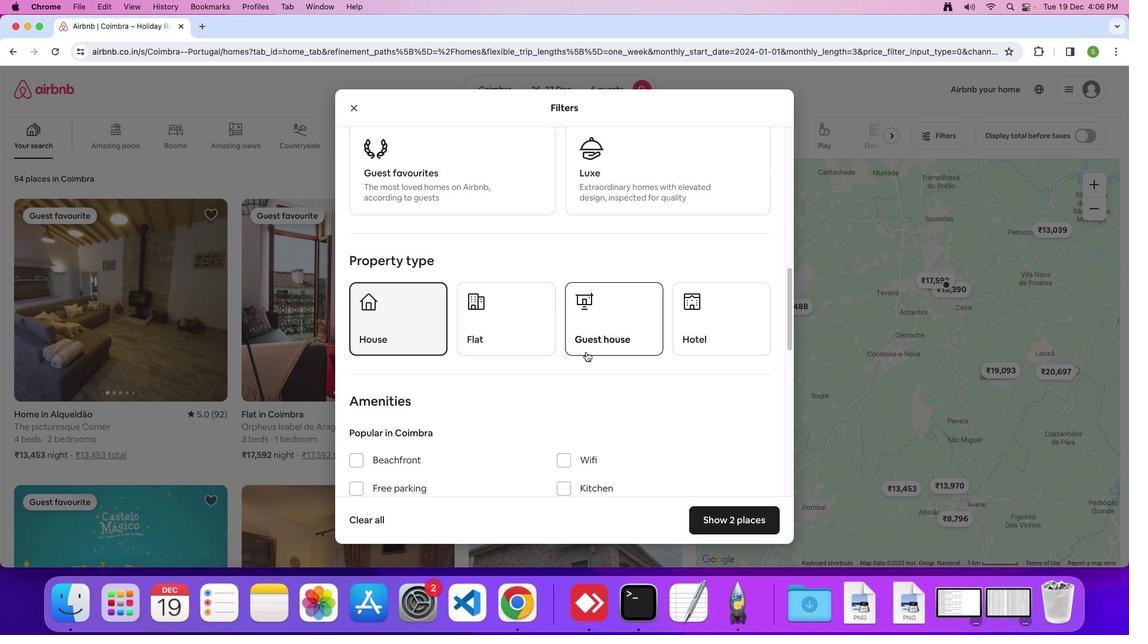 
Action: Mouse moved to (585, 351)
Screenshot: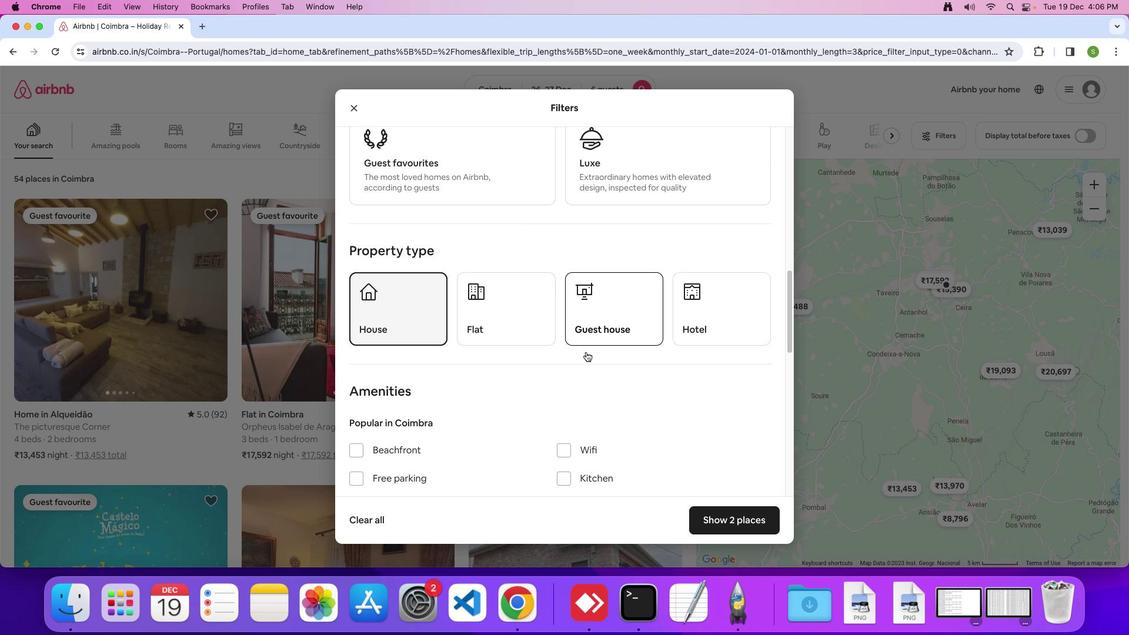 
Action: Mouse scrolled (585, 351) with delta (0, 0)
Screenshot: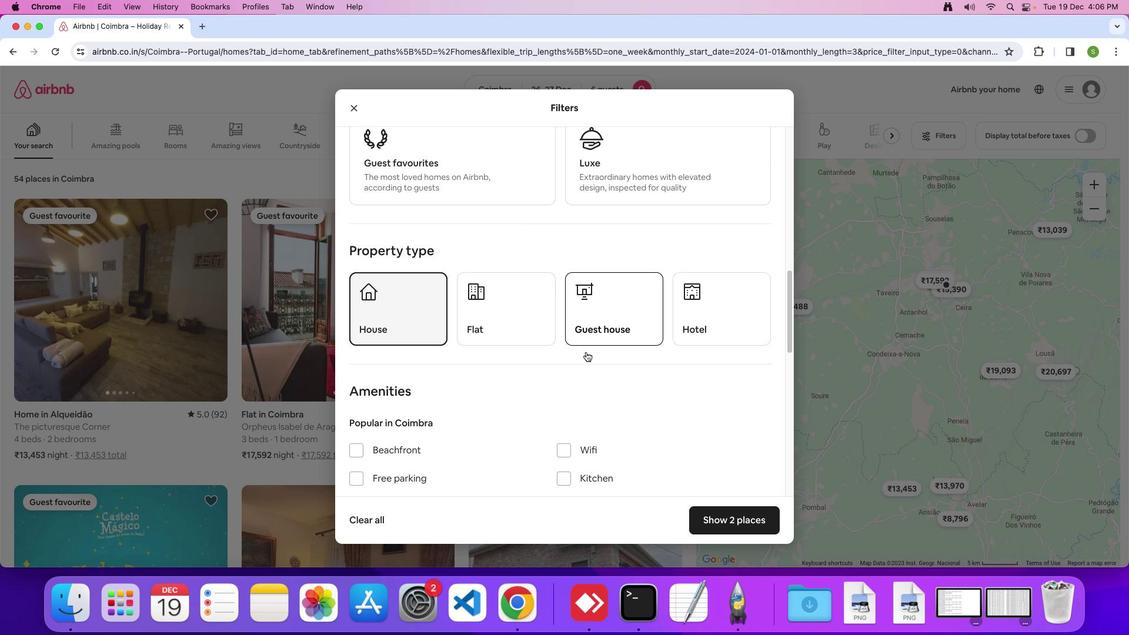 
Action: Mouse scrolled (585, 351) with delta (0, -1)
Screenshot: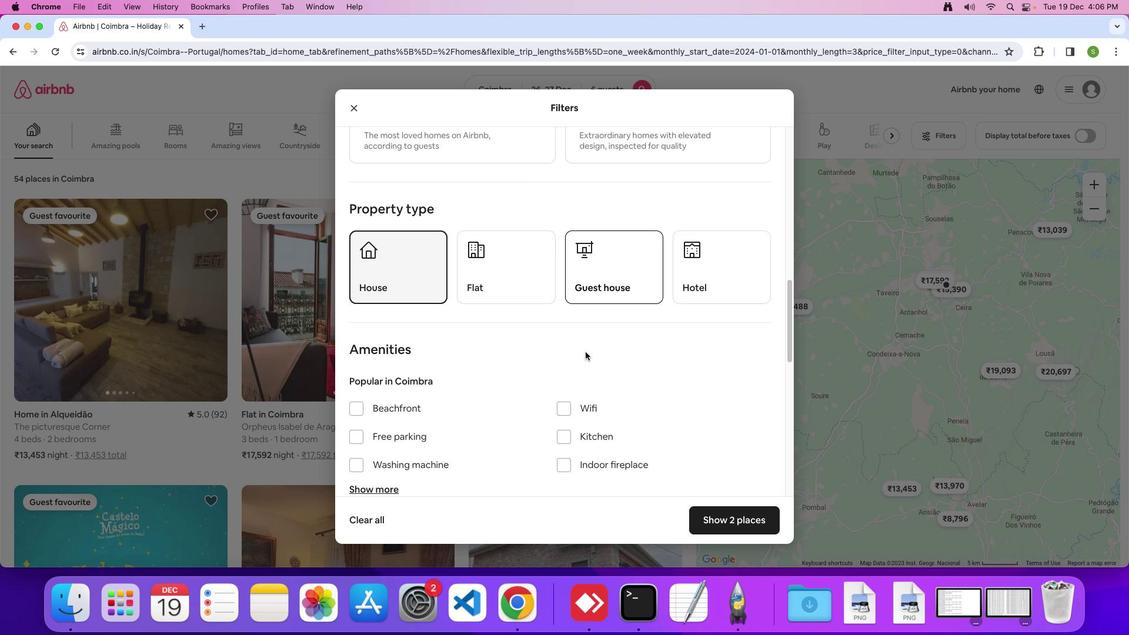 
Action: Mouse moved to (584, 351)
Screenshot: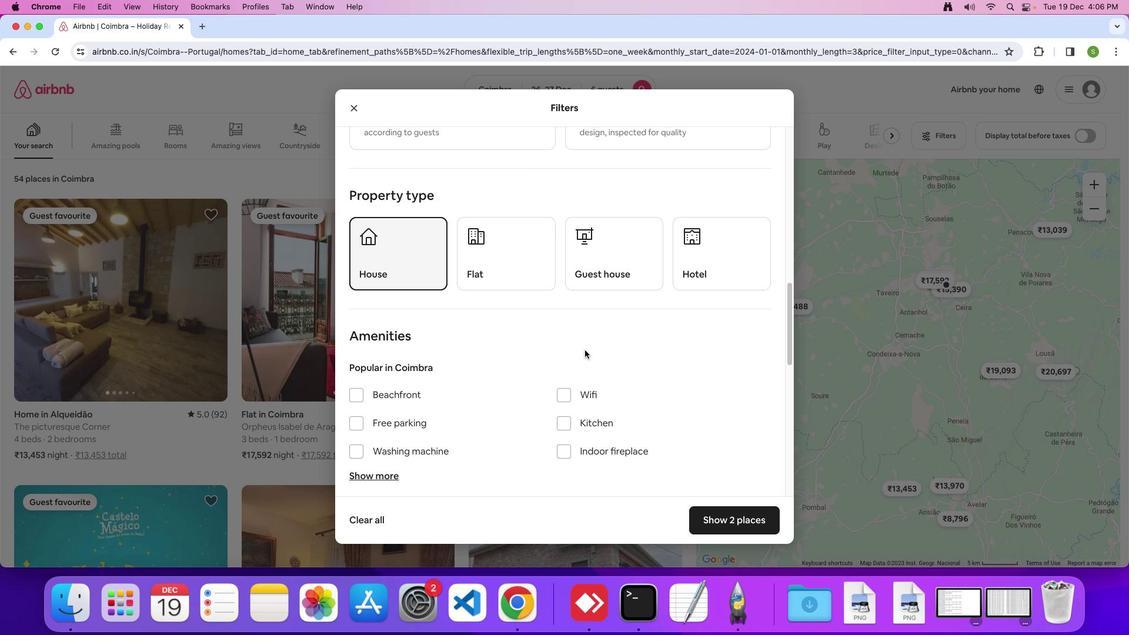 
Action: Mouse scrolled (584, 351) with delta (0, 0)
Screenshot: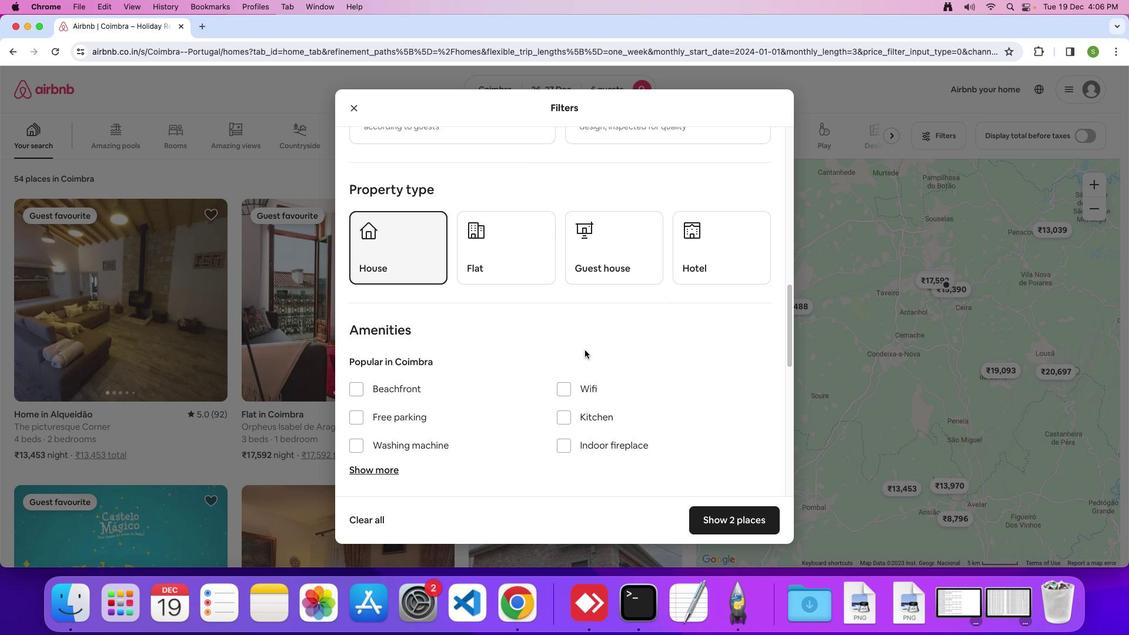 
Action: Mouse moved to (584, 350)
Screenshot: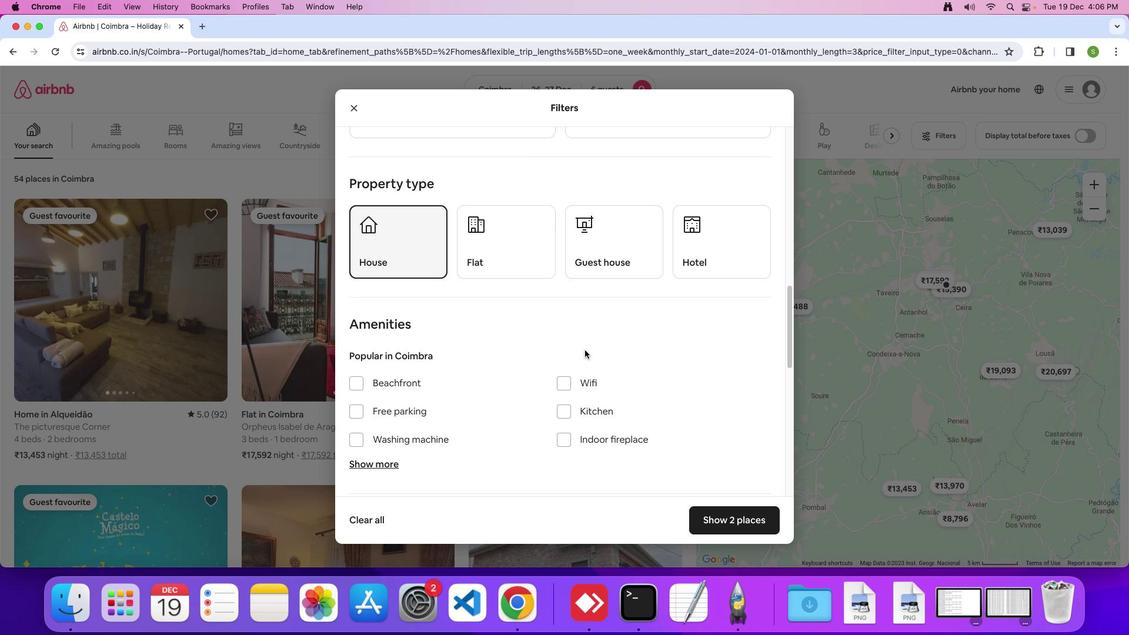 
Action: Mouse scrolled (584, 350) with delta (0, 0)
Screenshot: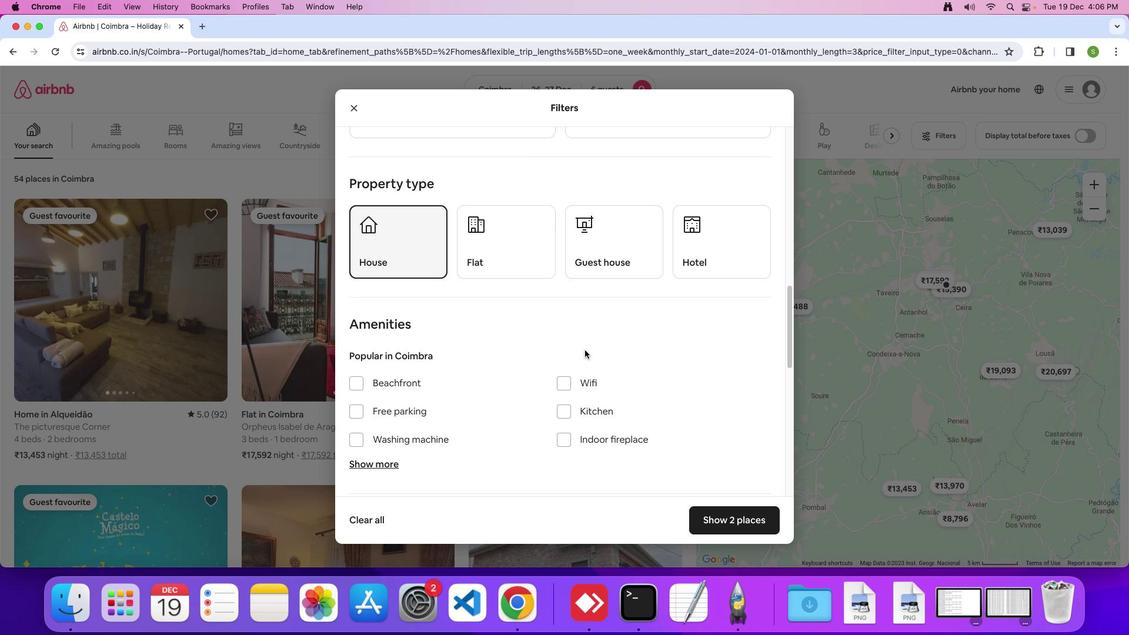 
Action: Mouse moved to (377, 459)
Screenshot: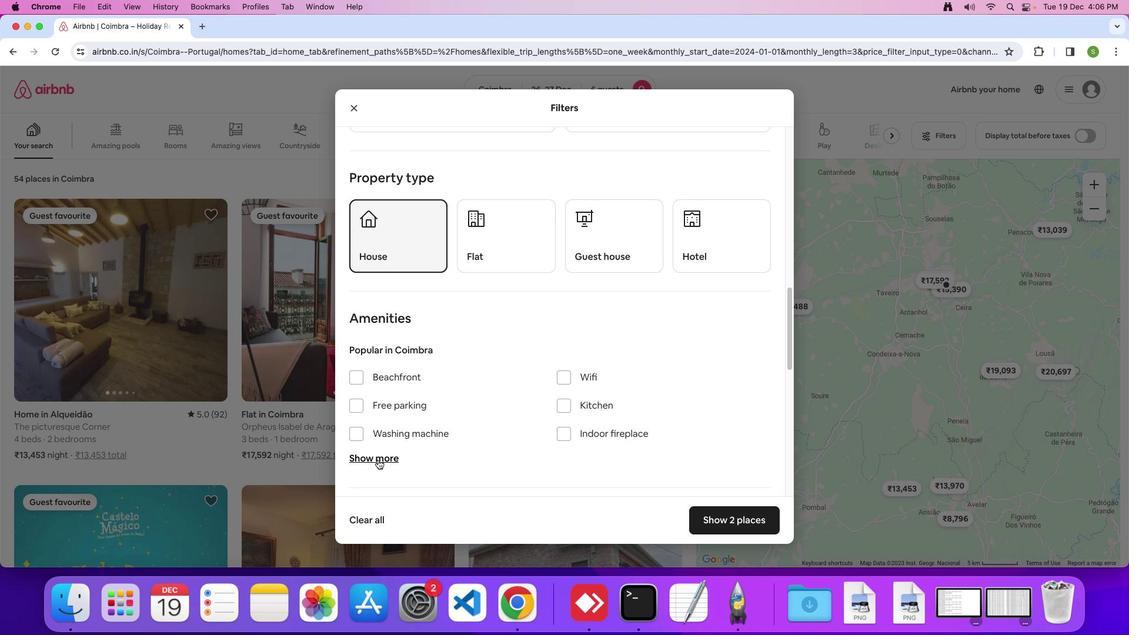 
Action: Mouse pressed left at (377, 459)
Screenshot: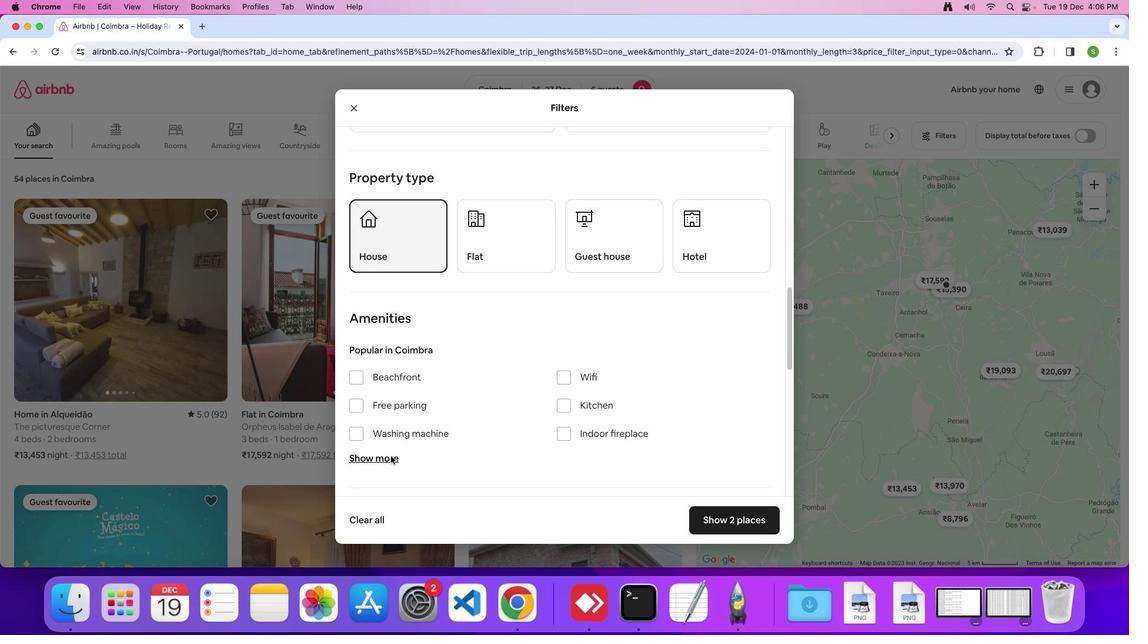 
Action: Mouse moved to (550, 394)
Screenshot: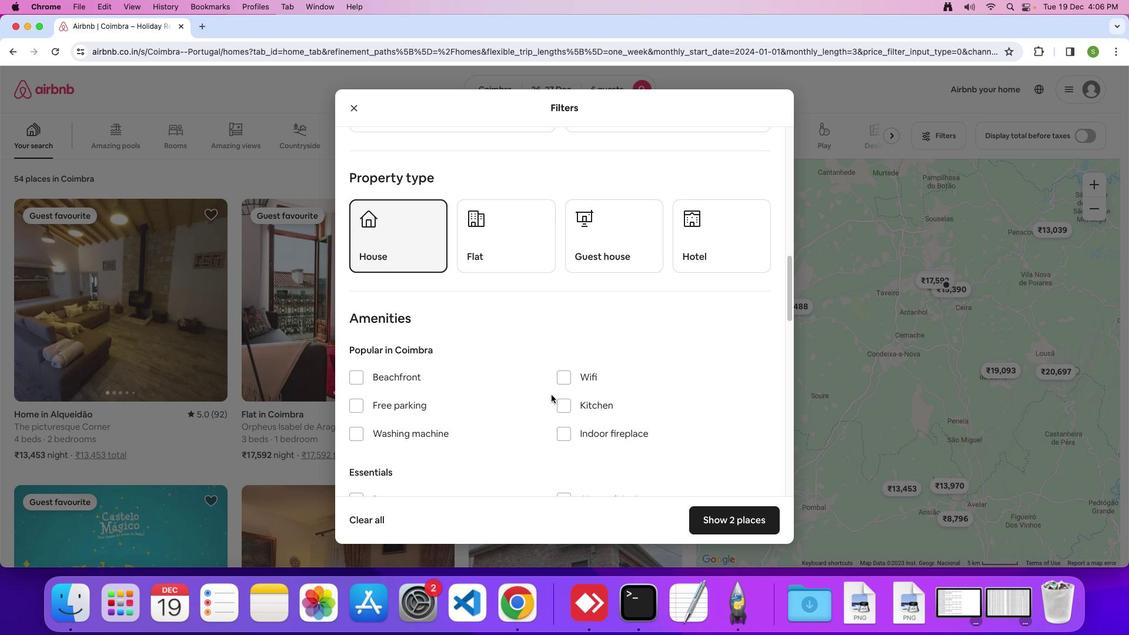 
Action: Mouse scrolled (550, 394) with delta (0, 0)
Screenshot: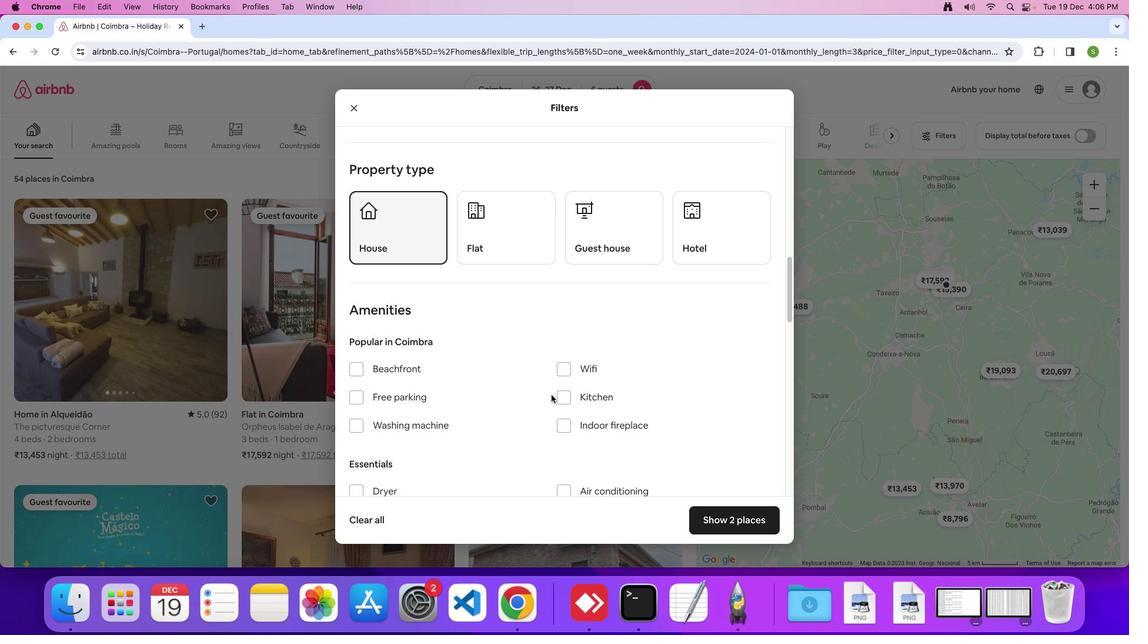 
Action: Mouse scrolled (550, 394) with delta (0, 0)
Screenshot: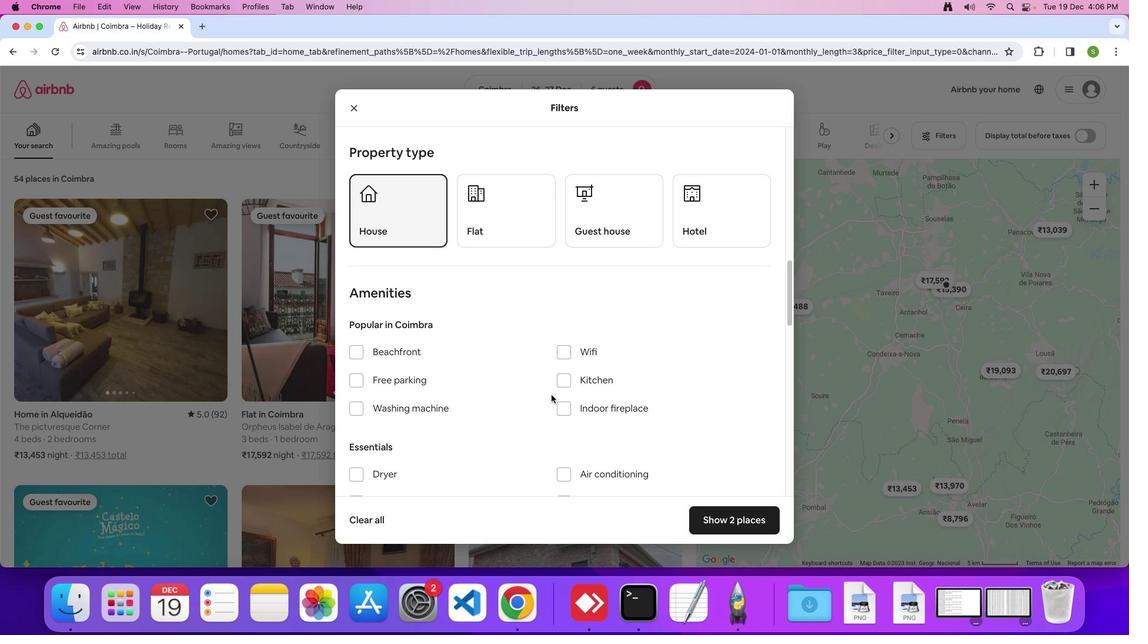 
Action: Mouse scrolled (550, 394) with delta (0, 0)
Screenshot: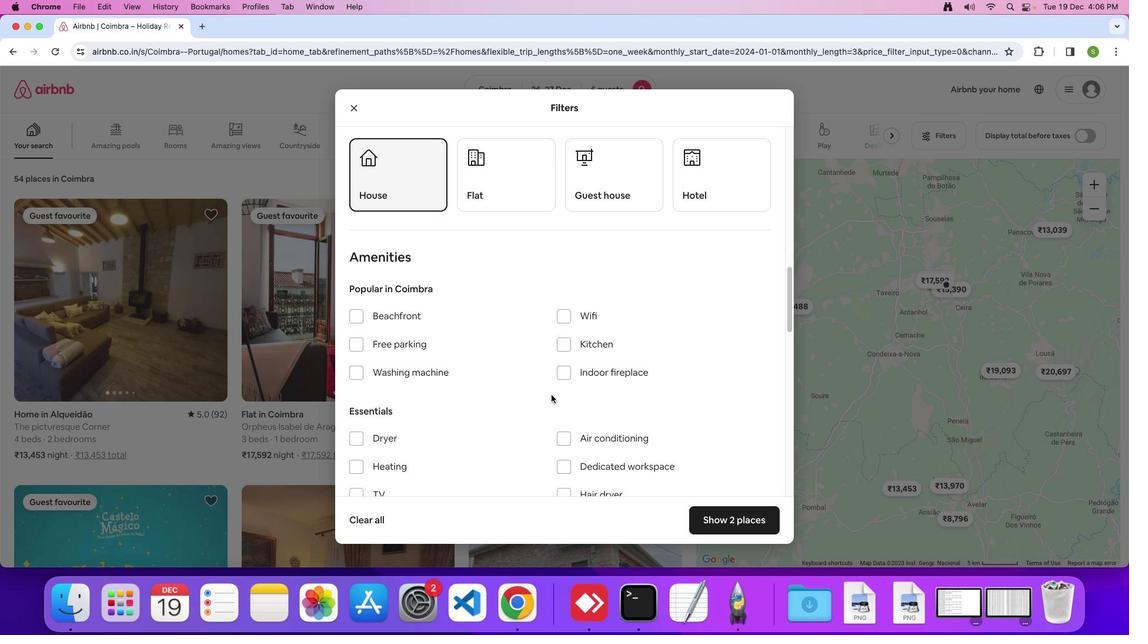 
Action: Mouse moved to (550, 394)
Screenshot: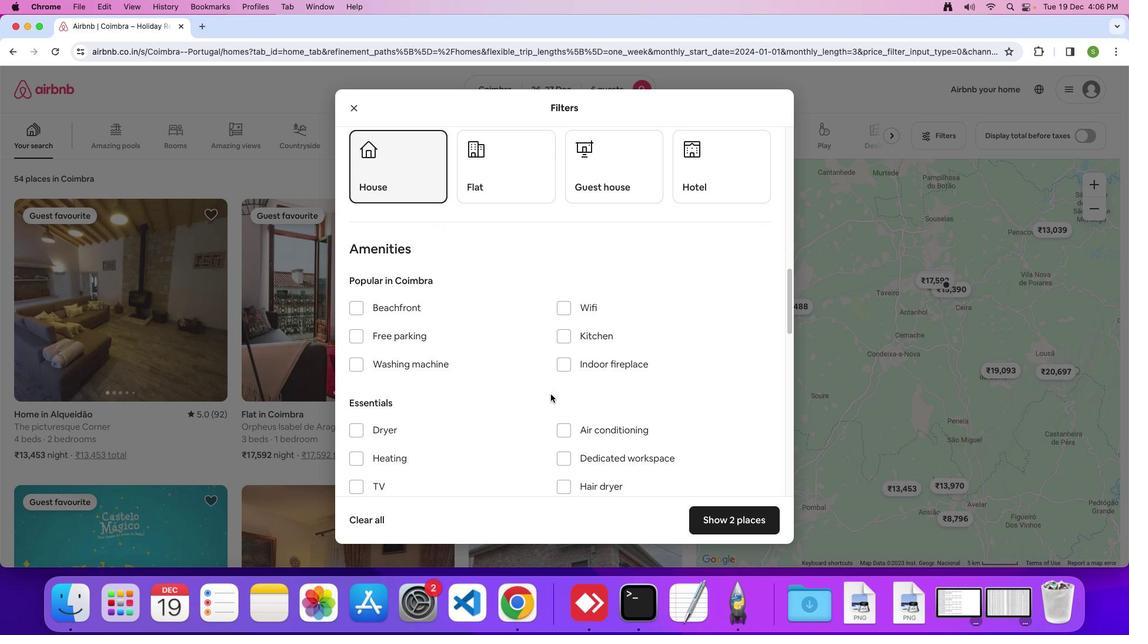 
Action: Mouse scrolled (550, 394) with delta (0, 0)
Screenshot: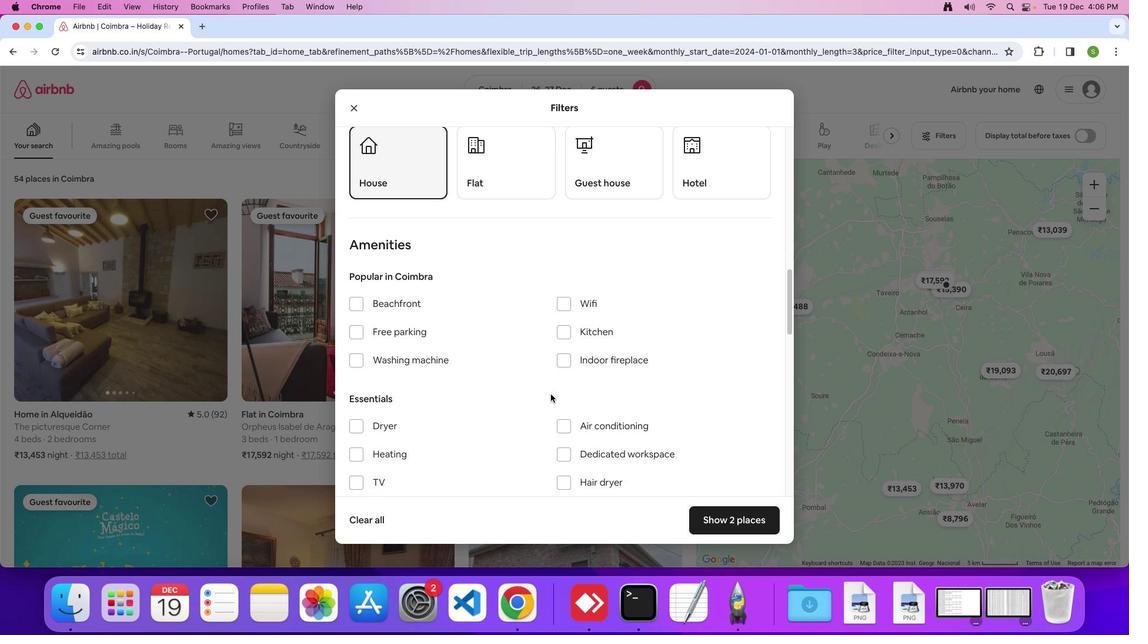 
Action: Mouse moved to (550, 394)
Screenshot: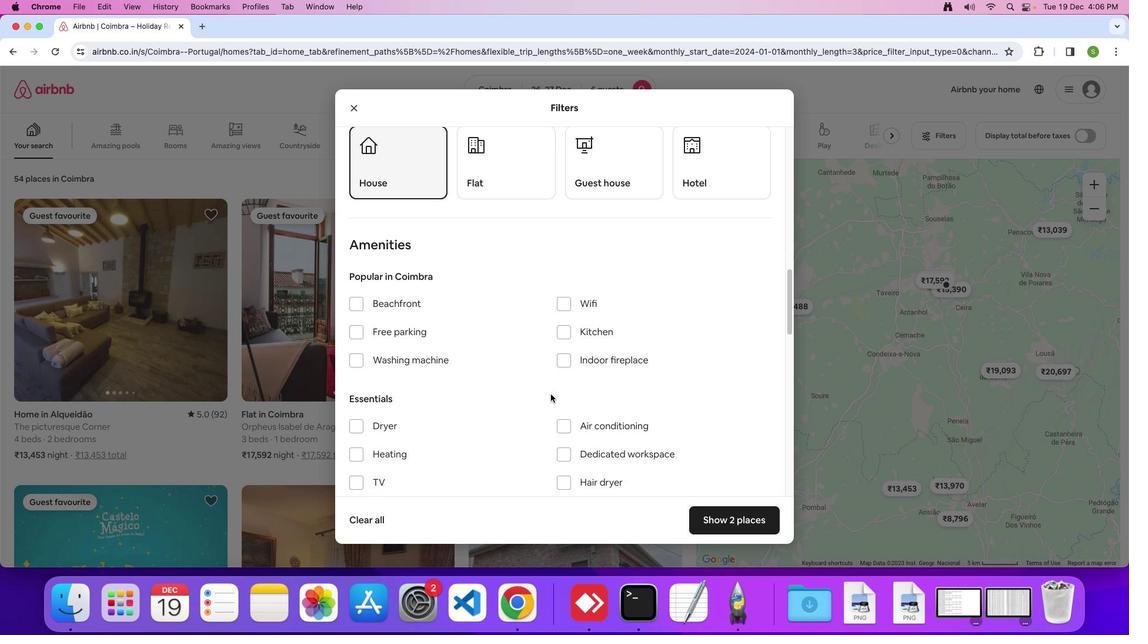 
Action: Mouse scrolled (550, 394) with delta (0, 0)
Screenshot: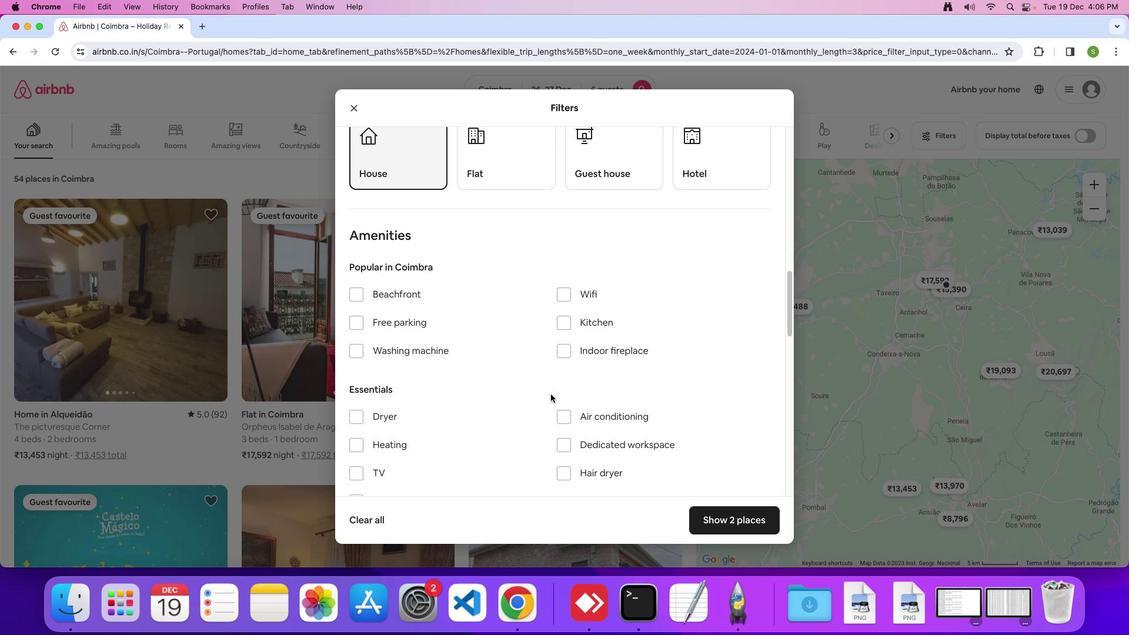 
Action: Mouse moved to (550, 393)
Screenshot: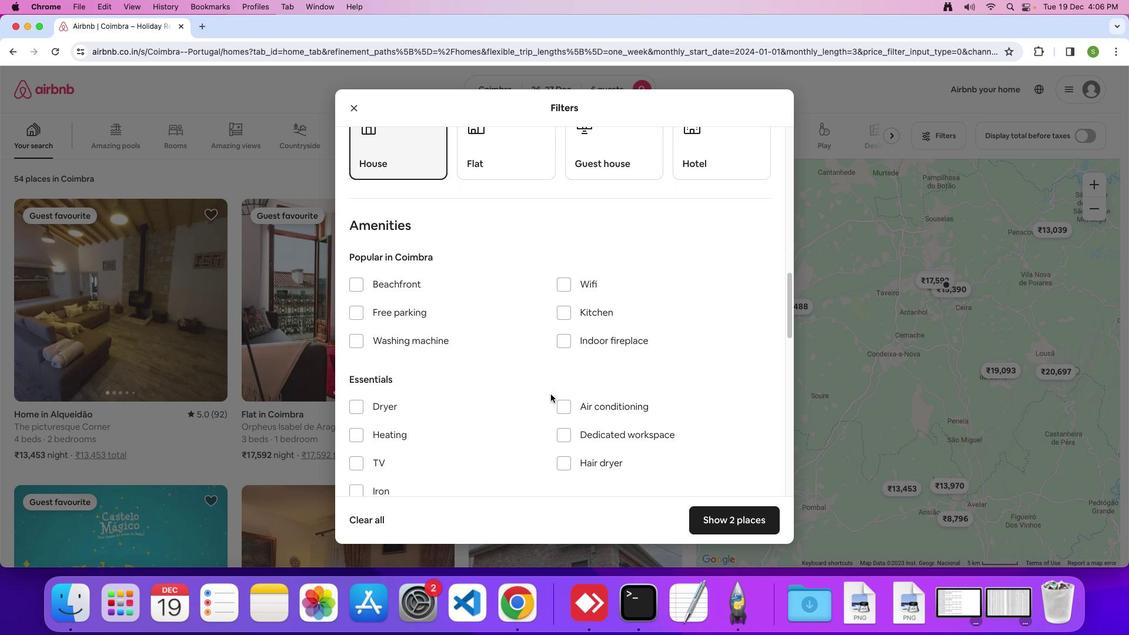 
Action: Mouse scrolled (550, 393) with delta (0, 0)
Screenshot: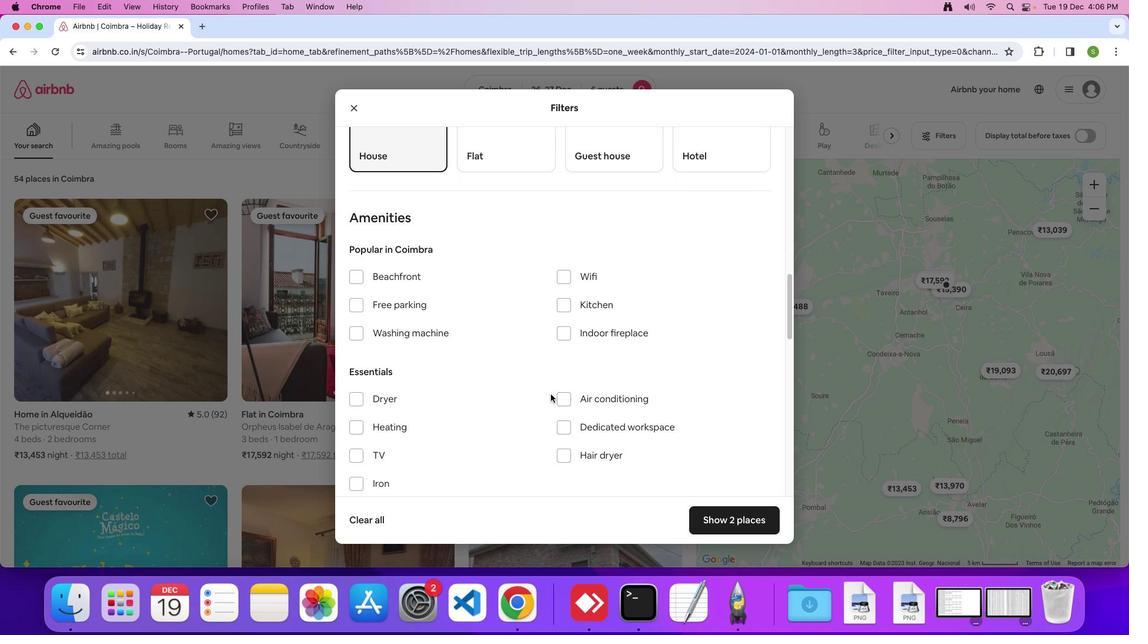 
Action: Mouse scrolled (550, 393) with delta (0, 0)
Screenshot: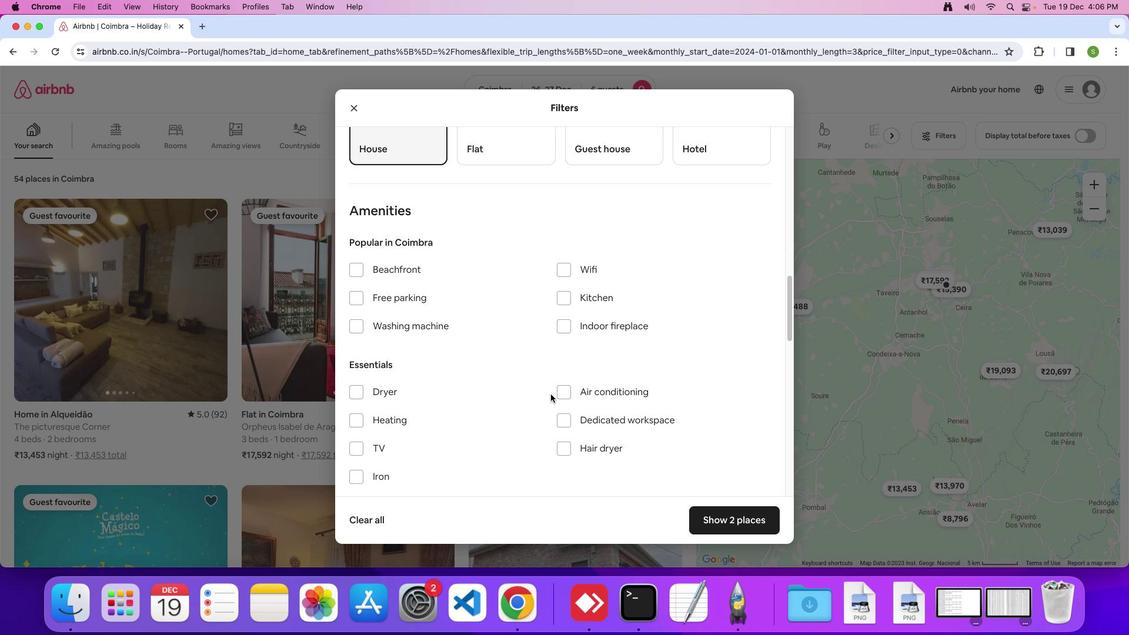 
Action: Mouse moved to (561, 261)
Screenshot: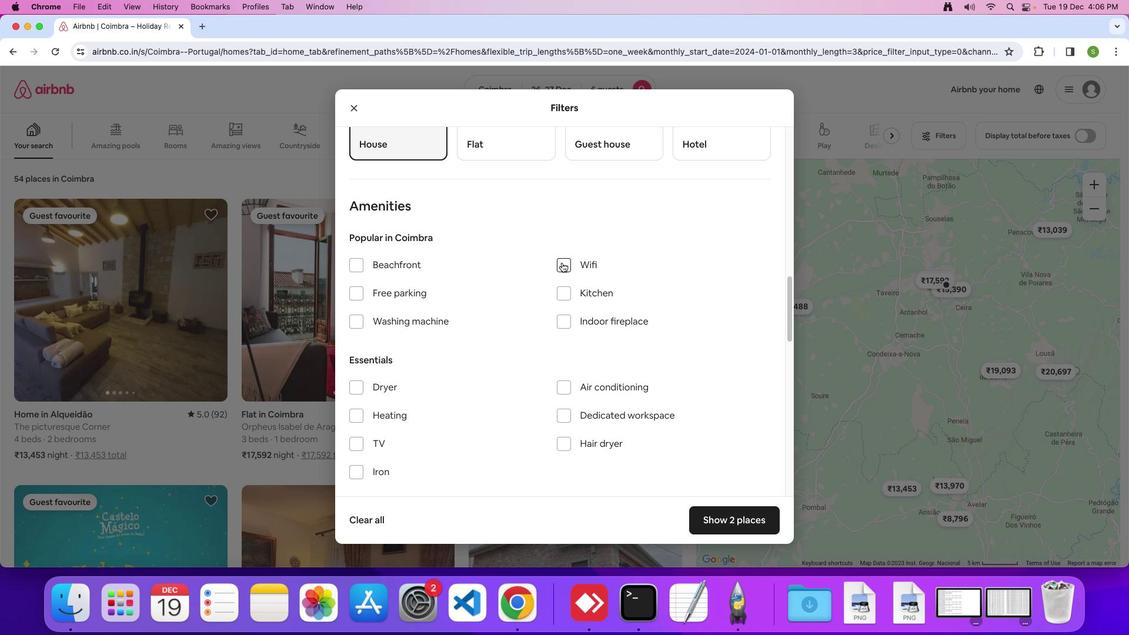 
Action: Mouse pressed left at (561, 261)
Screenshot: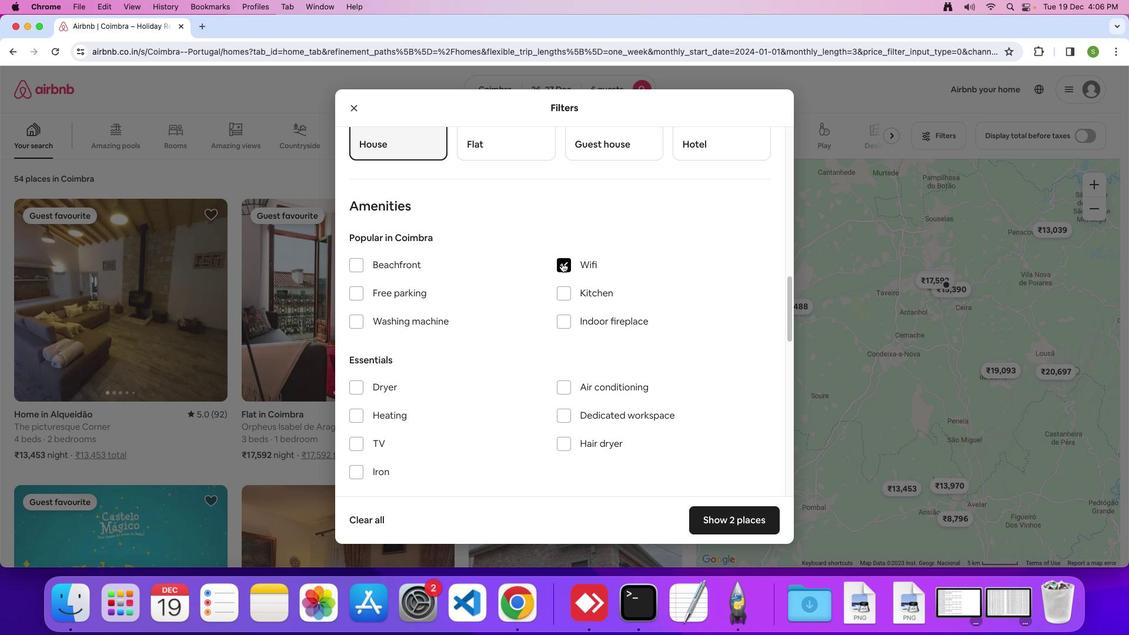 
Action: Mouse moved to (509, 367)
Screenshot: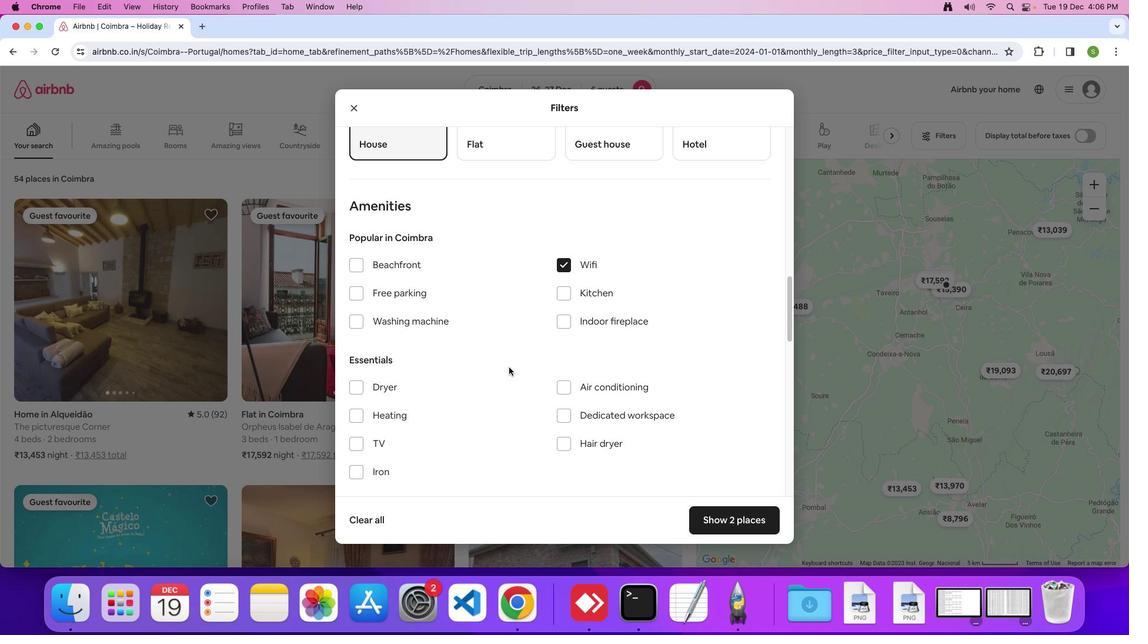 
Action: Mouse scrolled (509, 367) with delta (0, 0)
Screenshot: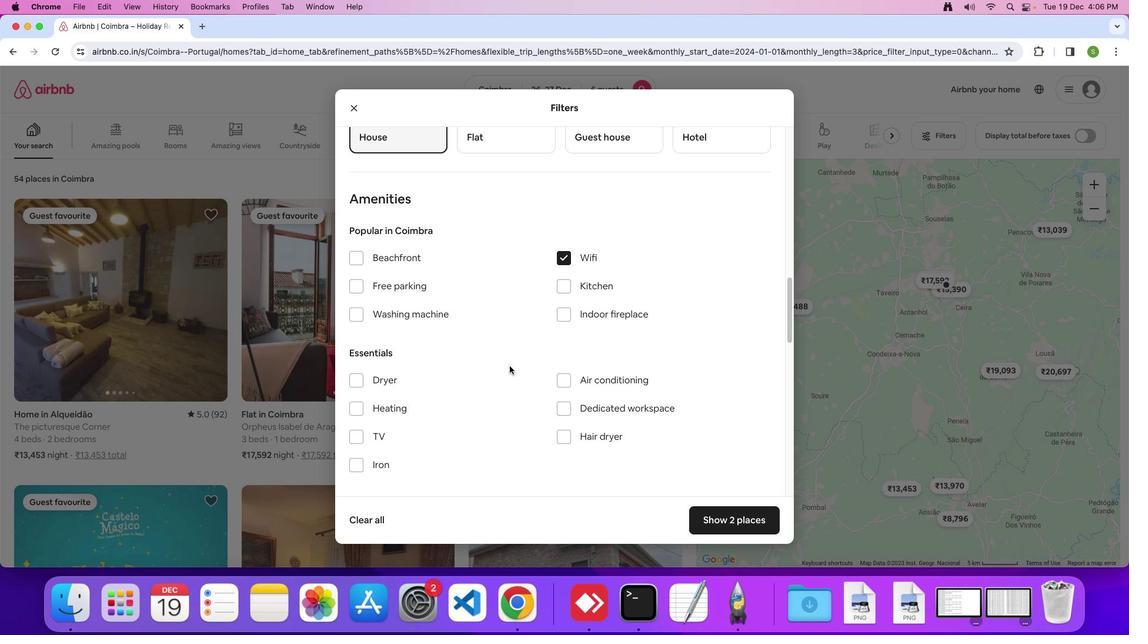 
Action: Mouse moved to (509, 366)
Screenshot: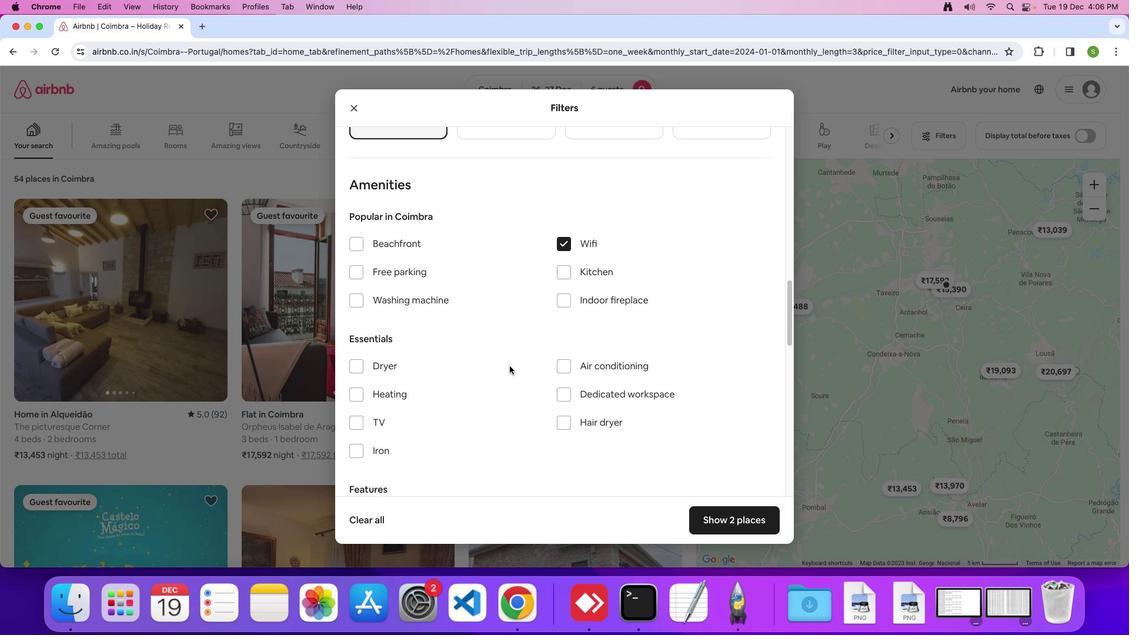
Action: Mouse scrolled (509, 366) with delta (0, 0)
Screenshot: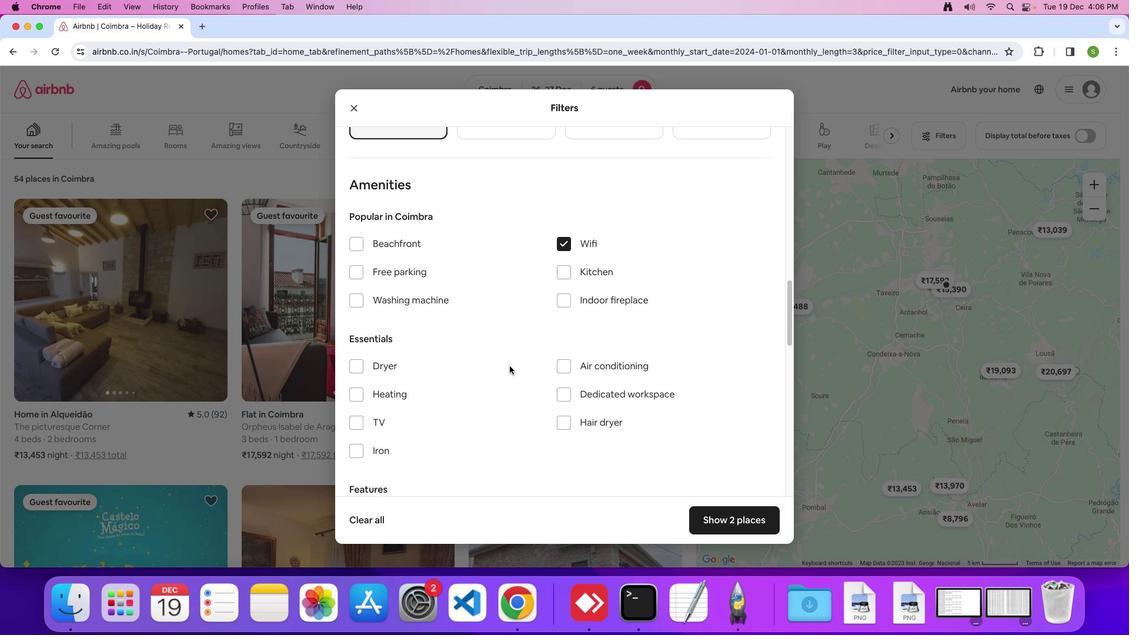 
Action: Mouse moved to (509, 365)
Screenshot: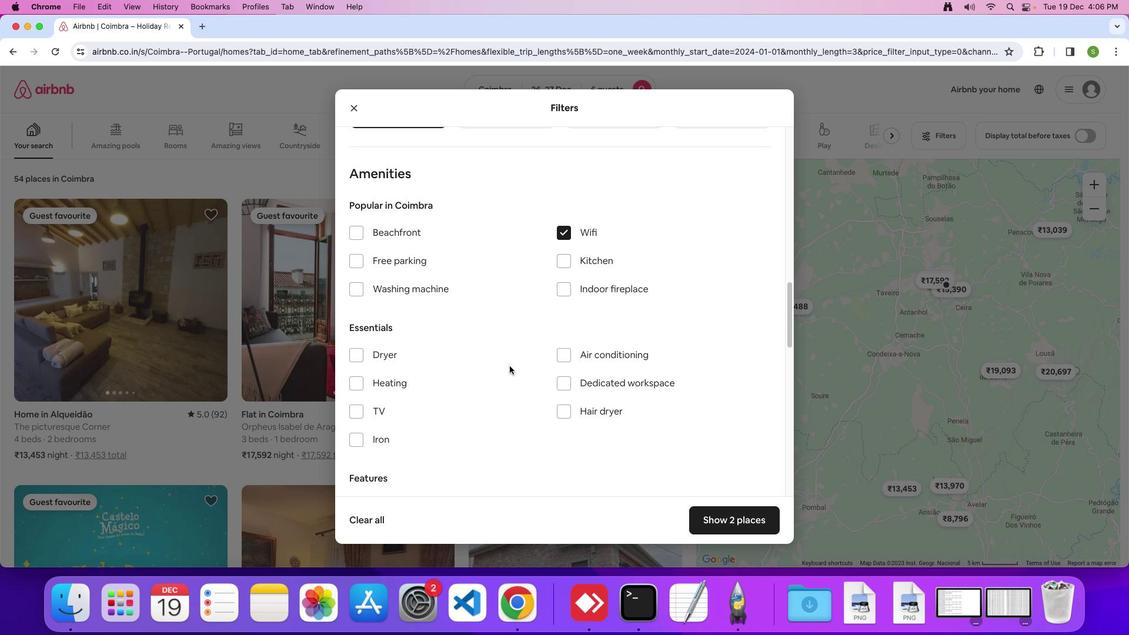 
Action: Mouse scrolled (509, 365) with delta (0, 0)
Screenshot: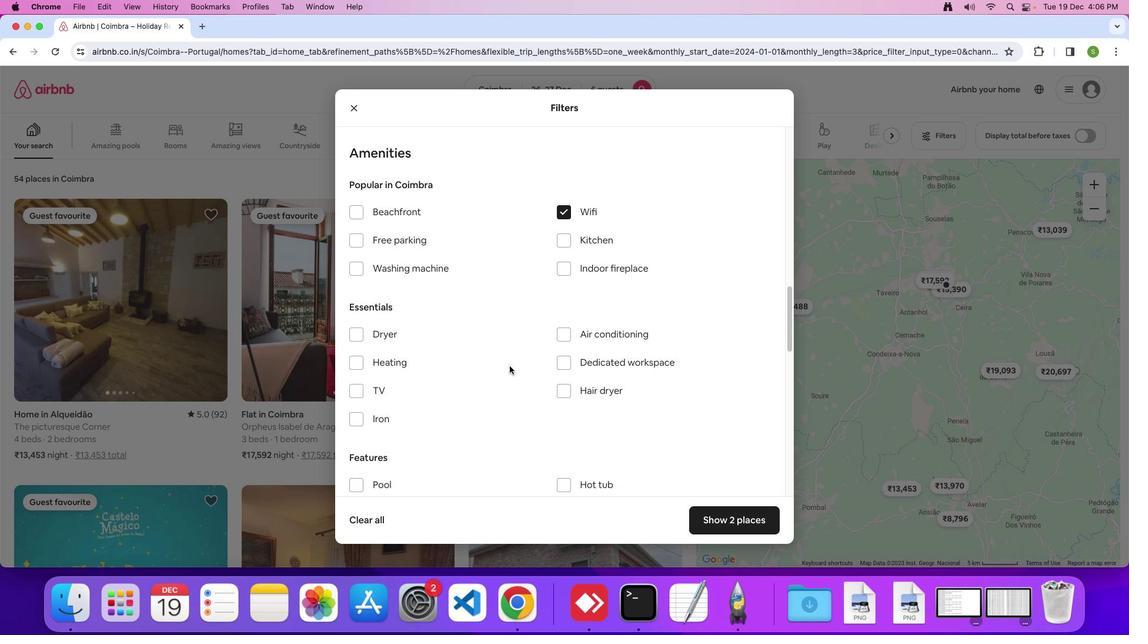 
Action: Mouse moved to (509, 365)
Screenshot: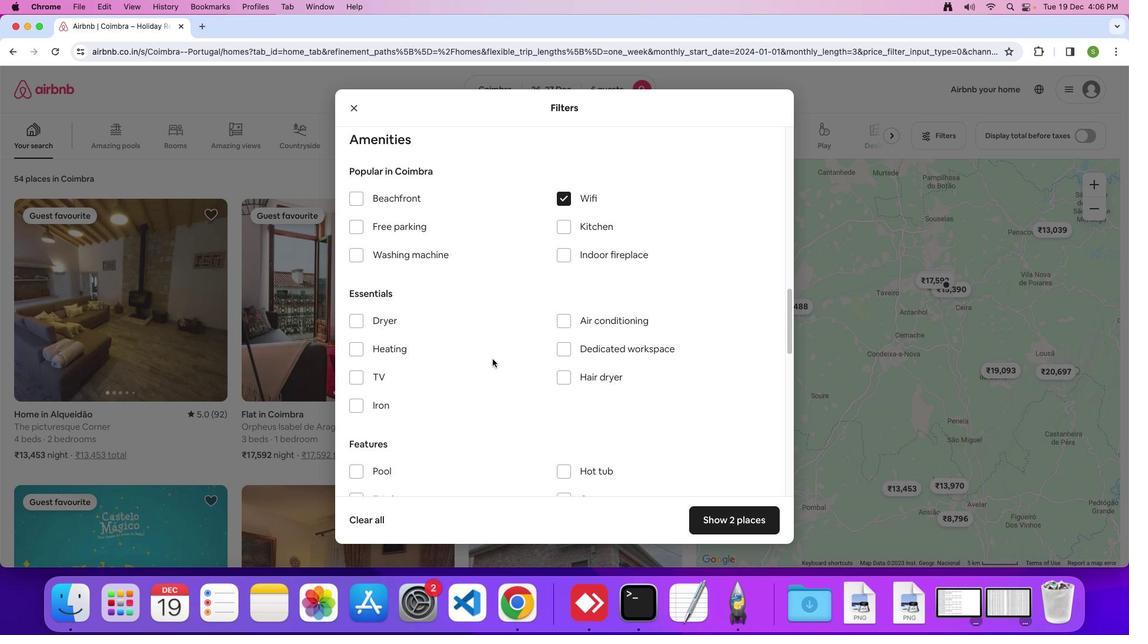 
Action: Mouse scrolled (509, 365) with delta (0, 0)
Screenshot: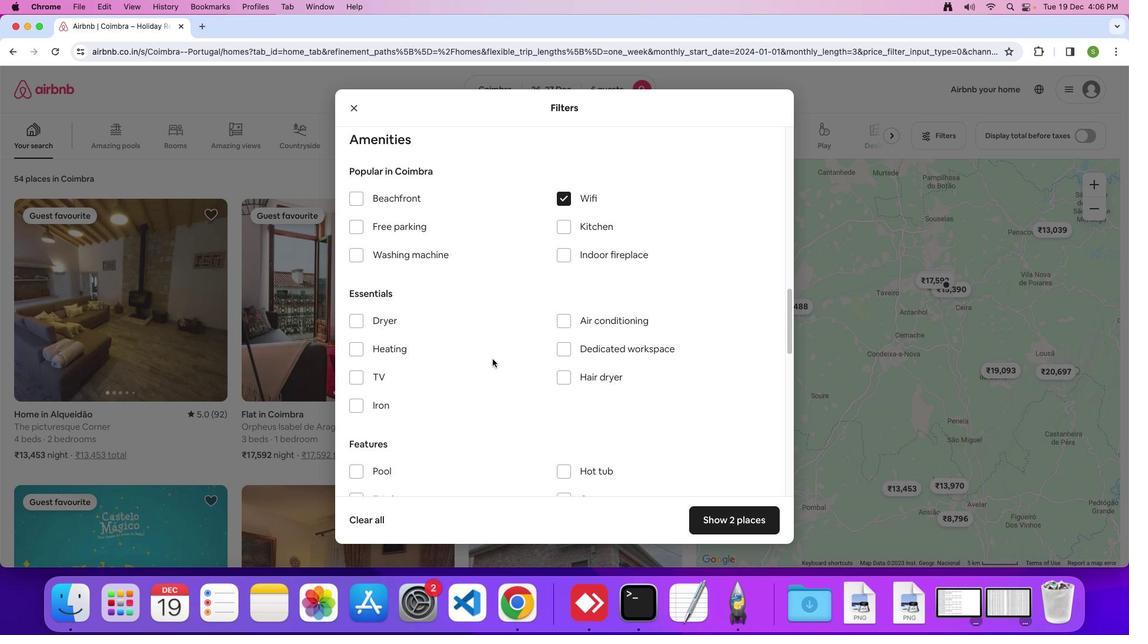 
Action: Mouse moved to (509, 364)
Screenshot: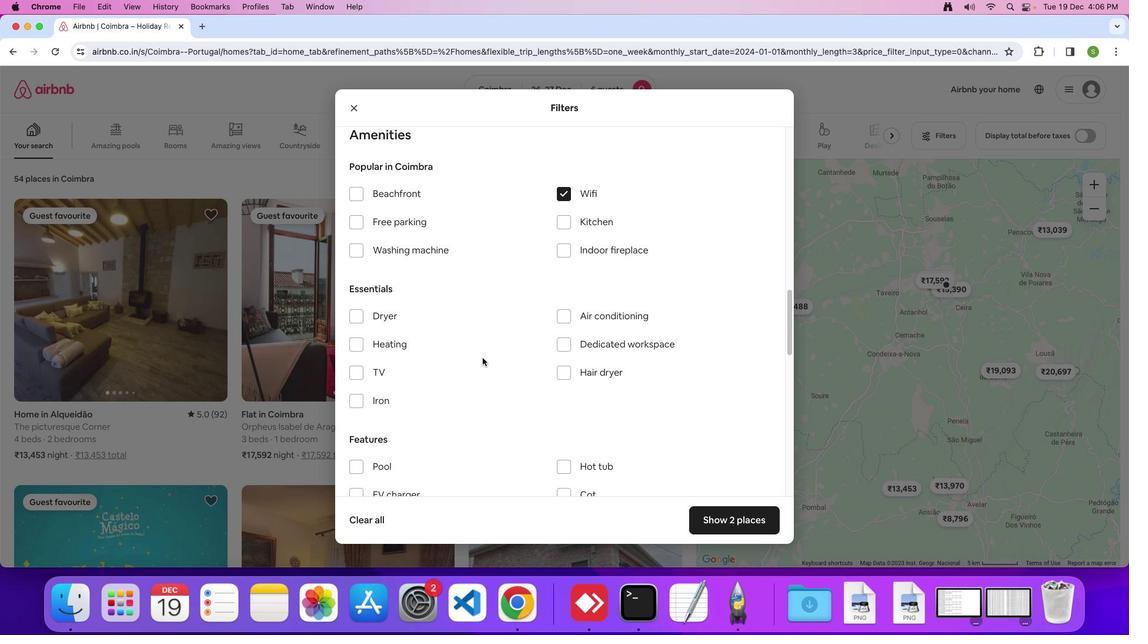 
Action: Mouse scrolled (509, 364) with delta (0, 0)
Screenshot: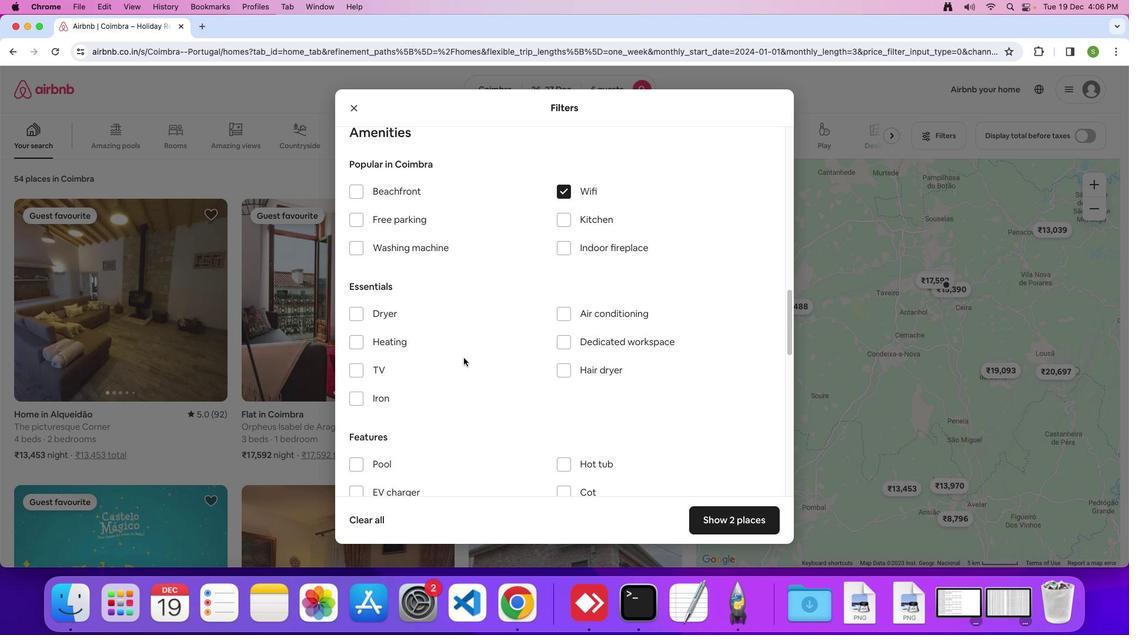 
Action: Mouse moved to (358, 367)
Screenshot: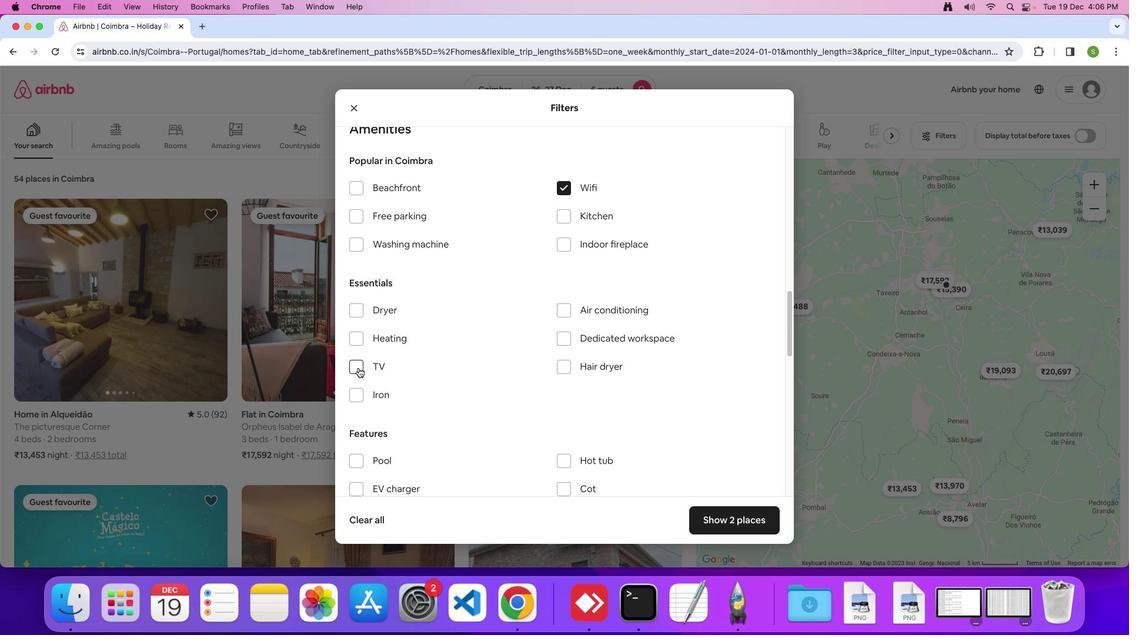 
Action: Mouse pressed left at (358, 367)
Screenshot: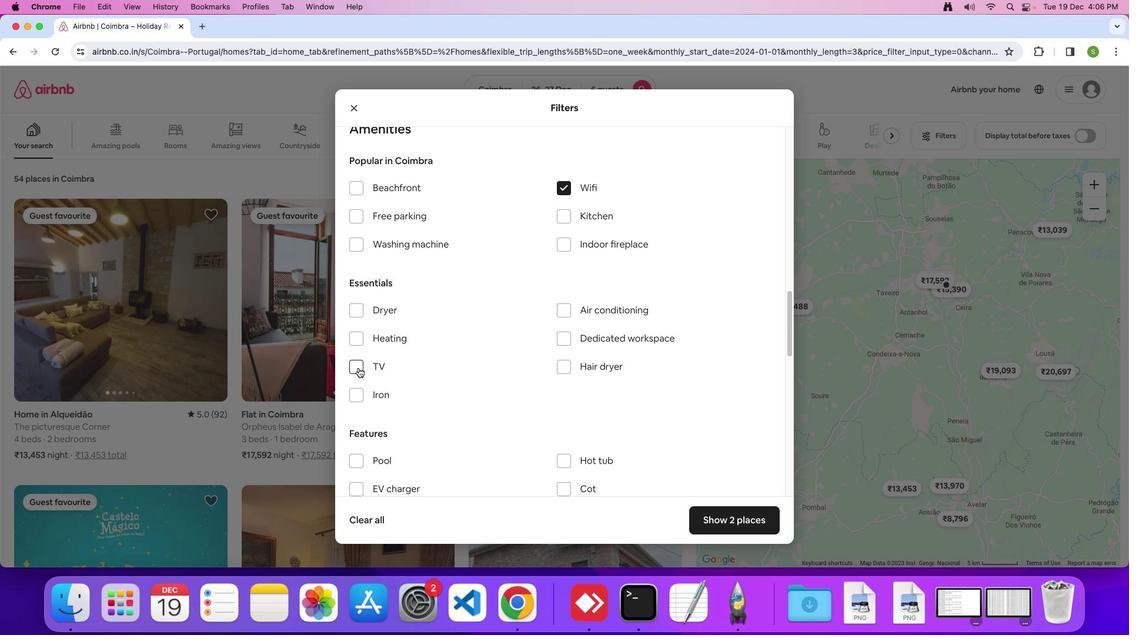 
Action: Mouse moved to (496, 364)
Screenshot: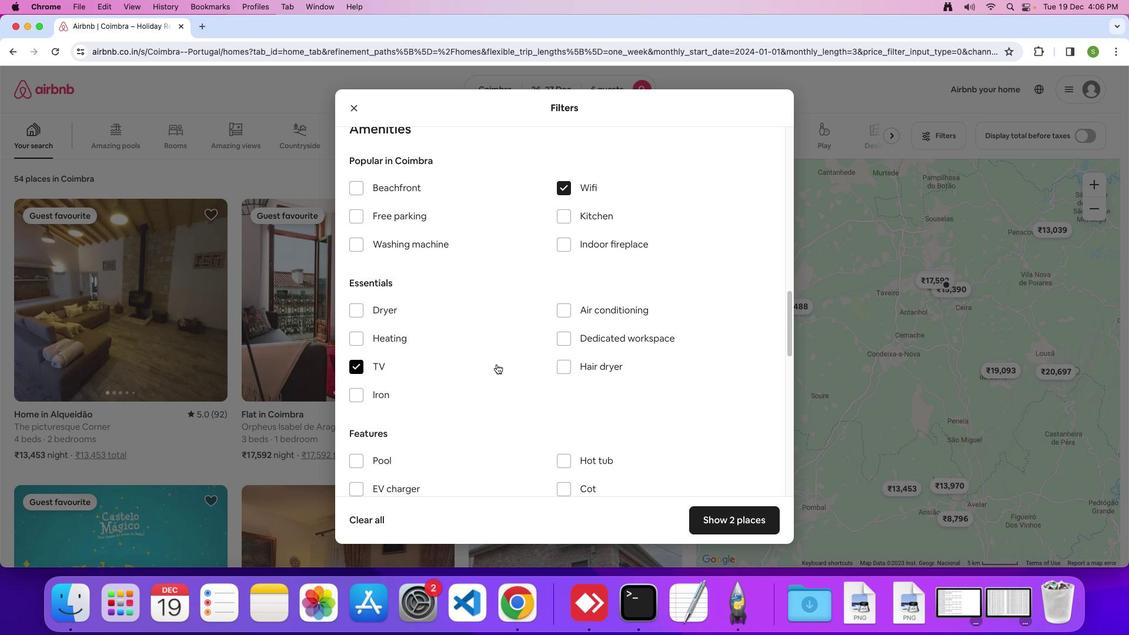 
Action: Mouse scrolled (496, 364) with delta (0, 0)
Screenshot: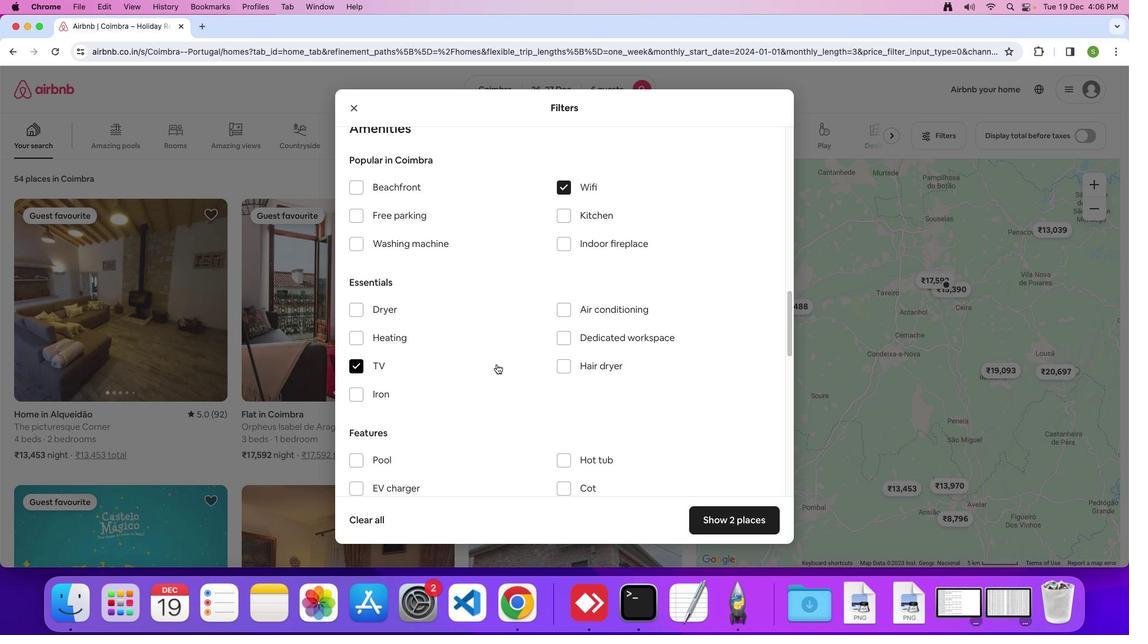 
Action: Mouse scrolled (496, 364) with delta (0, 0)
Screenshot: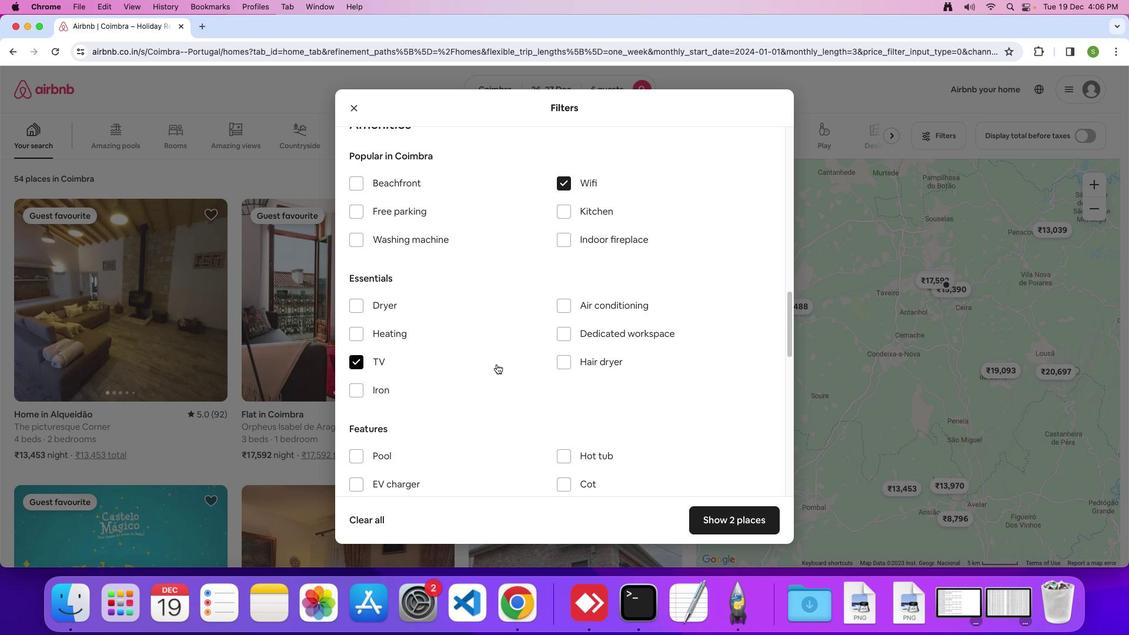 
Action: Mouse scrolled (496, 364) with delta (0, 0)
Screenshot: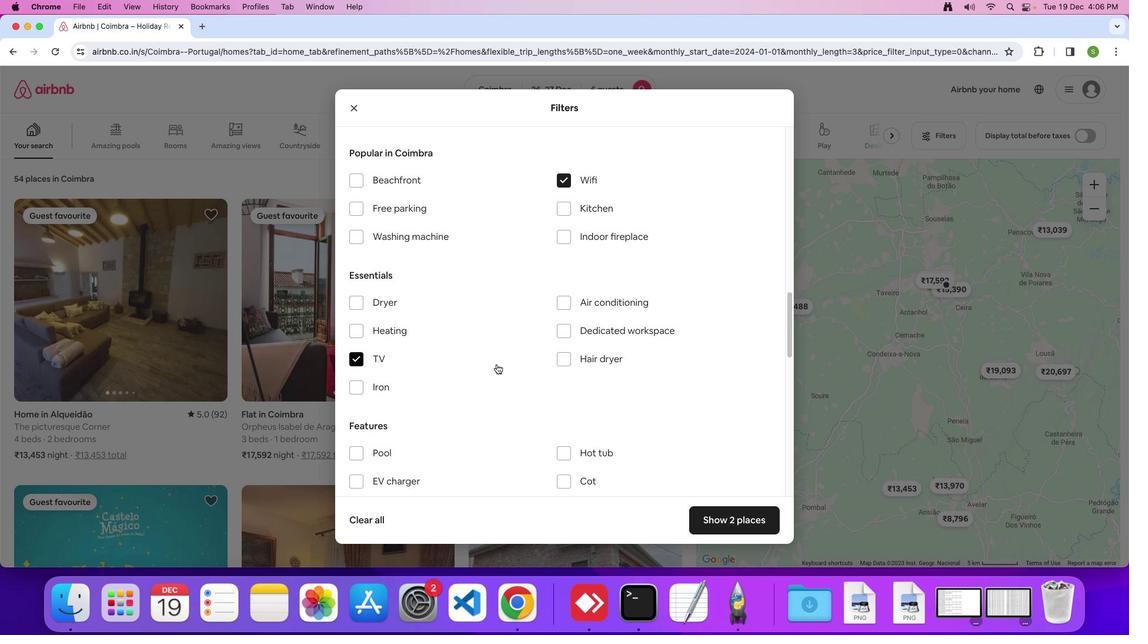 
Action: Mouse scrolled (496, 364) with delta (0, 0)
Screenshot: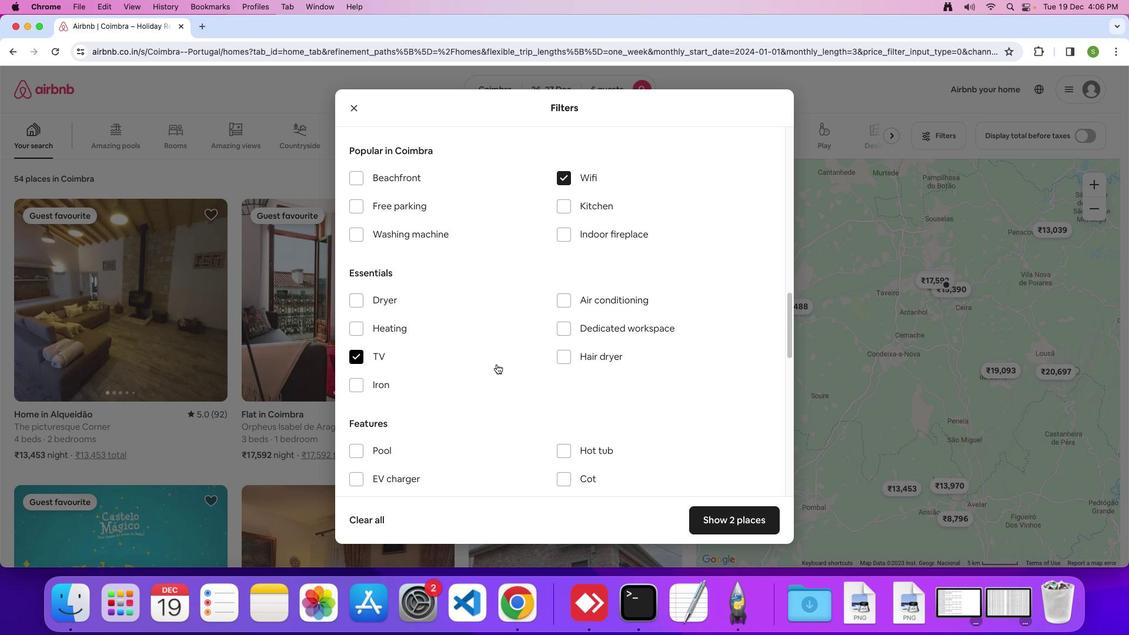 
Action: Mouse scrolled (496, 364) with delta (0, 0)
Screenshot: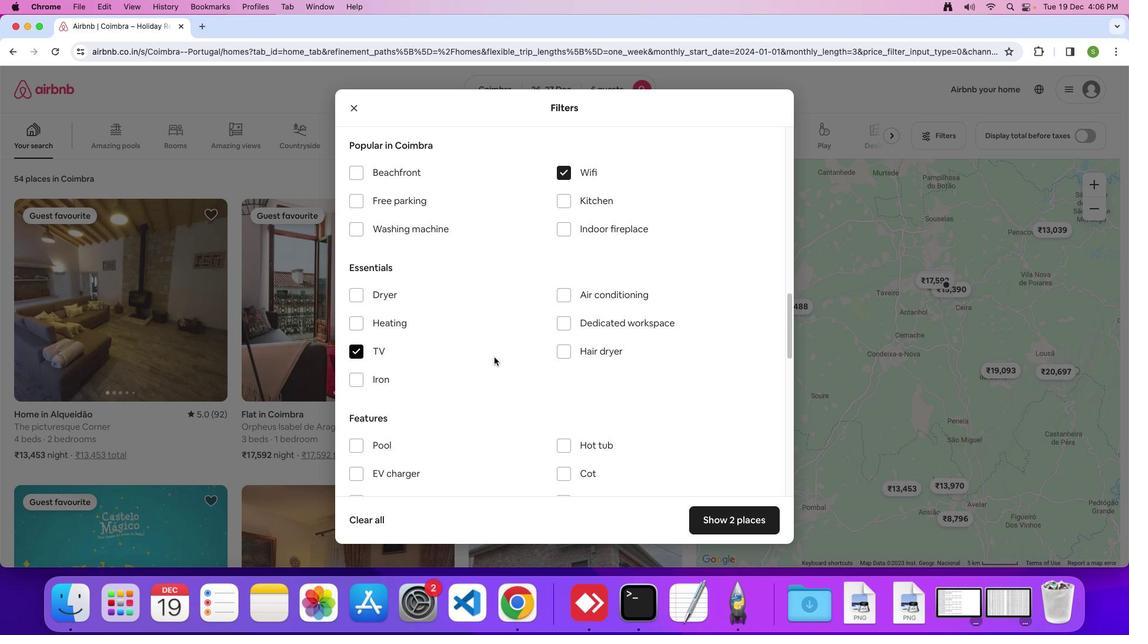 
Action: Mouse moved to (496, 363)
Screenshot: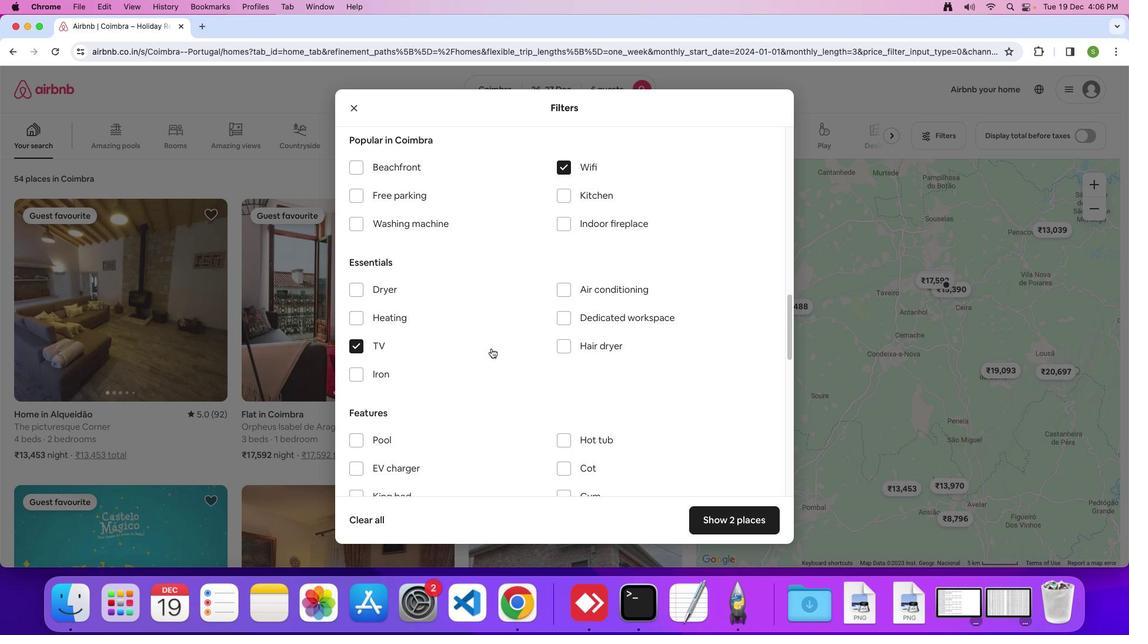 
Action: Mouse scrolled (496, 363) with delta (0, 0)
Screenshot: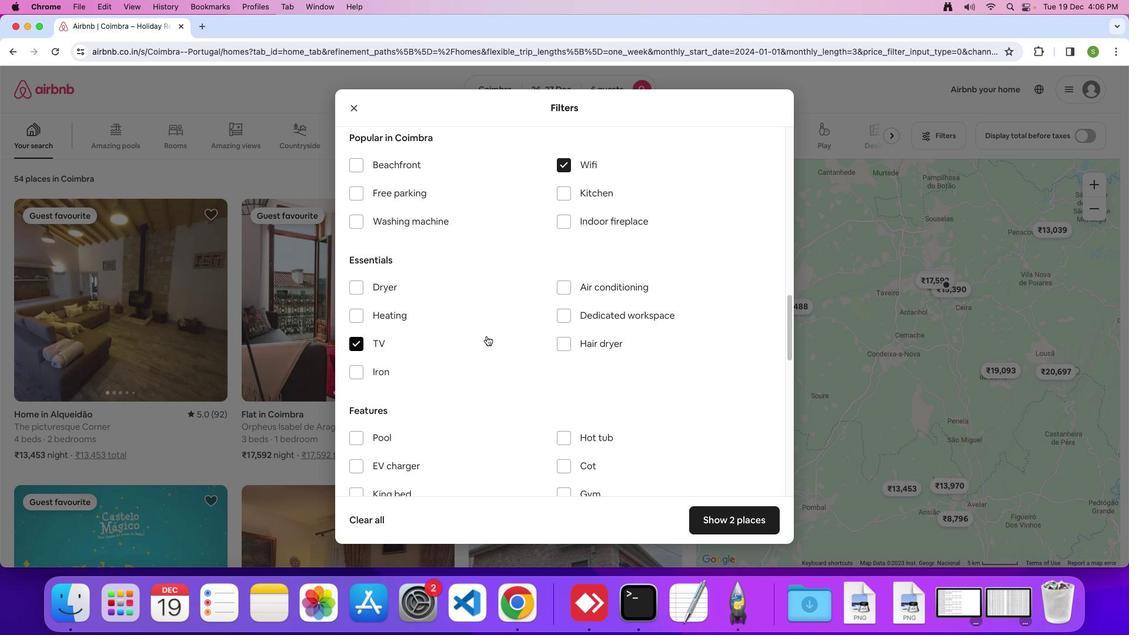 
Action: Mouse moved to (363, 195)
Screenshot: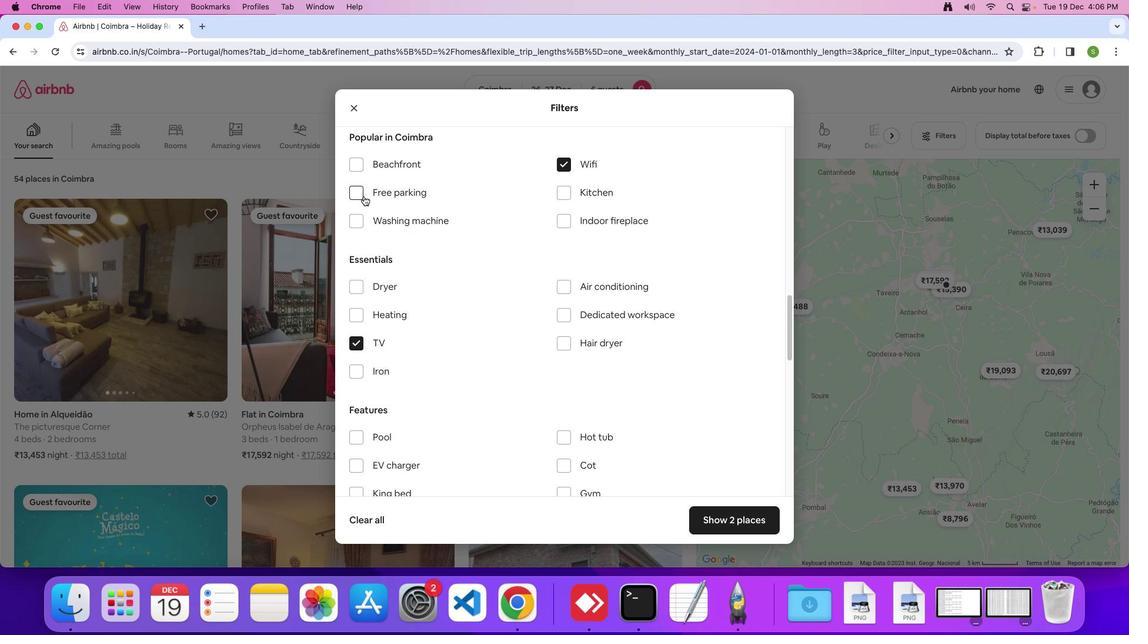 
Action: Mouse pressed left at (363, 195)
Screenshot: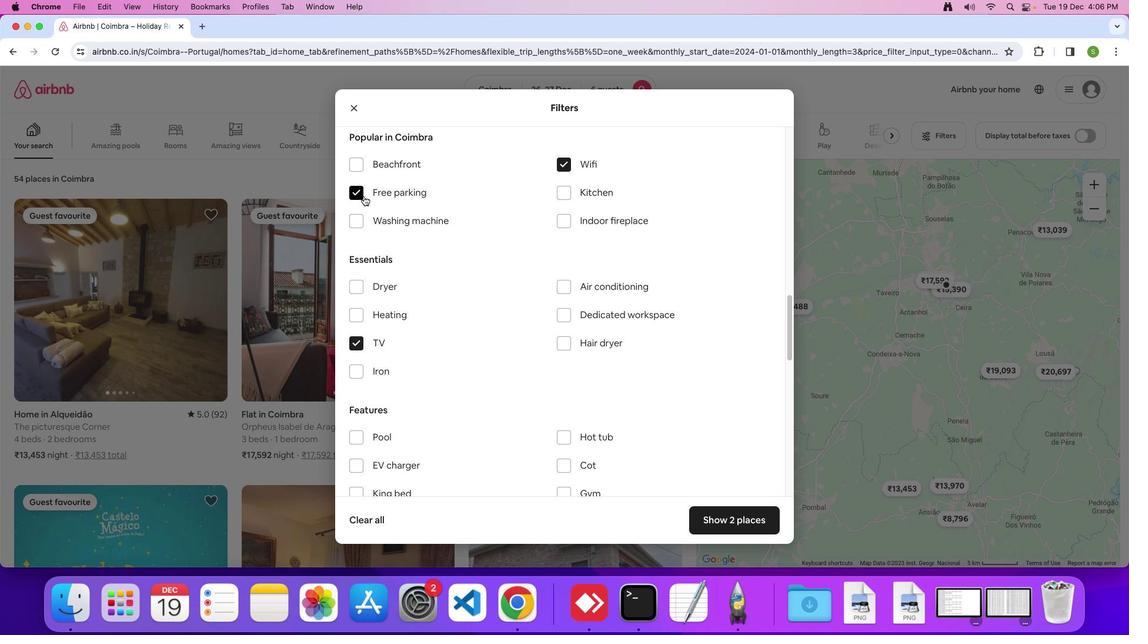
Action: Mouse moved to (519, 367)
Screenshot: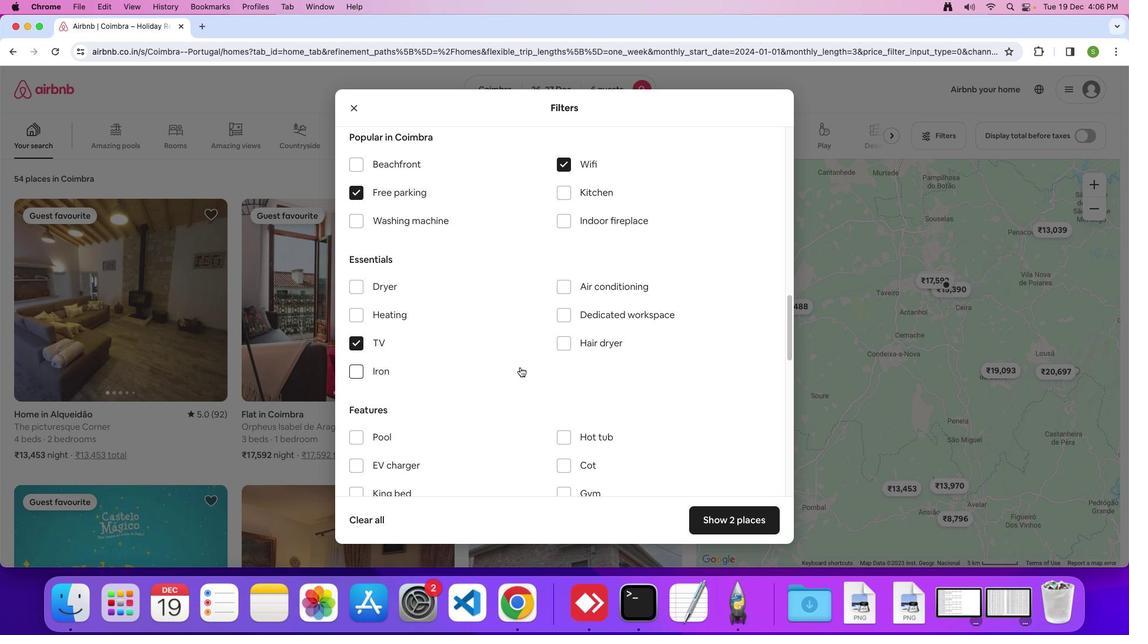 
Action: Mouse scrolled (519, 367) with delta (0, 0)
Screenshot: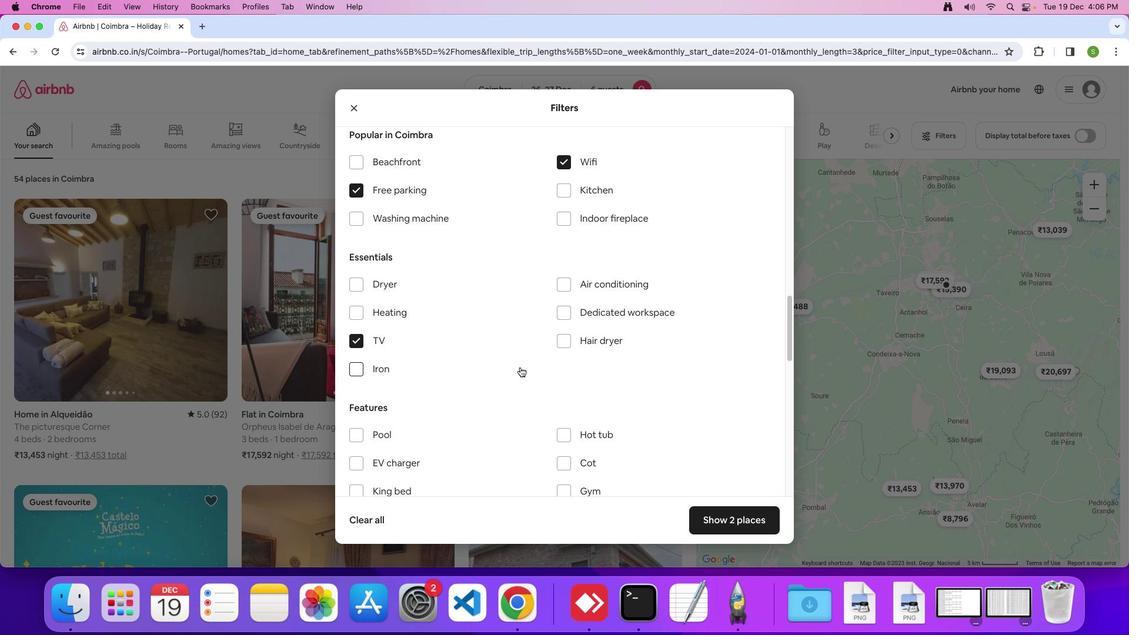 
Action: Mouse scrolled (519, 367) with delta (0, 0)
Screenshot: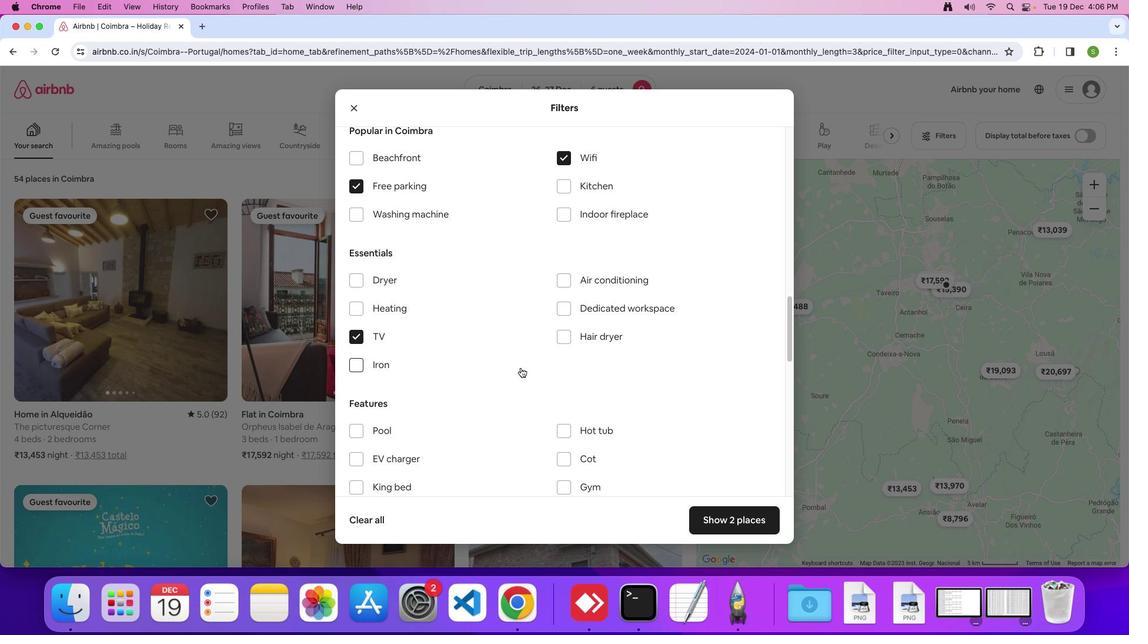 
Action: Mouse moved to (521, 368)
Screenshot: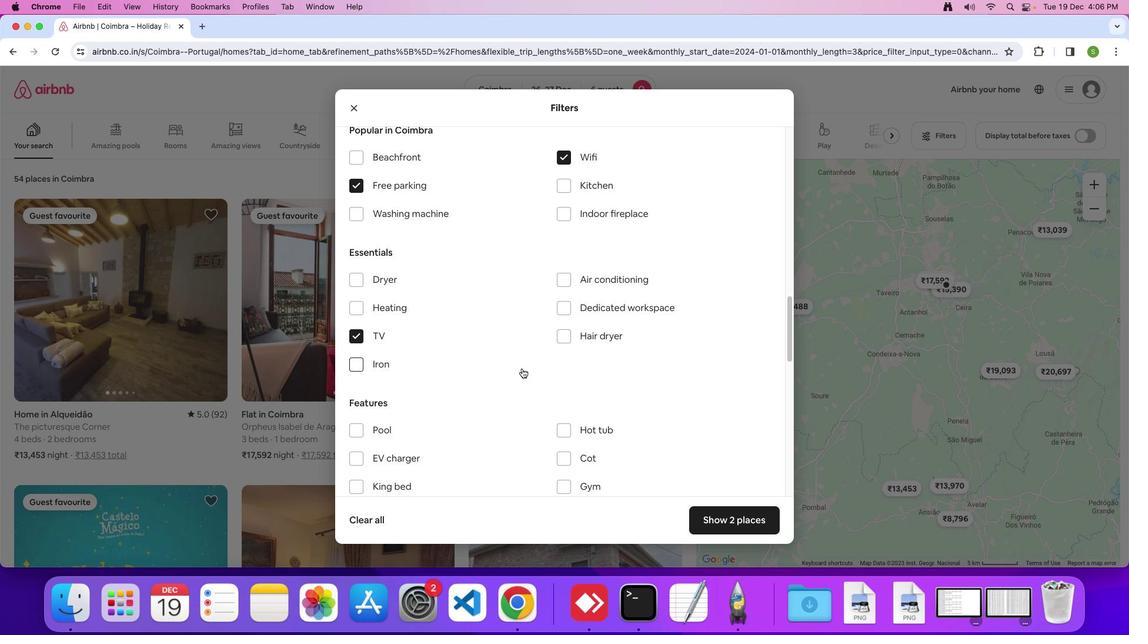 
Action: Mouse scrolled (521, 368) with delta (0, 0)
Screenshot: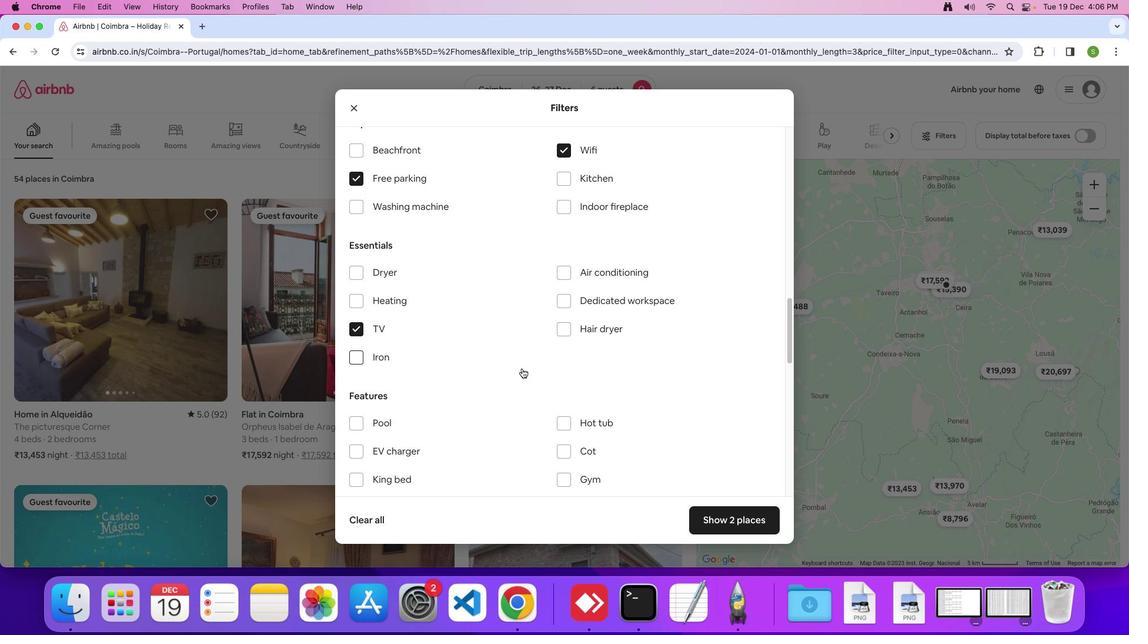 
Action: Mouse scrolled (521, 368) with delta (0, 0)
Screenshot: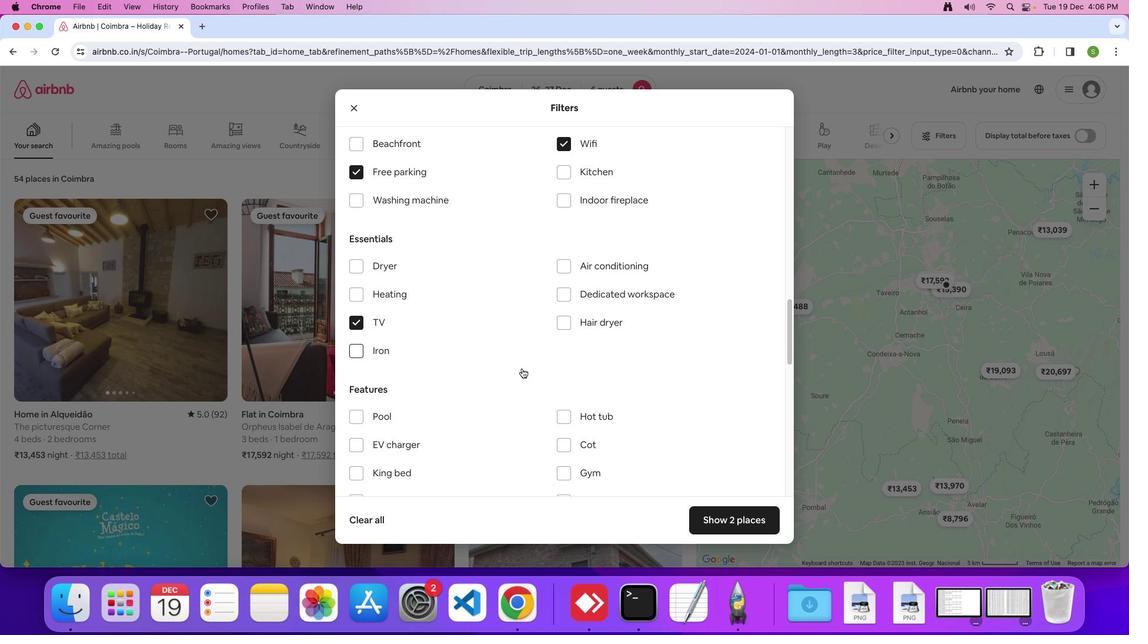 
Action: Mouse scrolled (521, 368) with delta (0, 0)
Screenshot: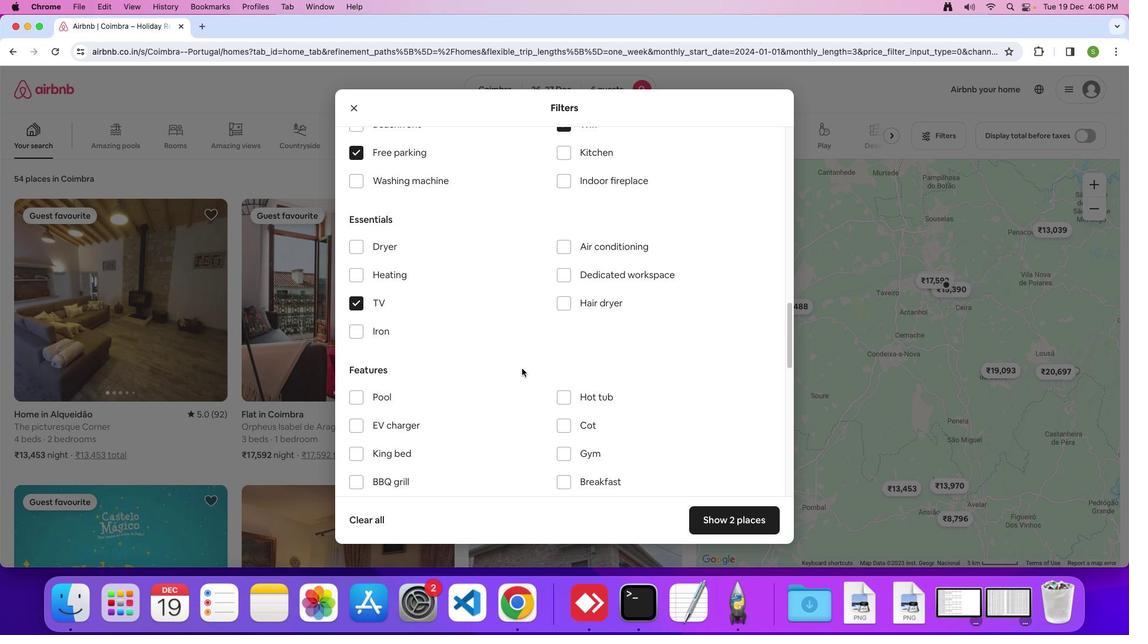 
Action: Mouse scrolled (521, 368) with delta (0, 0)
Screenshot: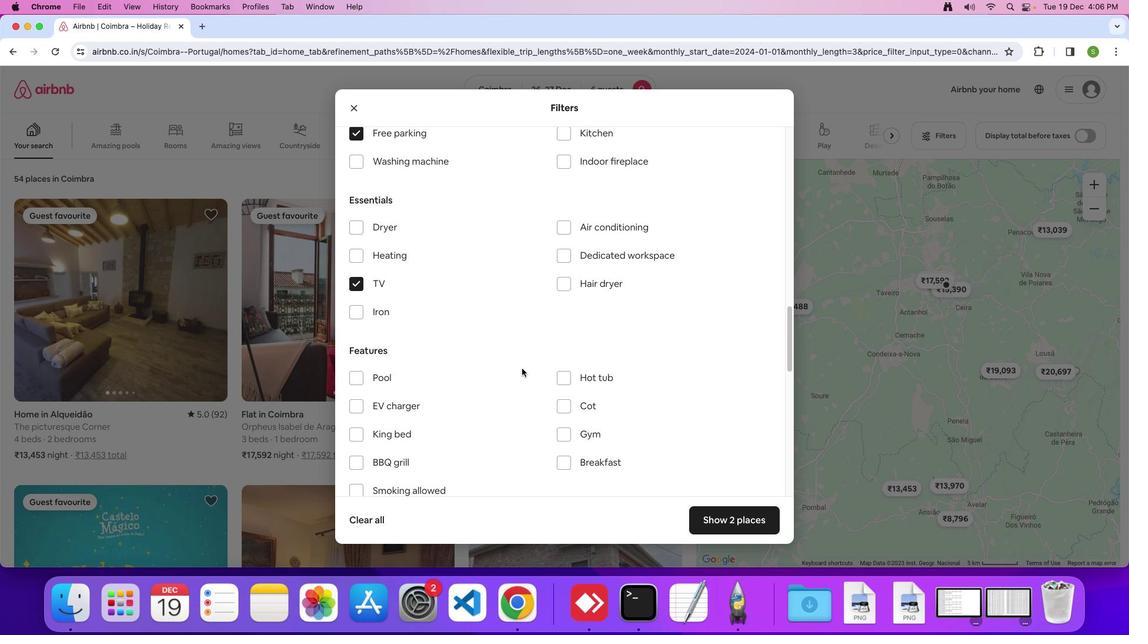 
Action: Mouse moved to (522, 368)
Screenshot: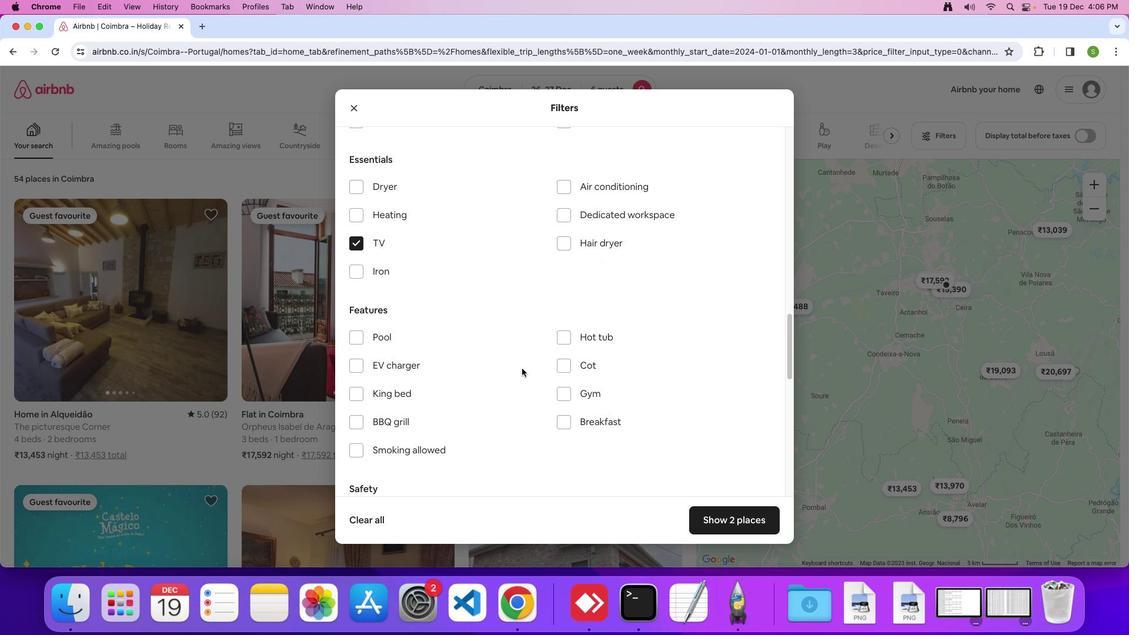 
Action: Mouse scrolled (522, 368) with delta (0, -1)
Screenshot: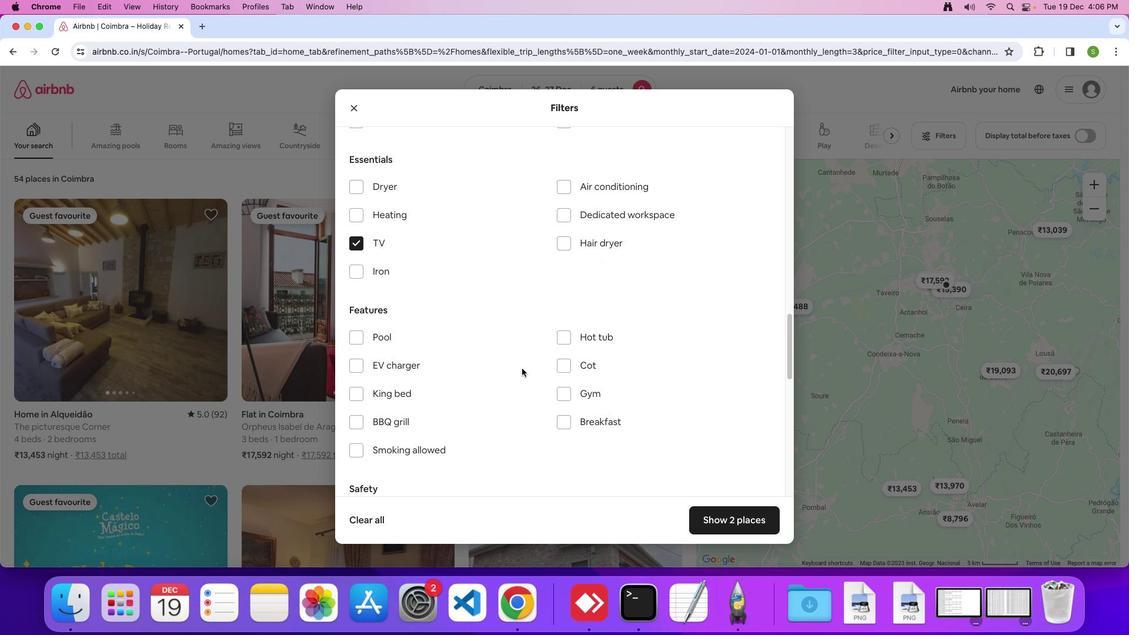 
Action: Mouse scrolled (522, 368) with delta (0, 0)
Screenshot: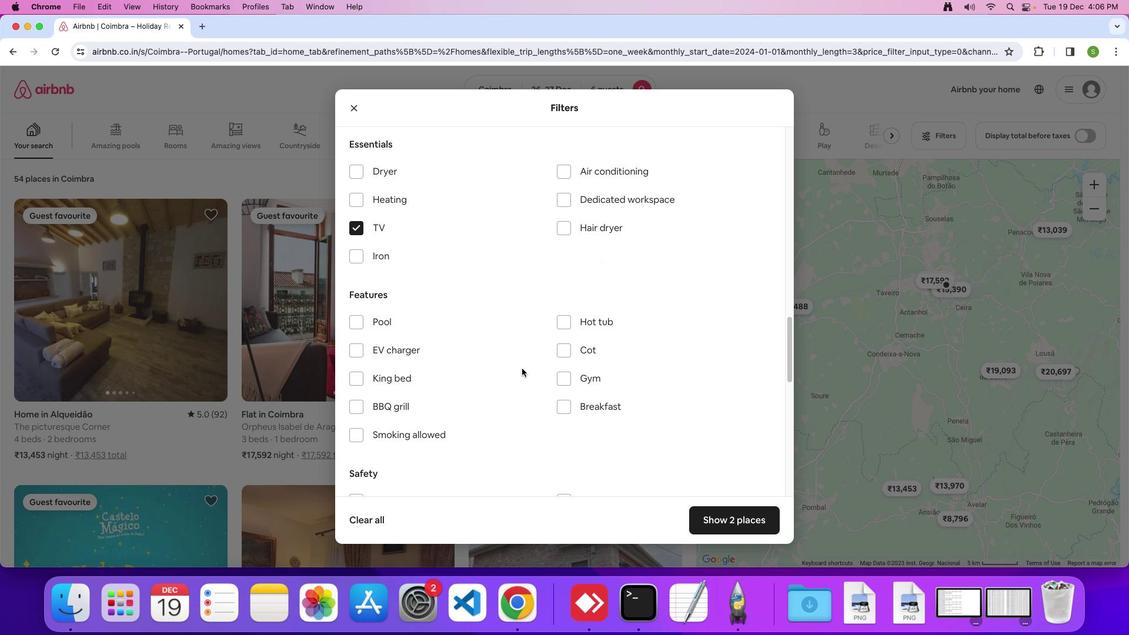 
Action: Mouse scrolled (522, 368) with delta (0, 0)
Screenshot: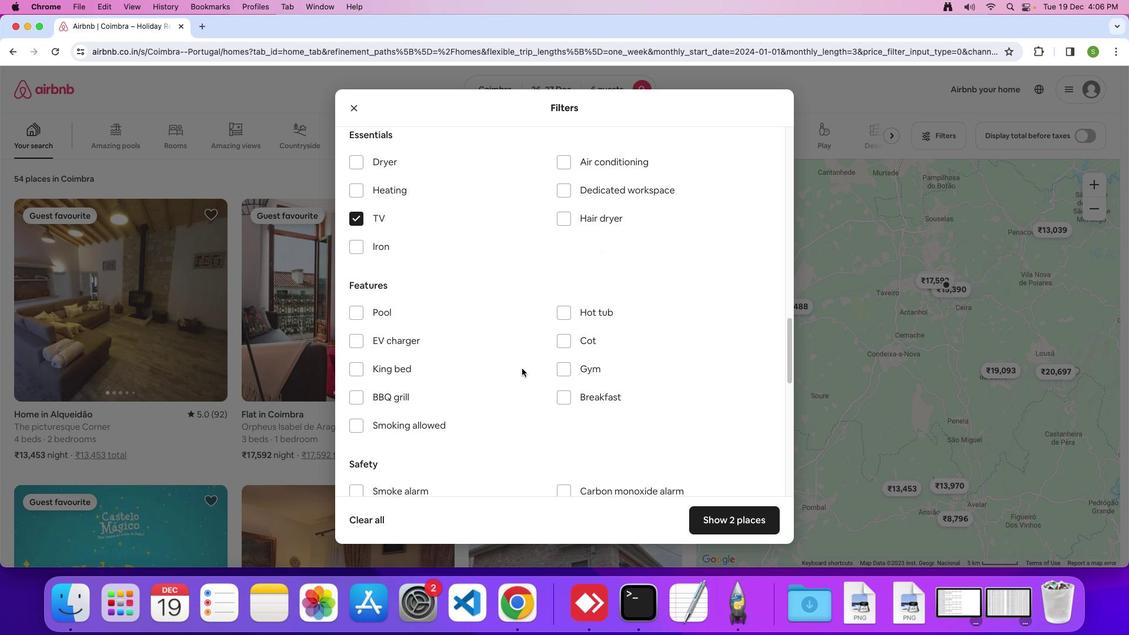 
Action: Mouse moved to (569, 366)
Screenshot: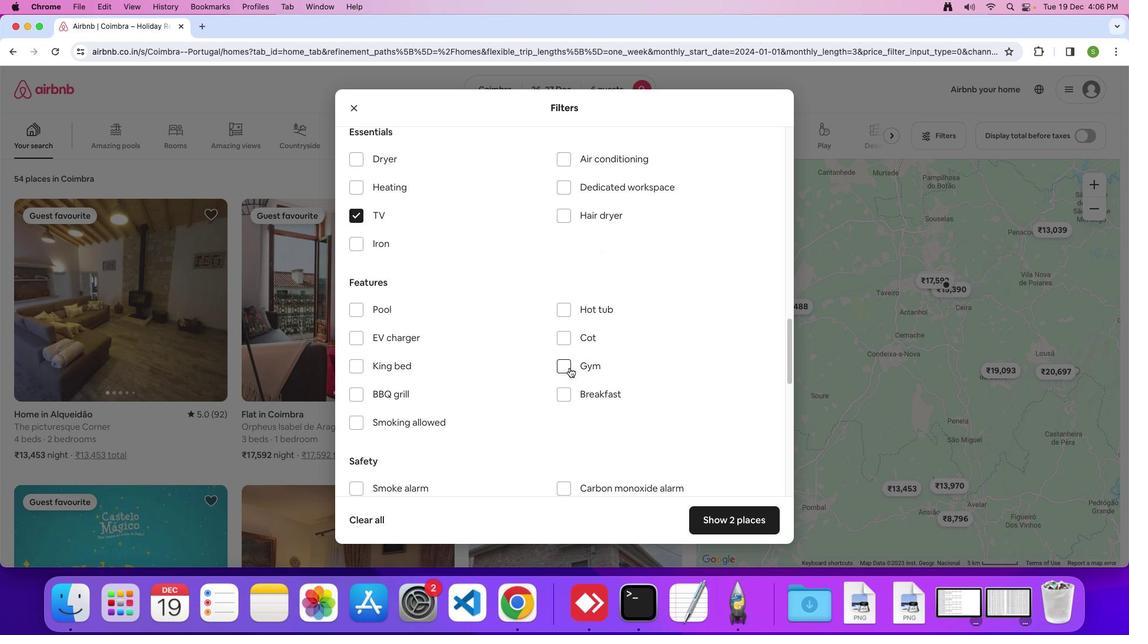 
Action: Mouse pressed left at (569, 366)
Screenshot: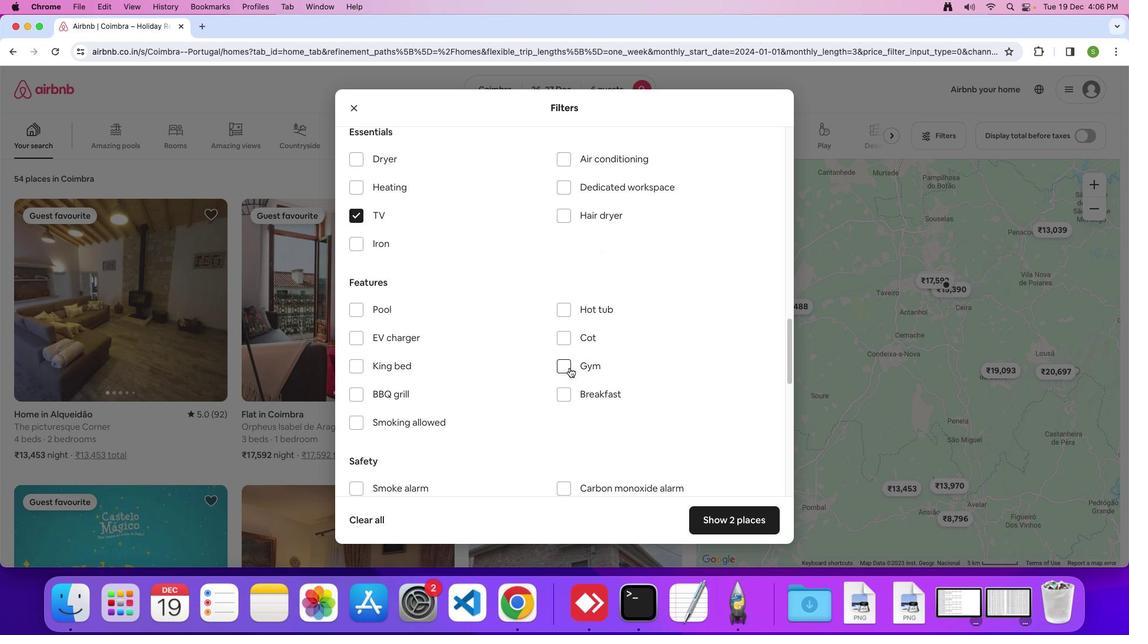 
Action: Mouse moved to (564, 389)
Screenshot: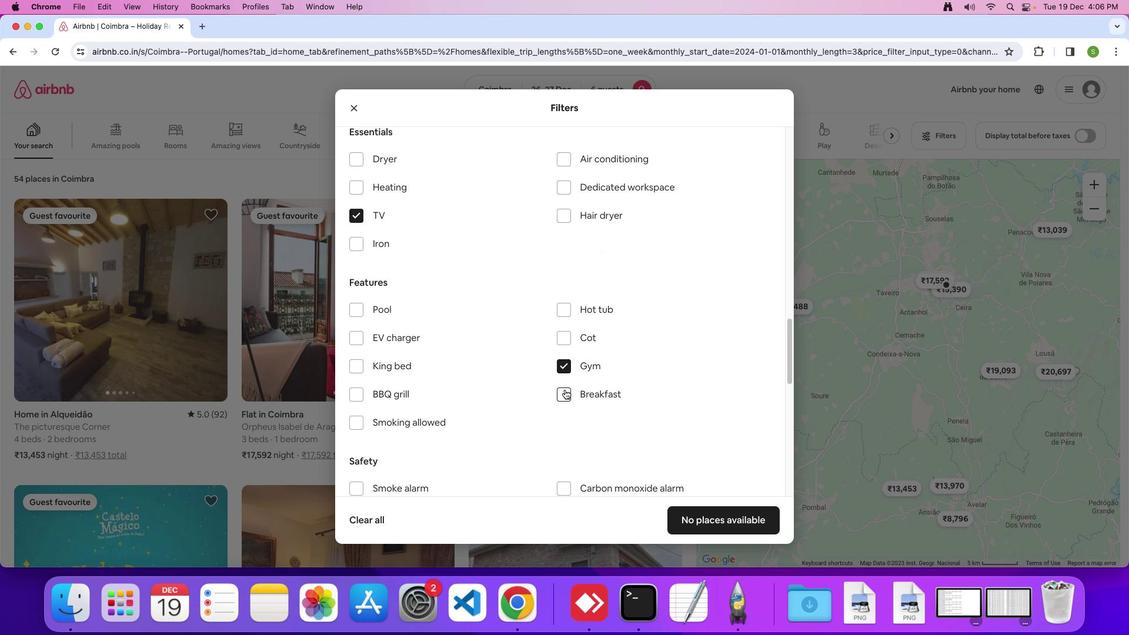 
Action: Mouse pressed left at (564, 389)
Screenshot: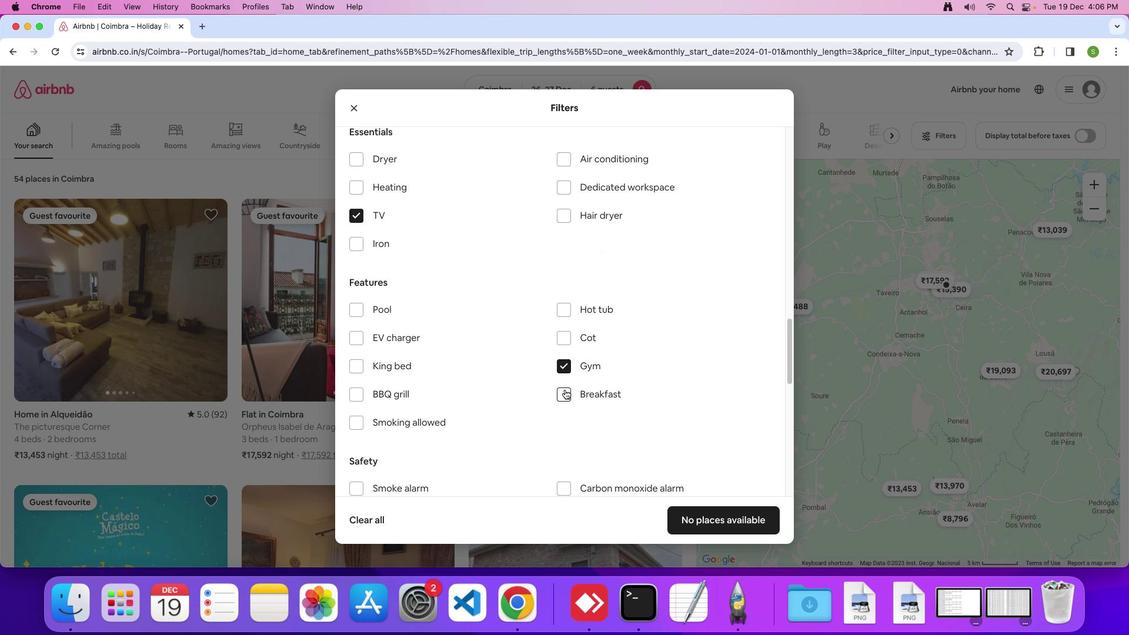 
Action: Mouse moved to (523, 370)
Screenshot: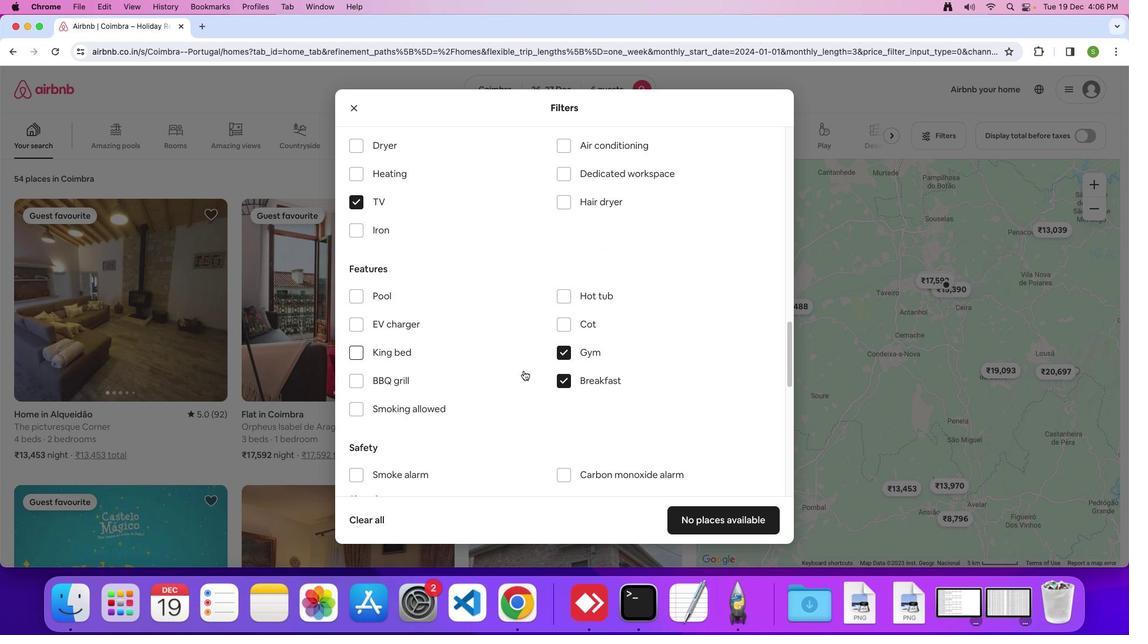 
Action: Mouse scrolled (523, 370) with delta (0, 0)
Screenshot: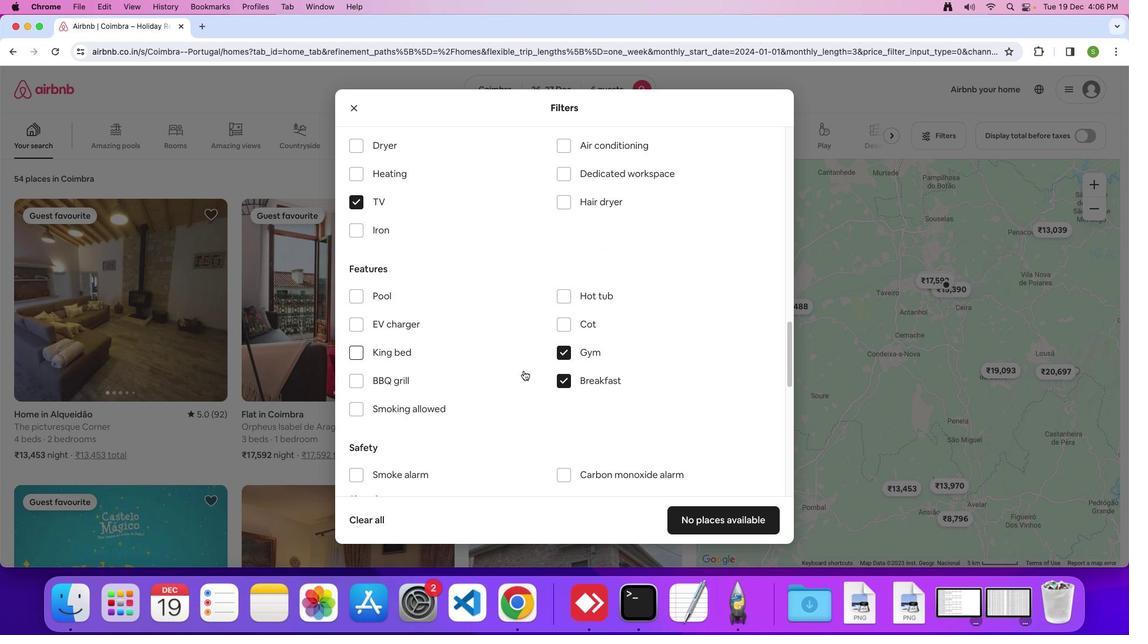 
Action: Mouse moved to (523, 370)
Screenshot: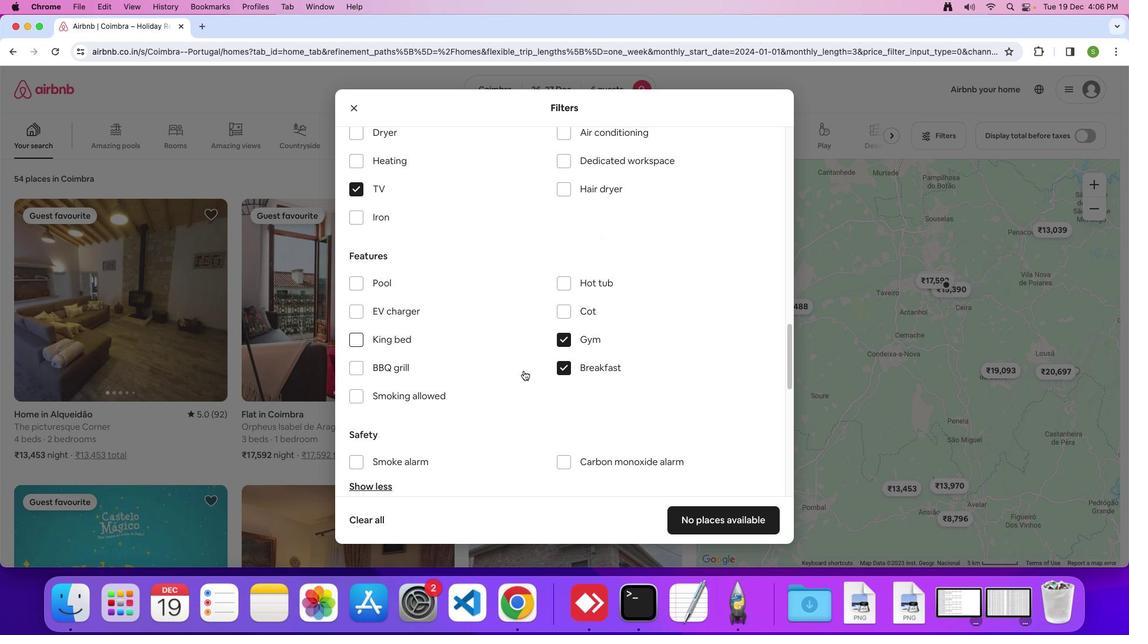 
Action: Mouse scrolled (523, 370) with delta (0, 0)
Screenshot: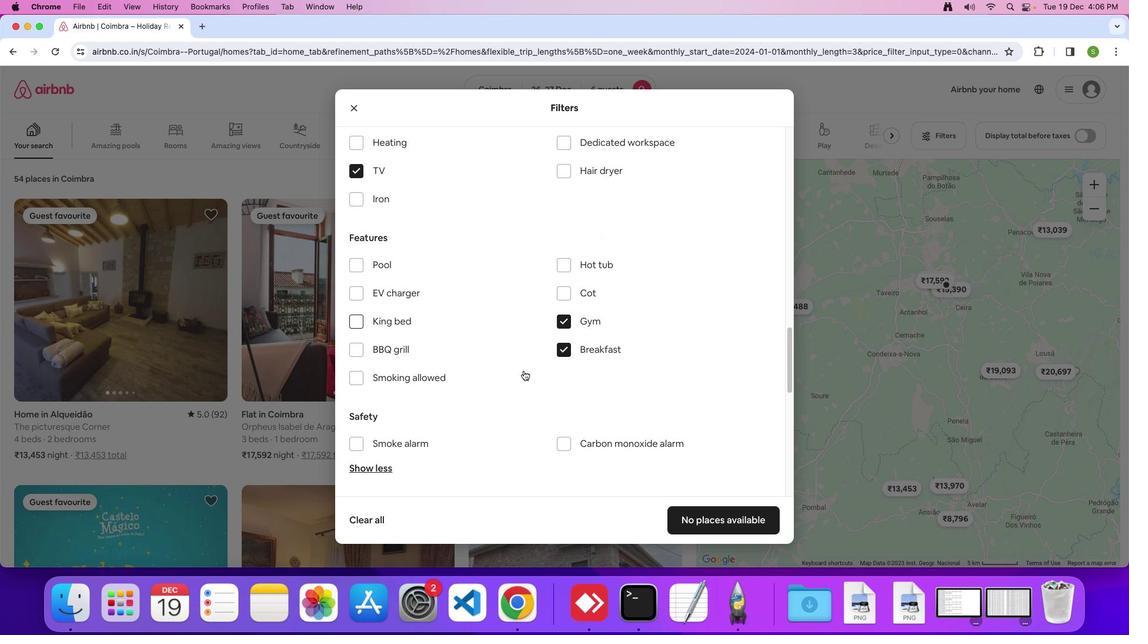 
Action: Mouse scrolled (523, 370) with delta (0, -1)
Screenshot: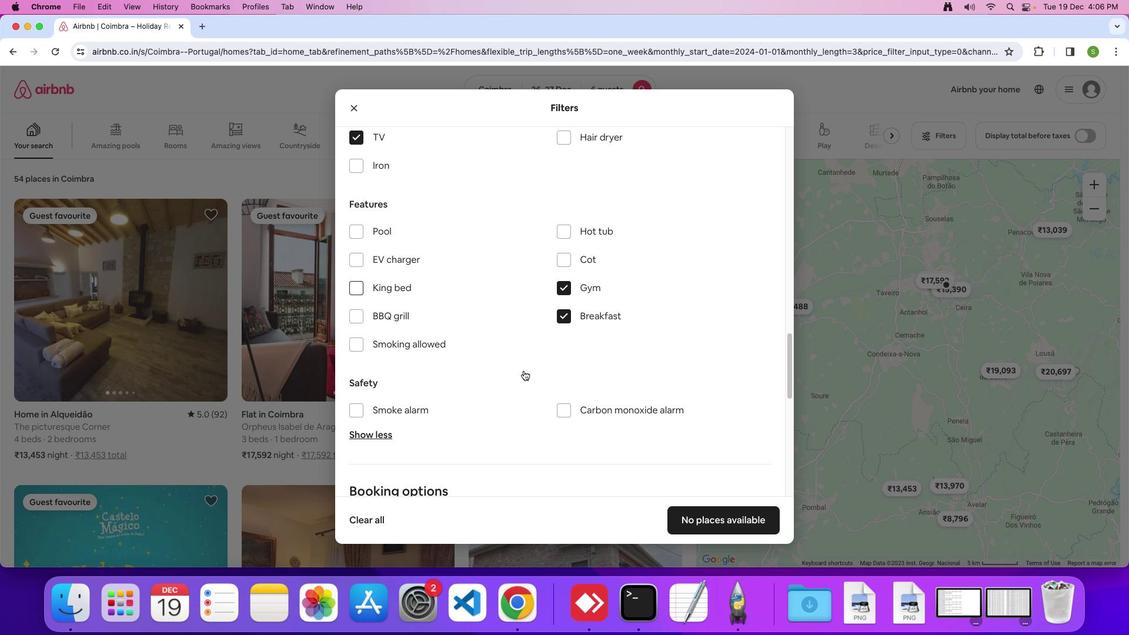 
Action: Mouse moved to (523, 370)
Screenshot: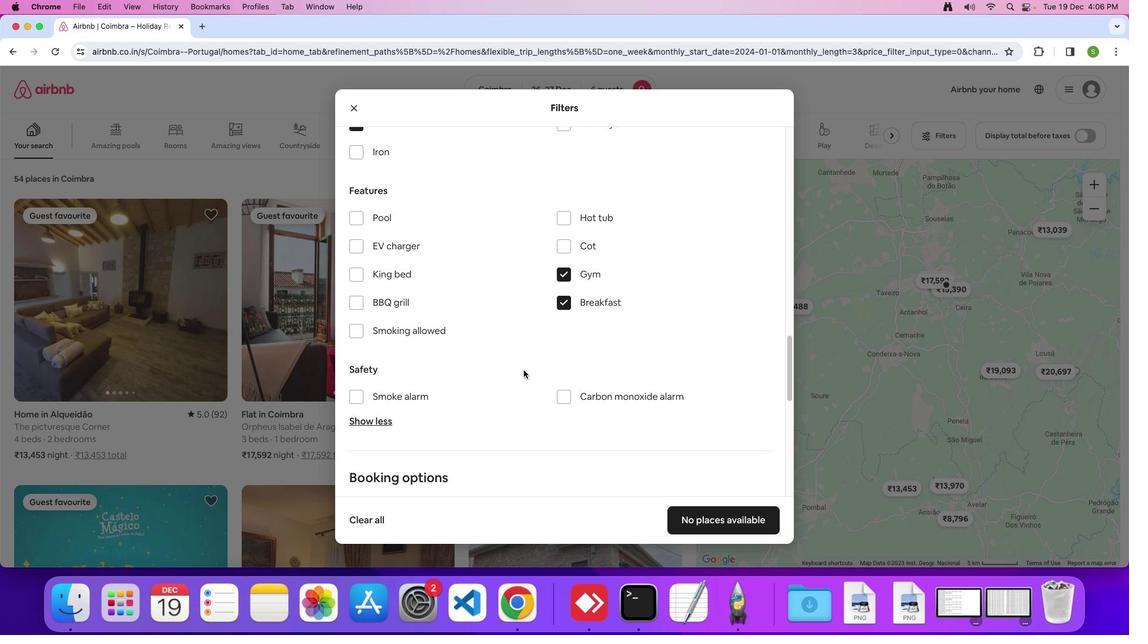 
Action: Mouse scrolled (523, 370) with delta (0, 0)
Screenshot: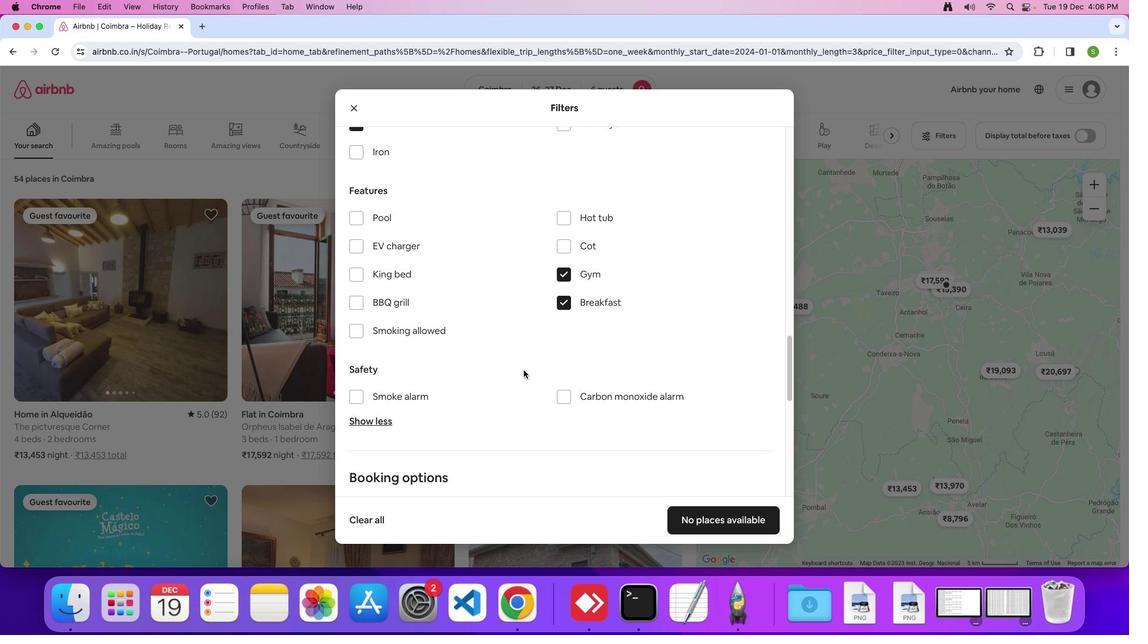 
Action: Mouse moved to (523, 370)
Screenshot: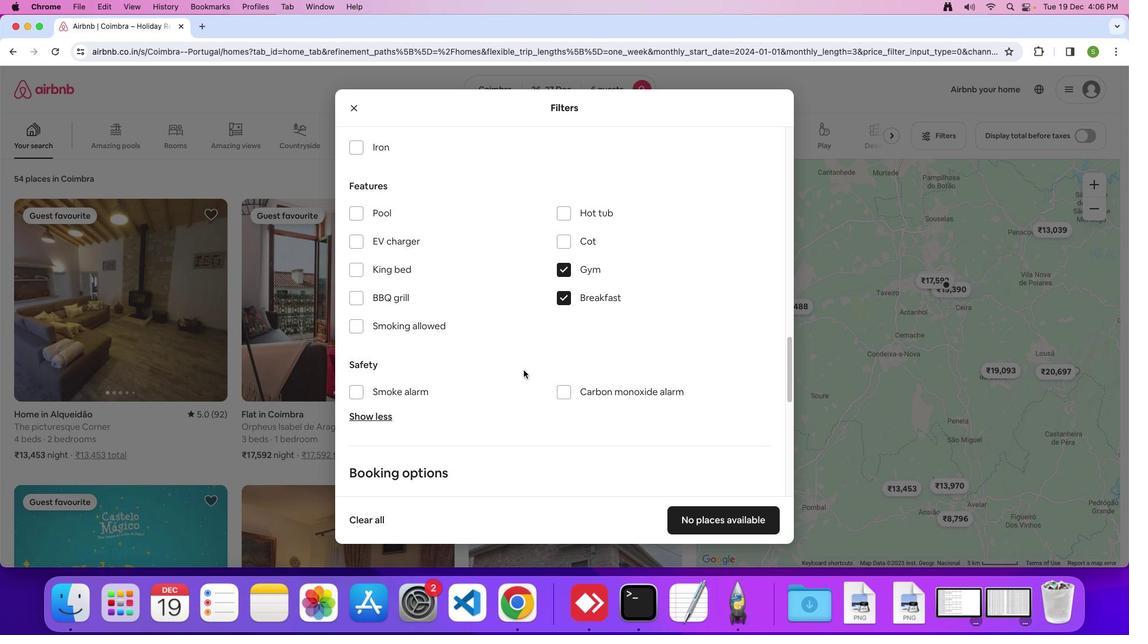 
Action: Mouse scrolled (523, 370) with delta (0, 0)
Screenshot: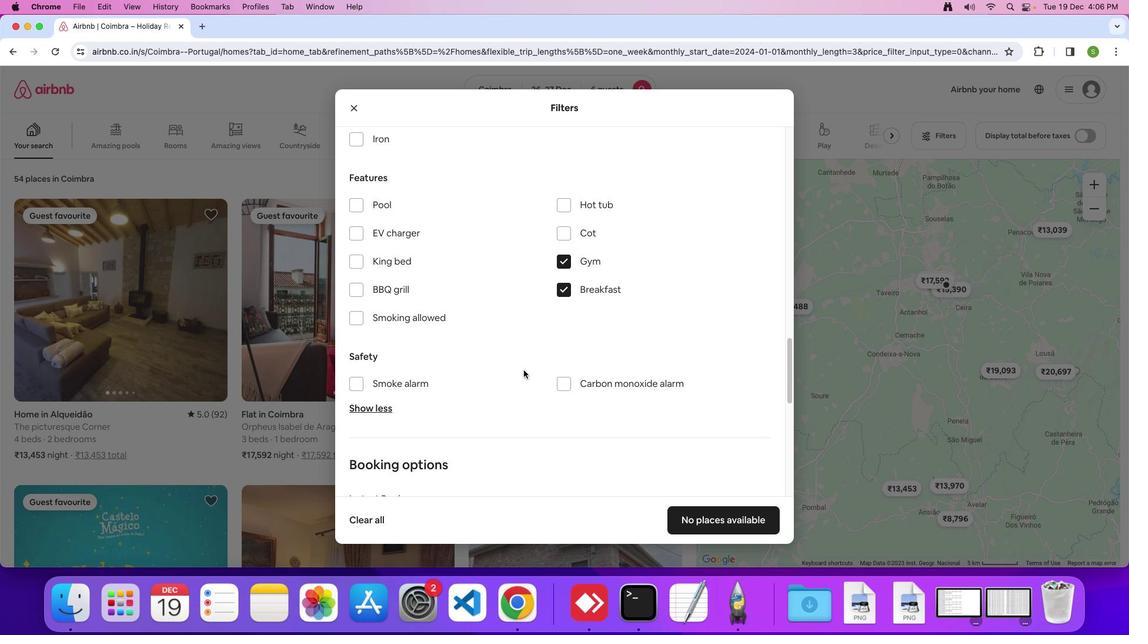 
Action: Mouse moved to (523, 370)
Screenshot: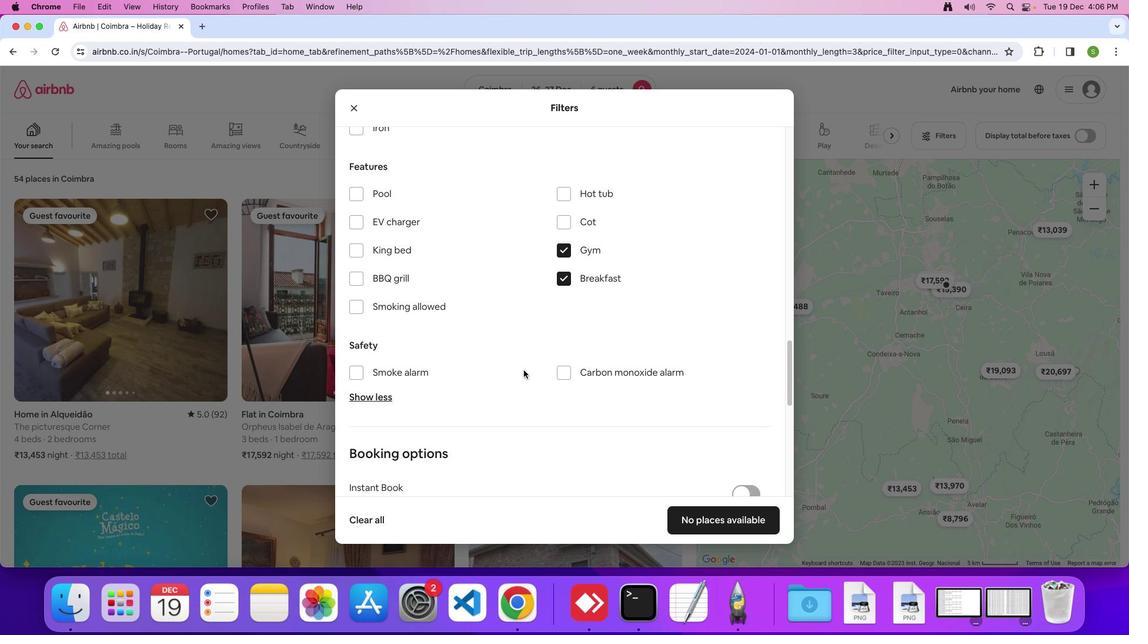 
Action: Mouse scrolled (523, 370) with delta (0, 0)
Screenshot: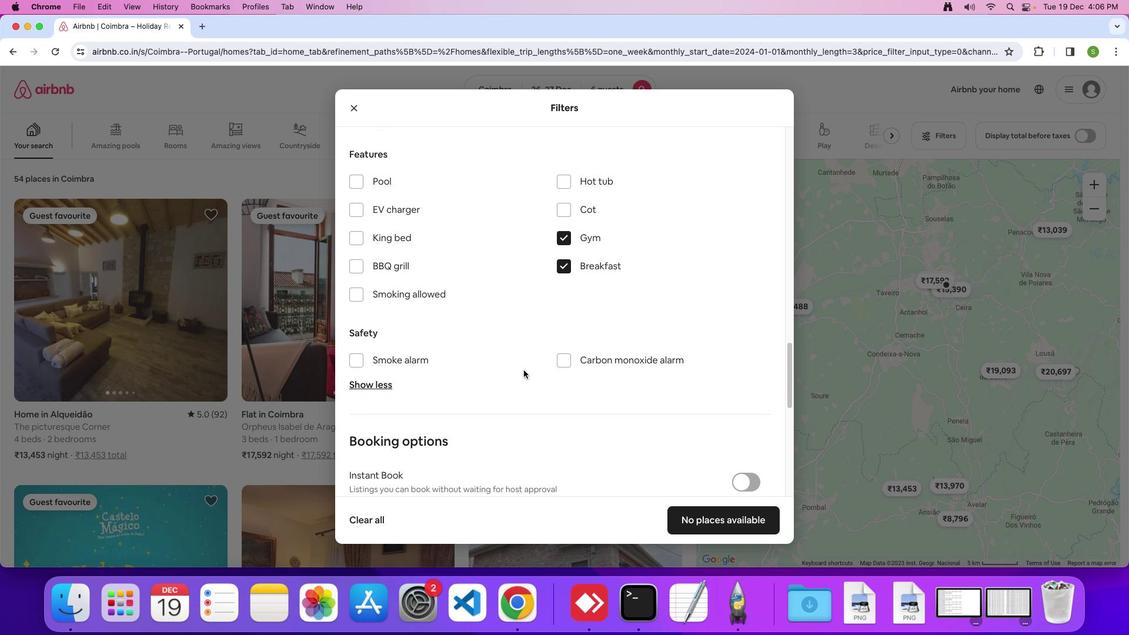 
Action: Mouse scrolled (523, 370) with delta (0, 0)
Screenshot: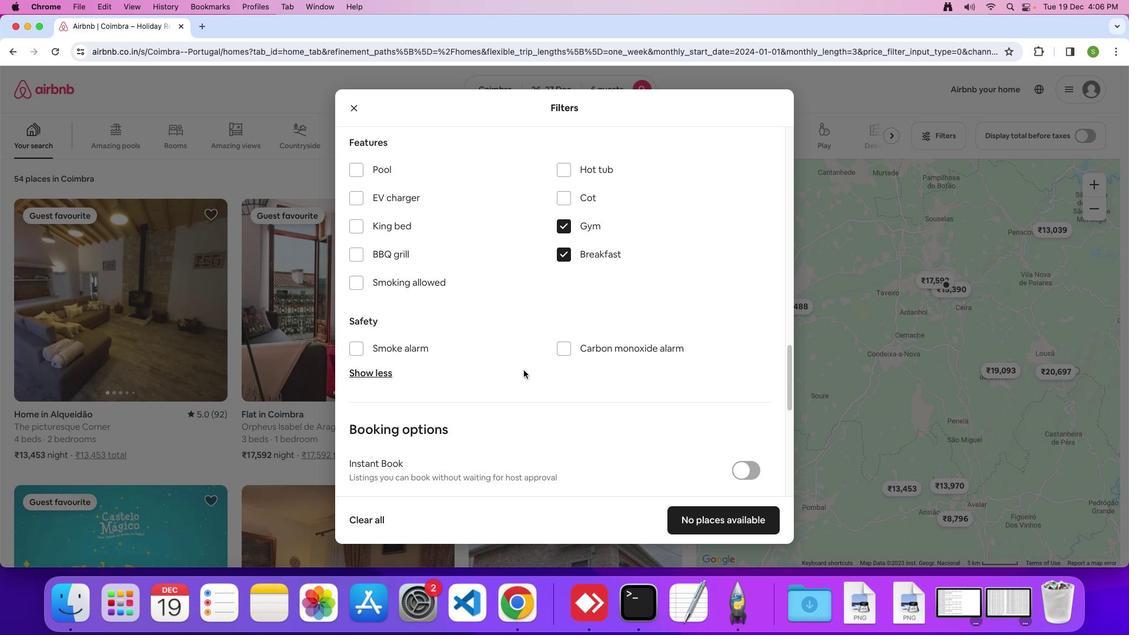 
Action: Mouse scrolled (523, 370) with delta (0, 0)
Screenshot: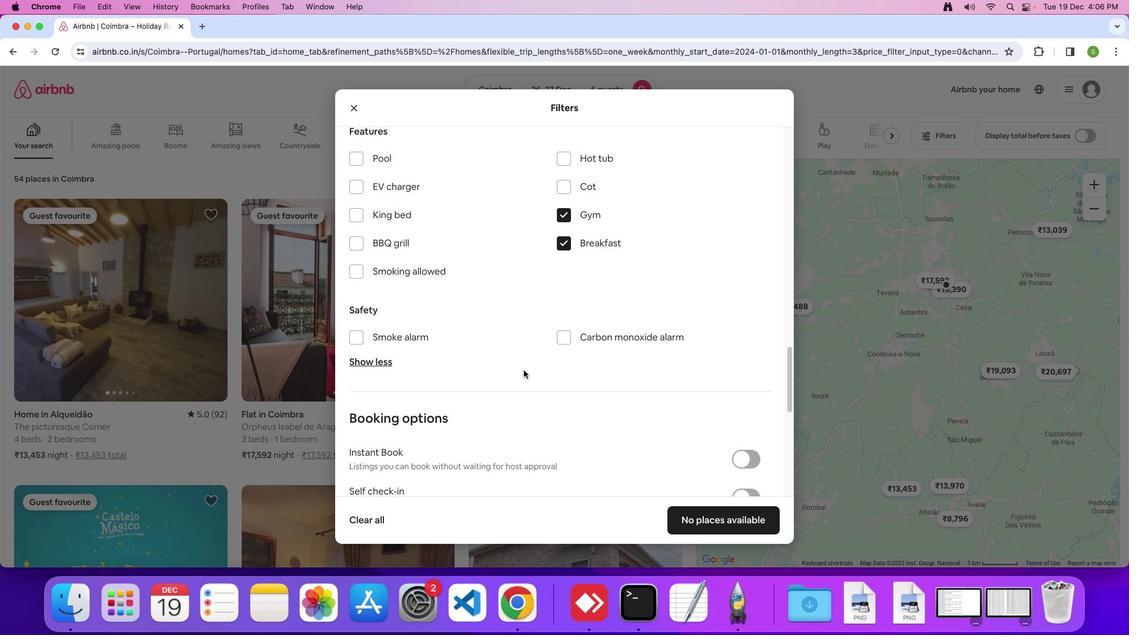 
Action: Mouse moved to (523, 369)
Screenshot: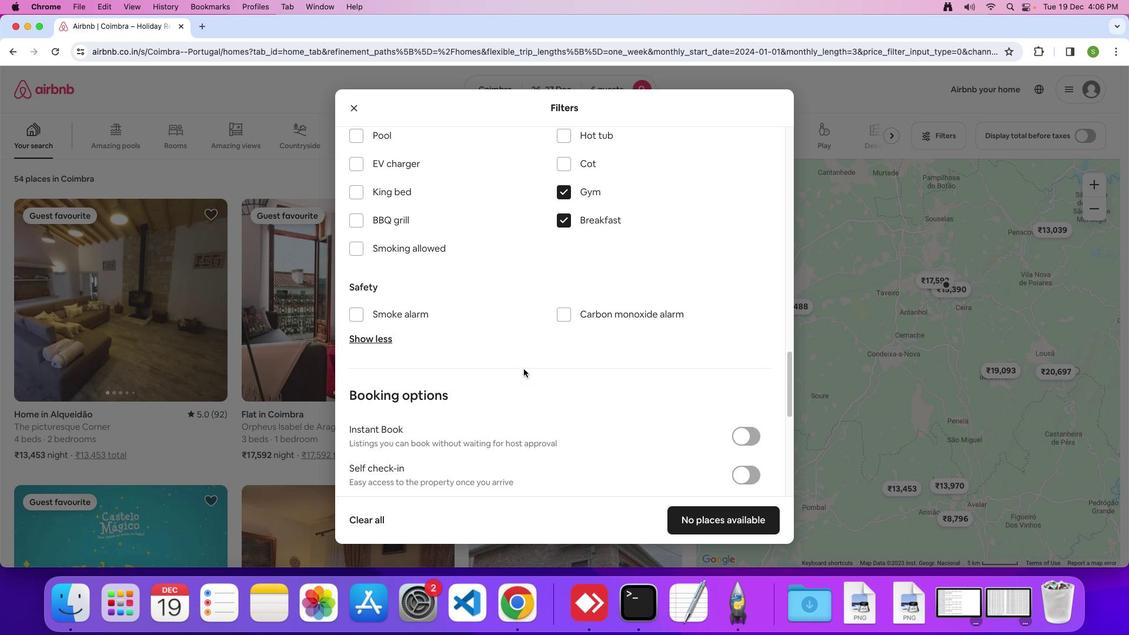 
Action: Mouse scrolled (523, 369) with delta (0, 0)
Screenshot: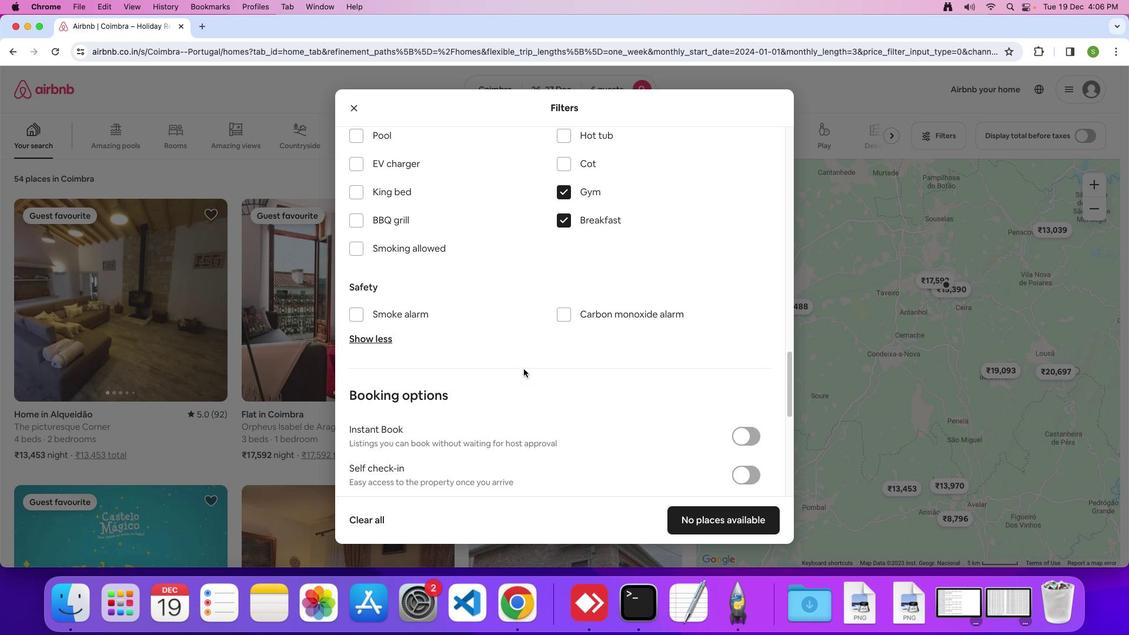 
Action: Mouse moved to (523, 369)
Screenshot: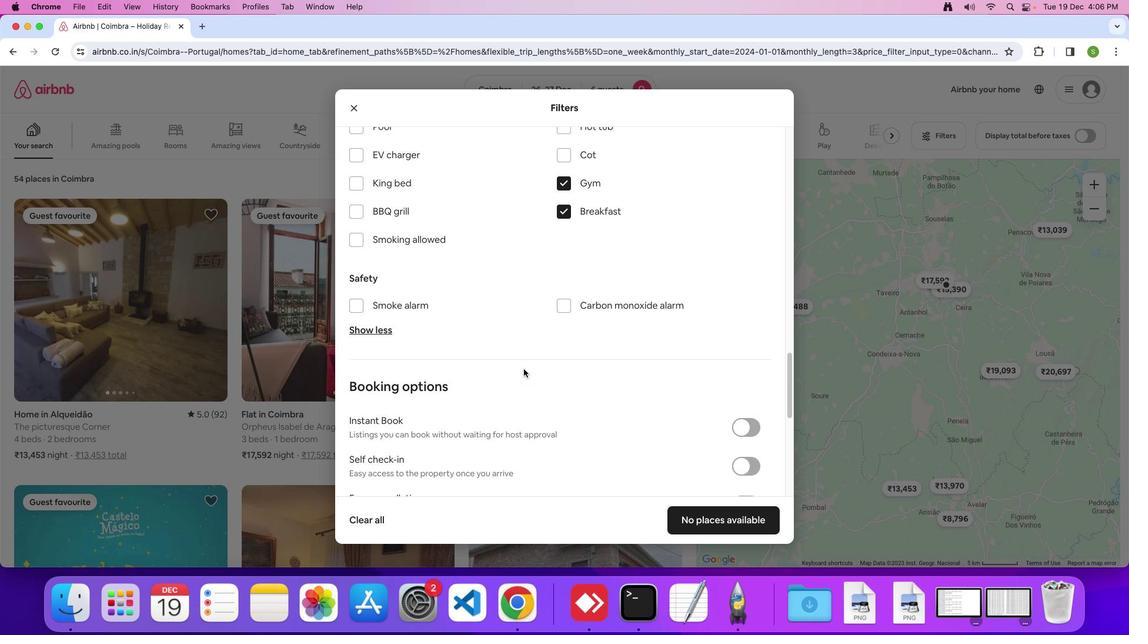 
Action: Mouse scrolled (523, 369) with delta (0, 0)
Screenshot: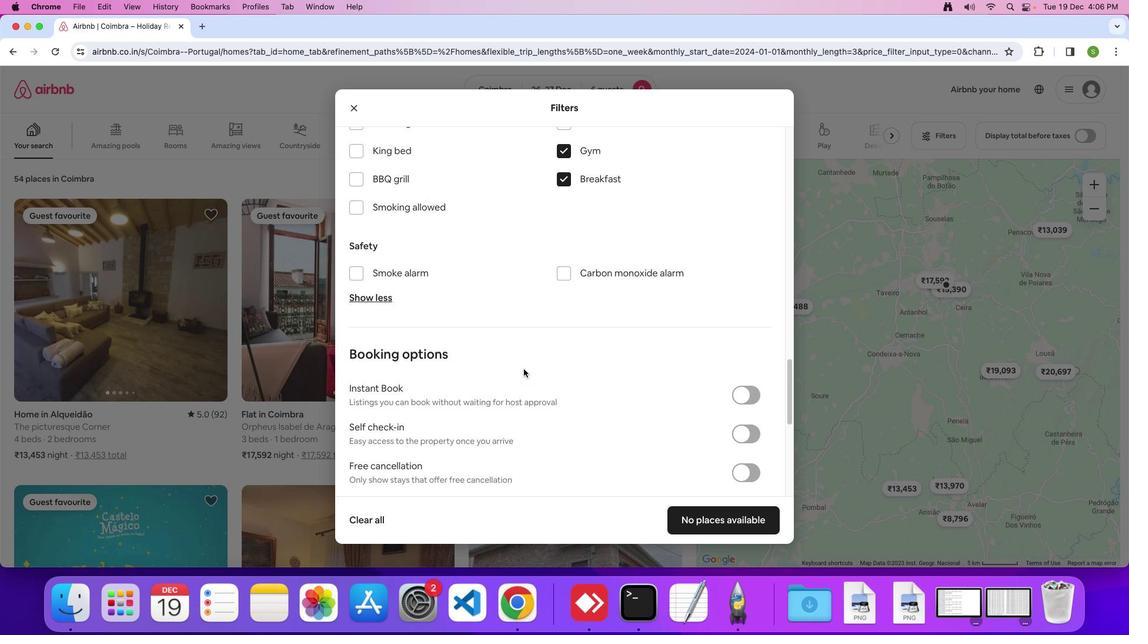 
Action: Mouse scrolled (523, 369) with delta (0, -1)
Screenshot: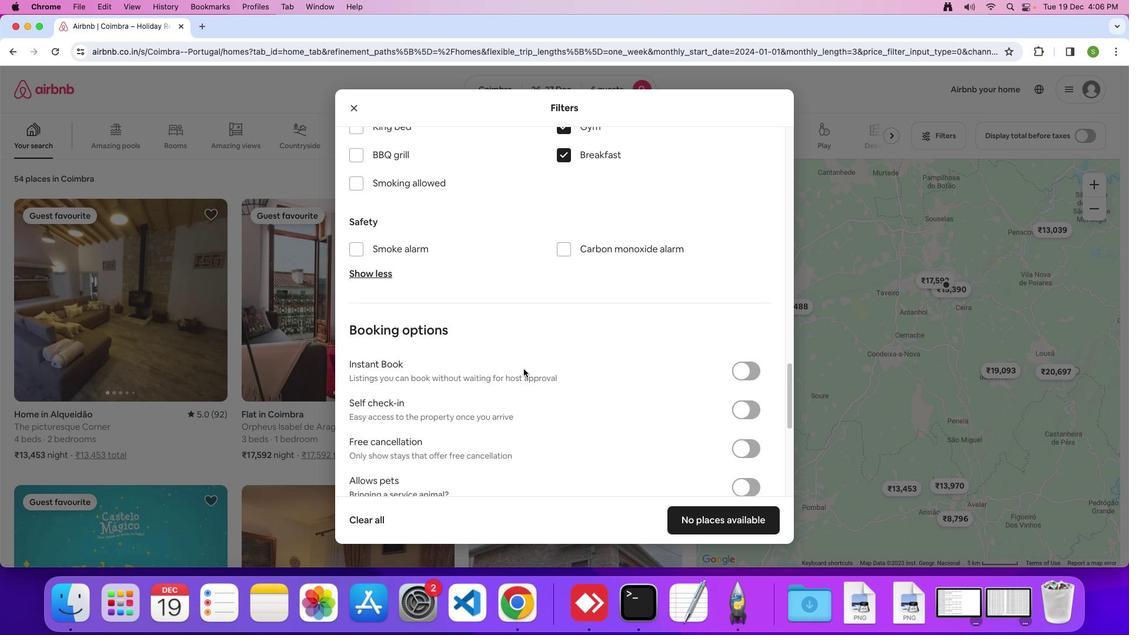 
Action: Mouse scrolled (523, 369) with delta (0, 0)
Screenshot: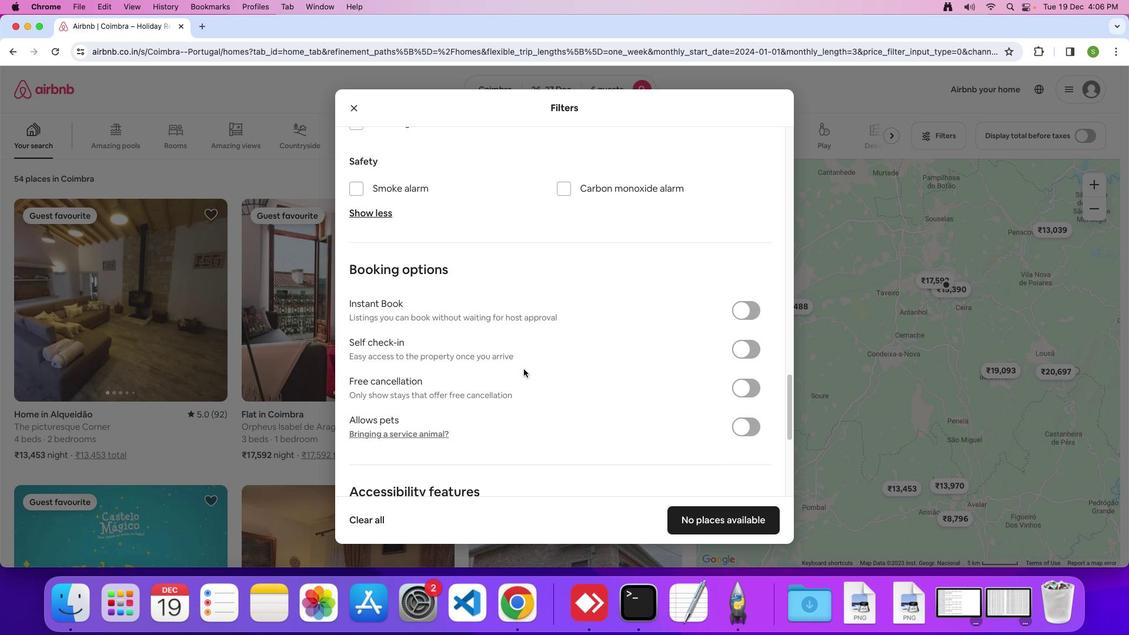 
Action: Mouse scrolled (523, 369) with delta (0, 0)
Screenshot: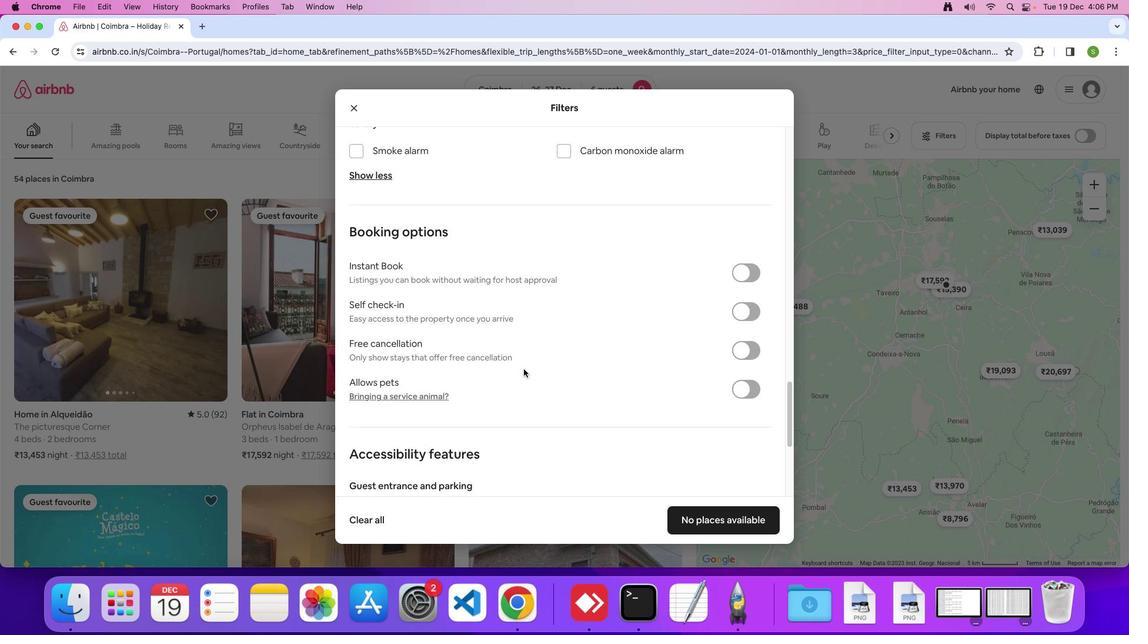 
Action: Mouse scrolled (523, 369) with delta (0, -2)
Screenshot: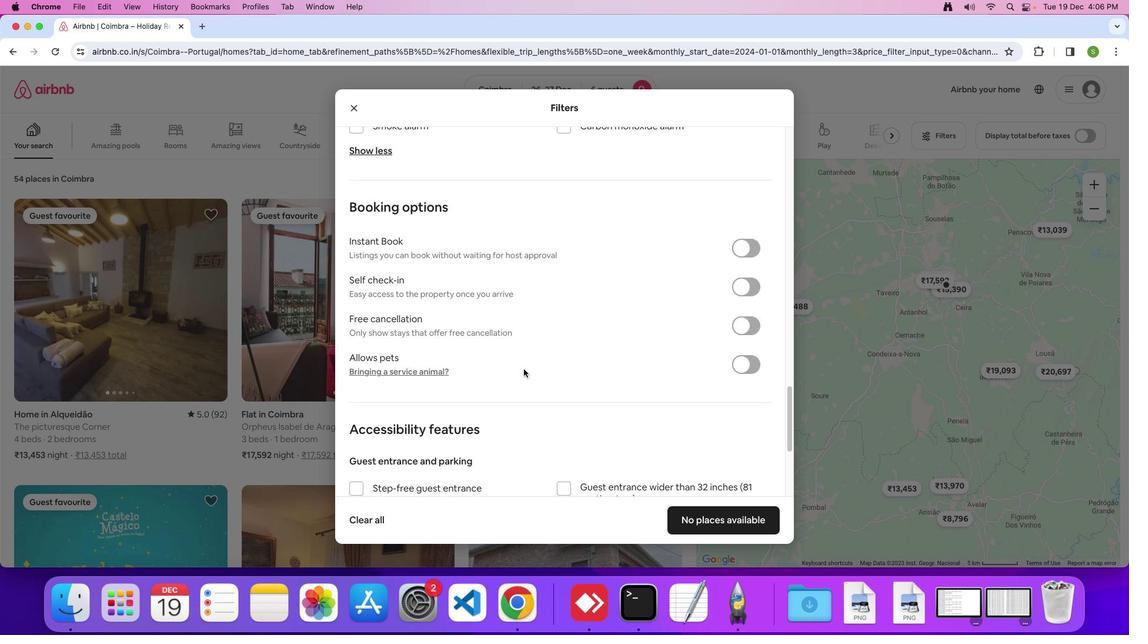 
Action: Mouse scrolled (523, 369) with delta (0, 0)
Screenshot: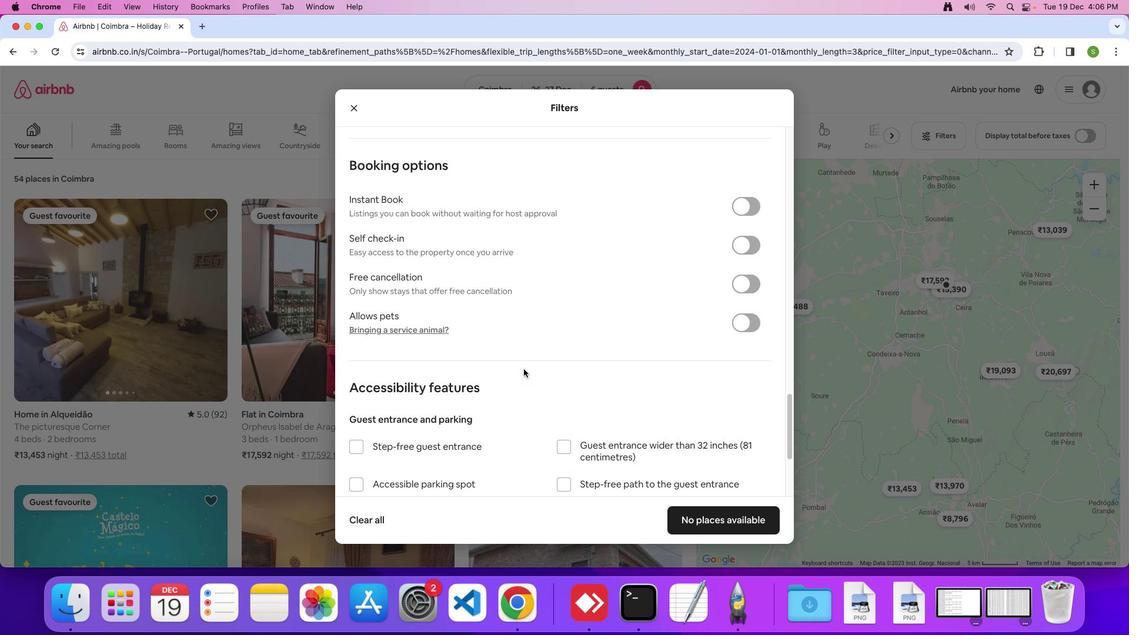 
Action: Mouse scrolled (523, 369) with delta (0, 0)
Screenshot: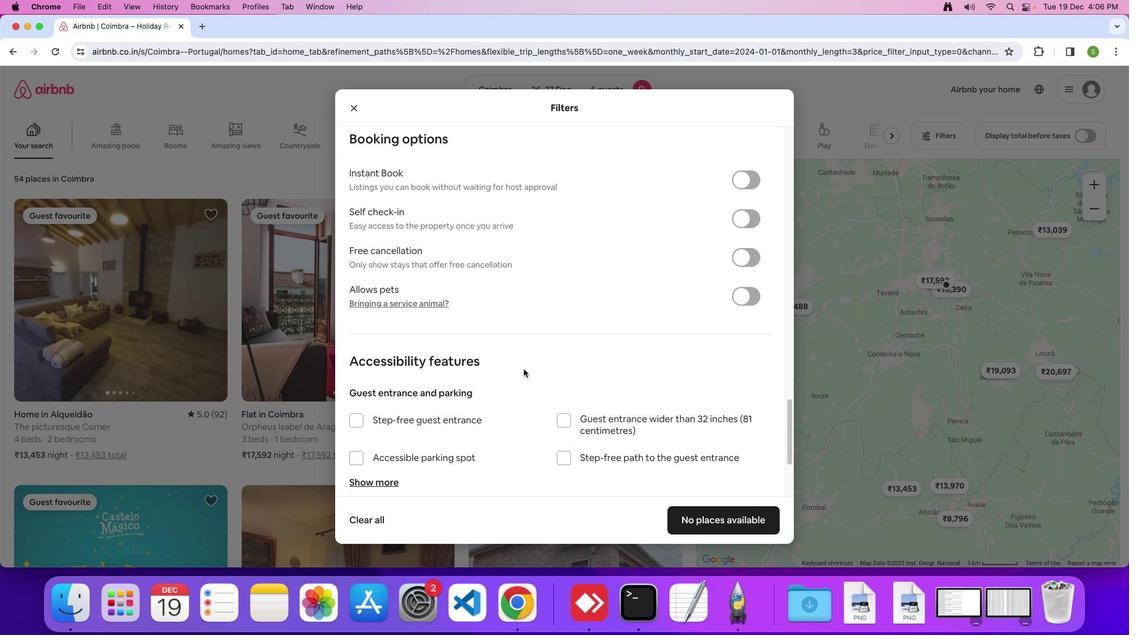 
Action: Mouse scrolled (523, 369) with delta (0, -1)
Screenshot: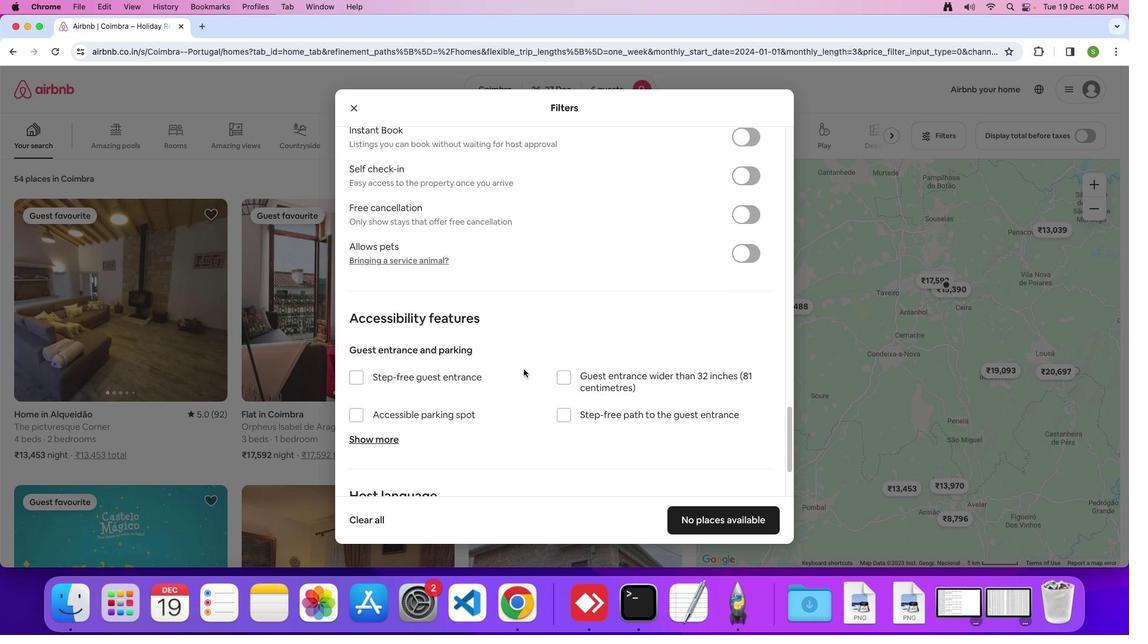 
Action: Mouse scrolled (523, 369) with delta (0, 0)
Screenshot: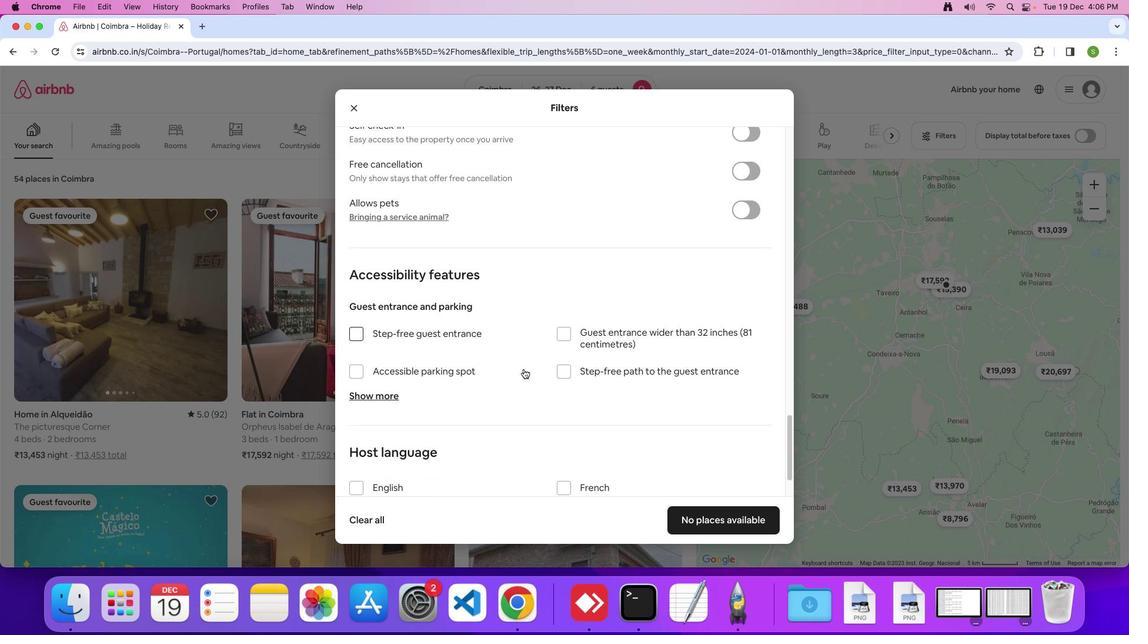 
Action: Mouse scrolled (523, 369) with delta (0, 0)
Screenshot: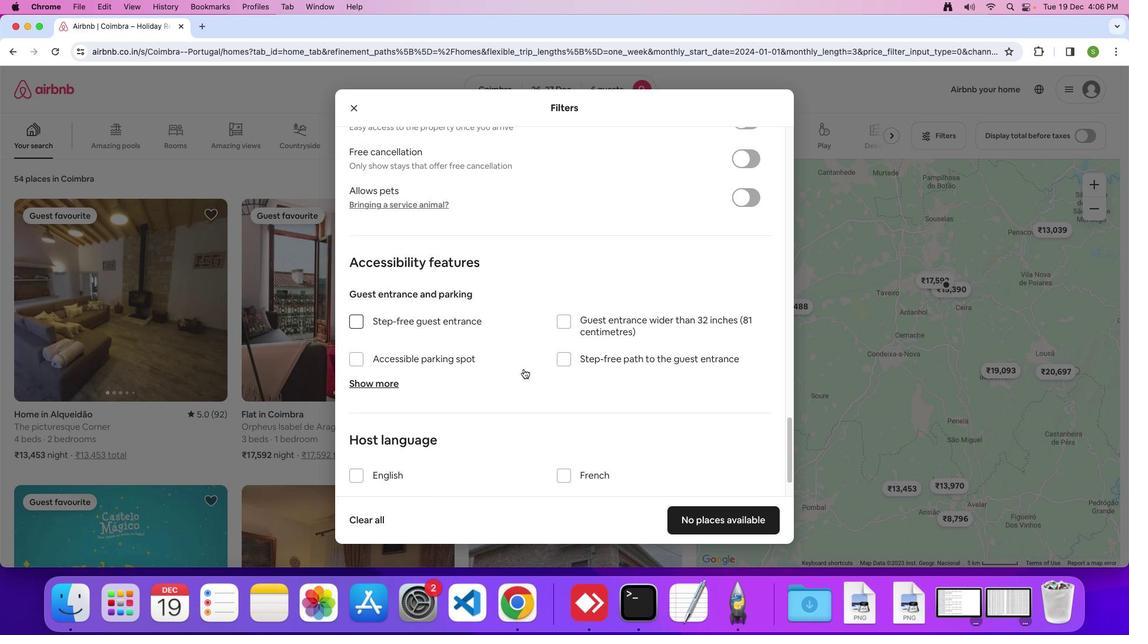
Action: Mouse scrolled (523, 369) with delta (0, -1)
Screenshot: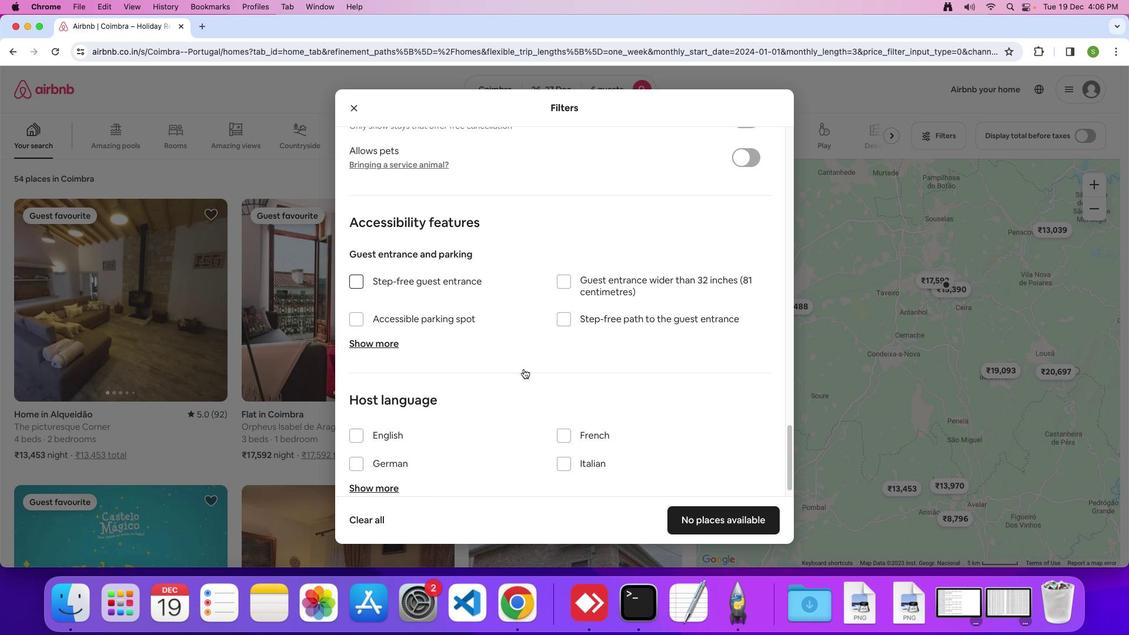 
Action: Mouse scrolled (523, 369) with delta (0, 0)
Screenshot: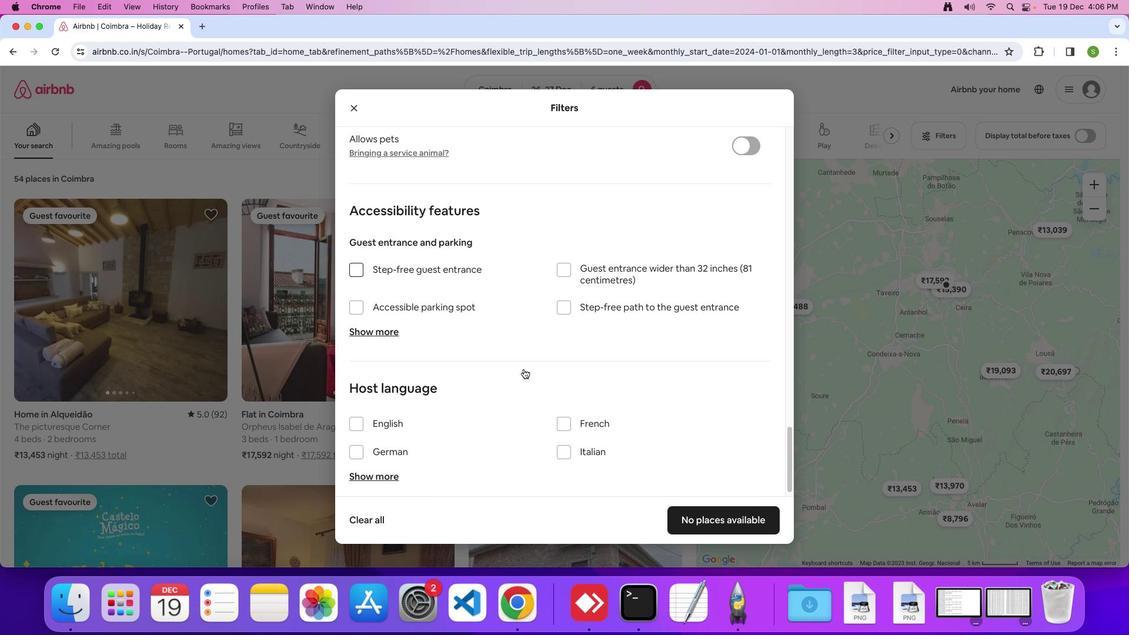 
Action: Mouse scrolled (523, 369) with delta (0, 0)
Screenshot: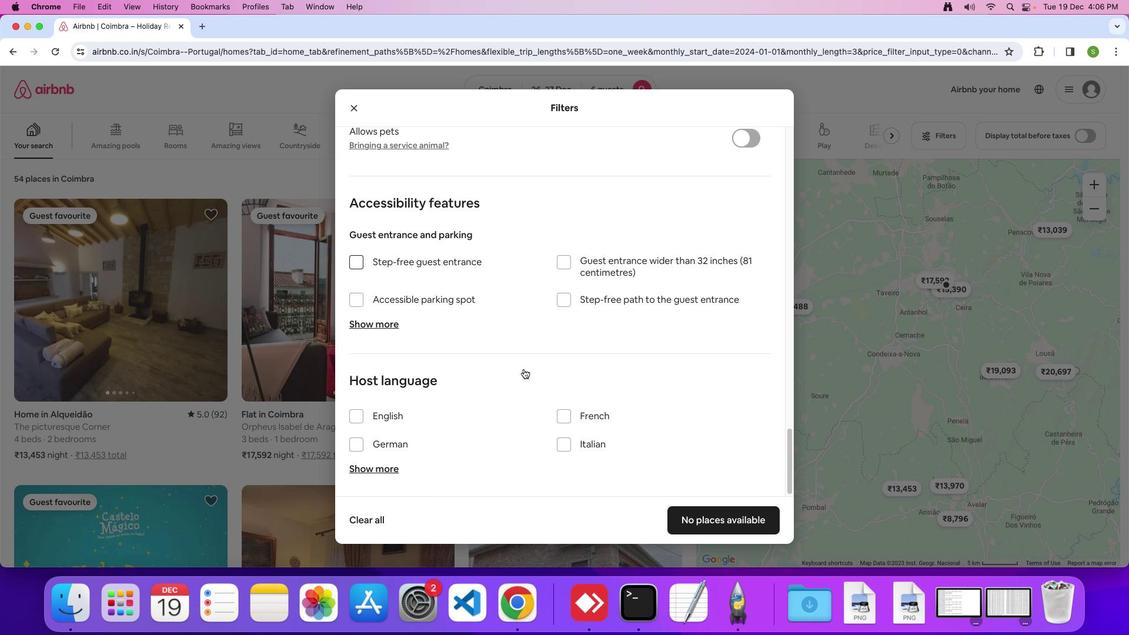 
Action: Mouse moved to (706, 527)
Screenshot: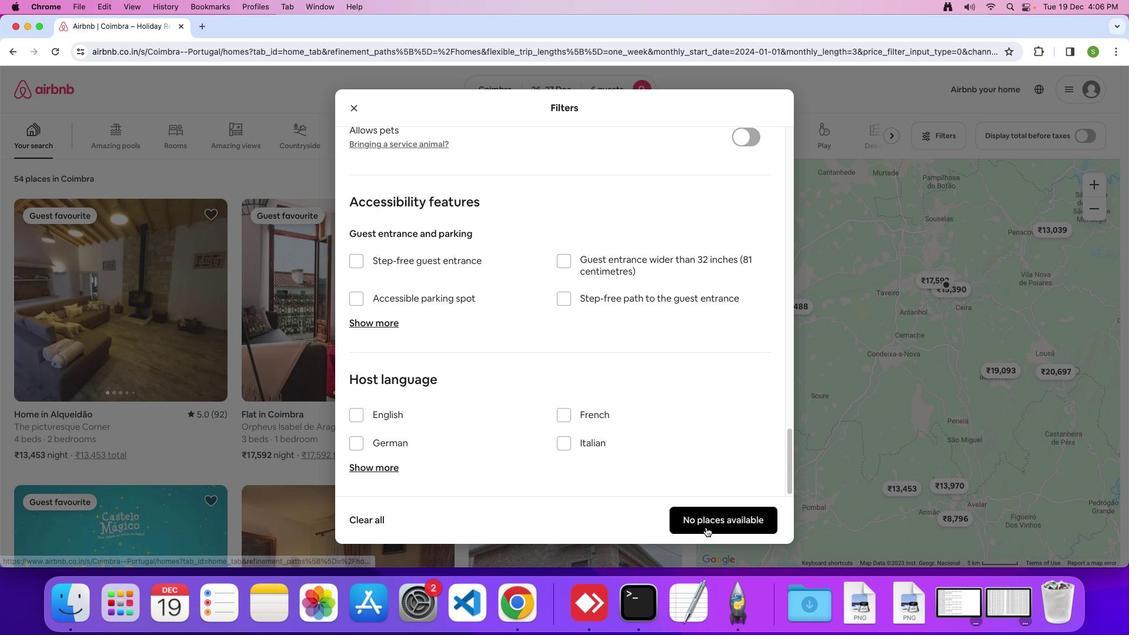 
Action: Mouse pressed left at (706, 527)
Screenshot: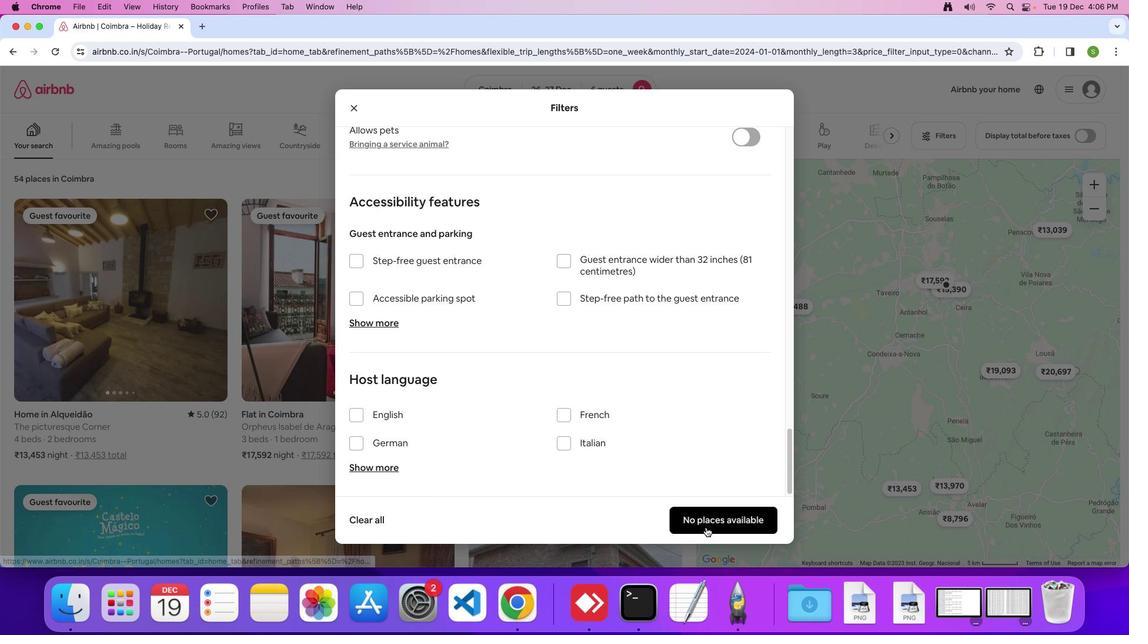 
Action: Mouse moved to (338, 309)
Screenshot: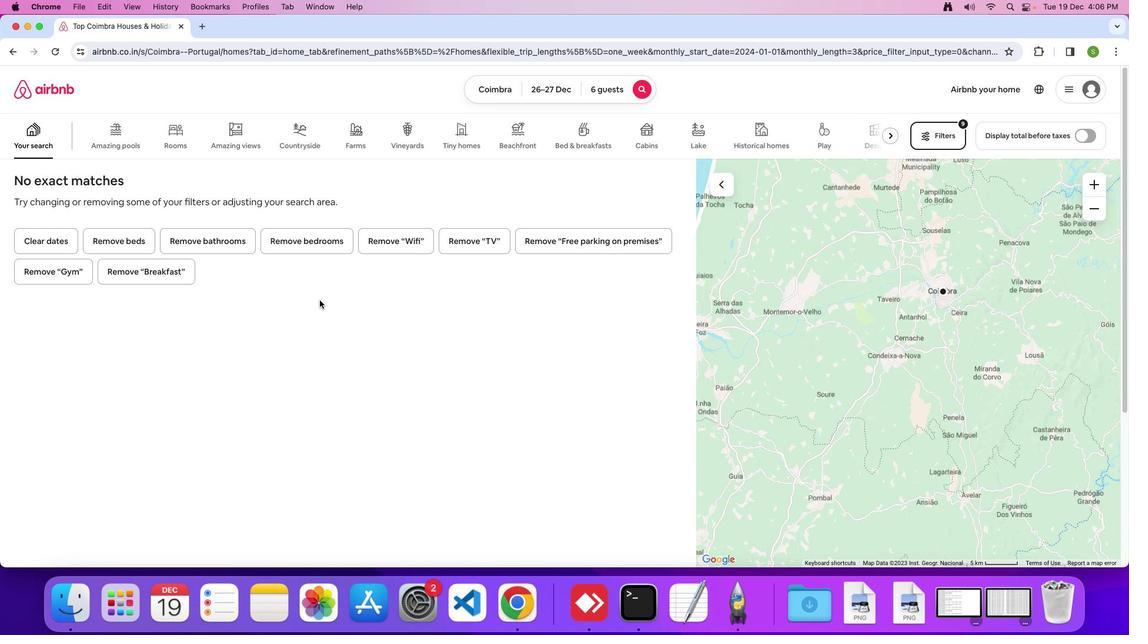
